 Task: Add Sprouts Grated Italian Blend Cheese to the cart.
Action: Mouse moved to (25, 72)
Screenshot: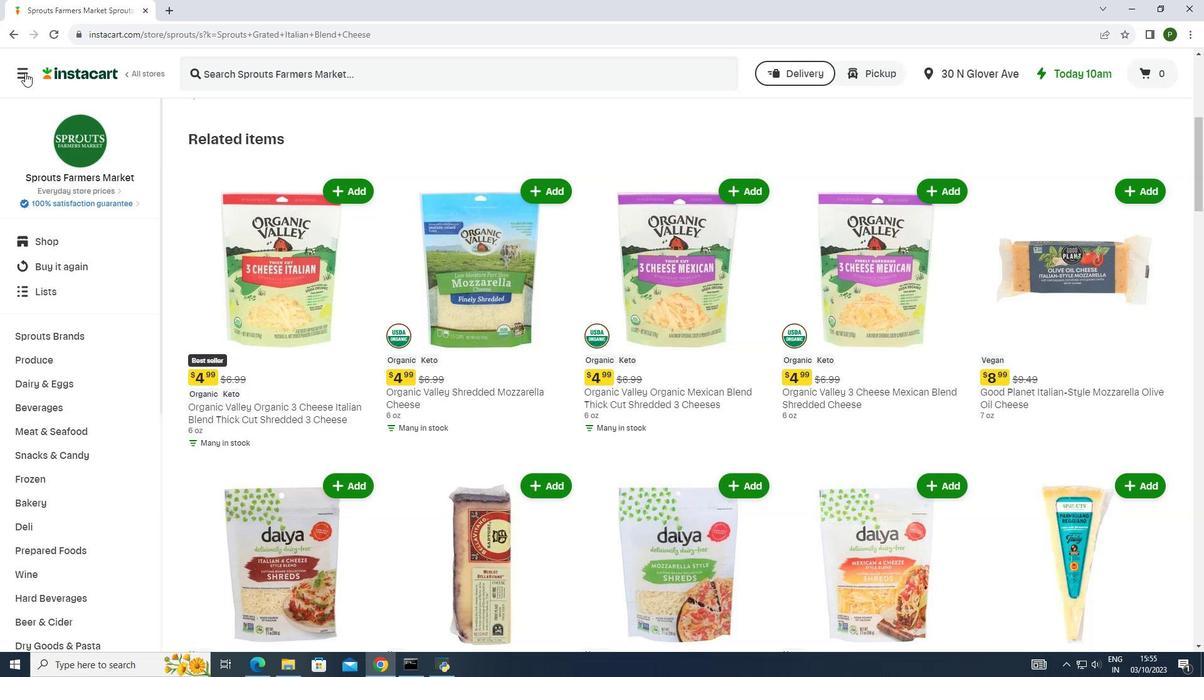 
Action: Mouse pressed left at (25, 72)
Screenshot: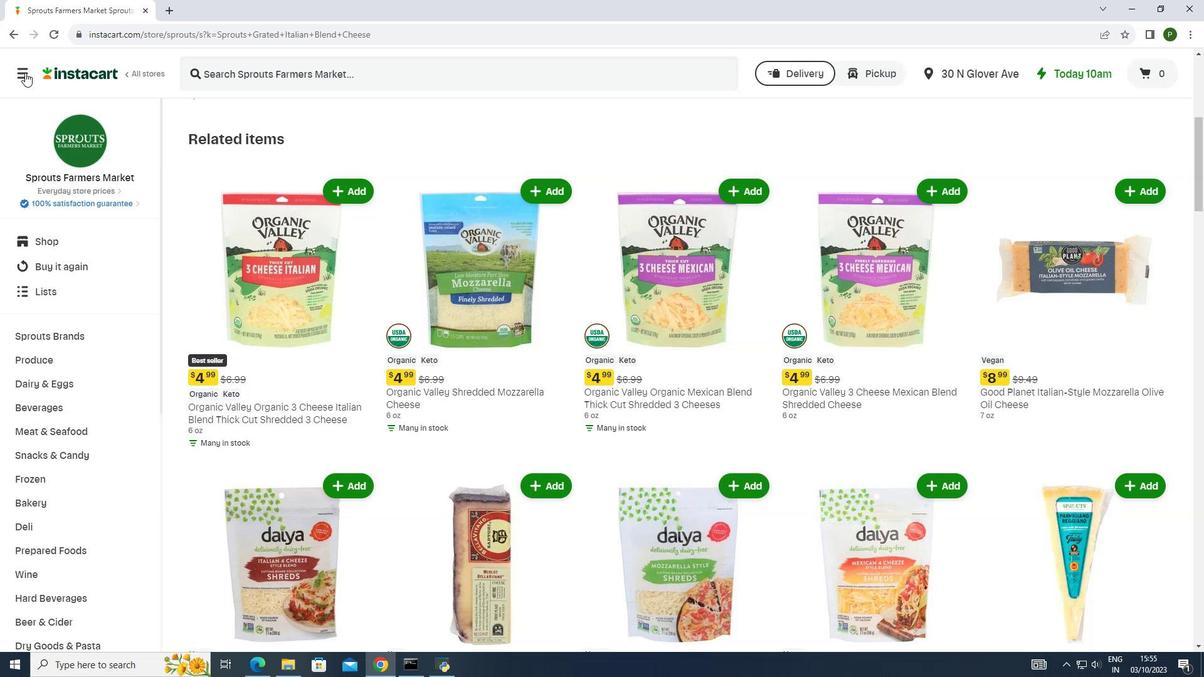 
Action: Mouse moved to (26, 326)
Screenshot: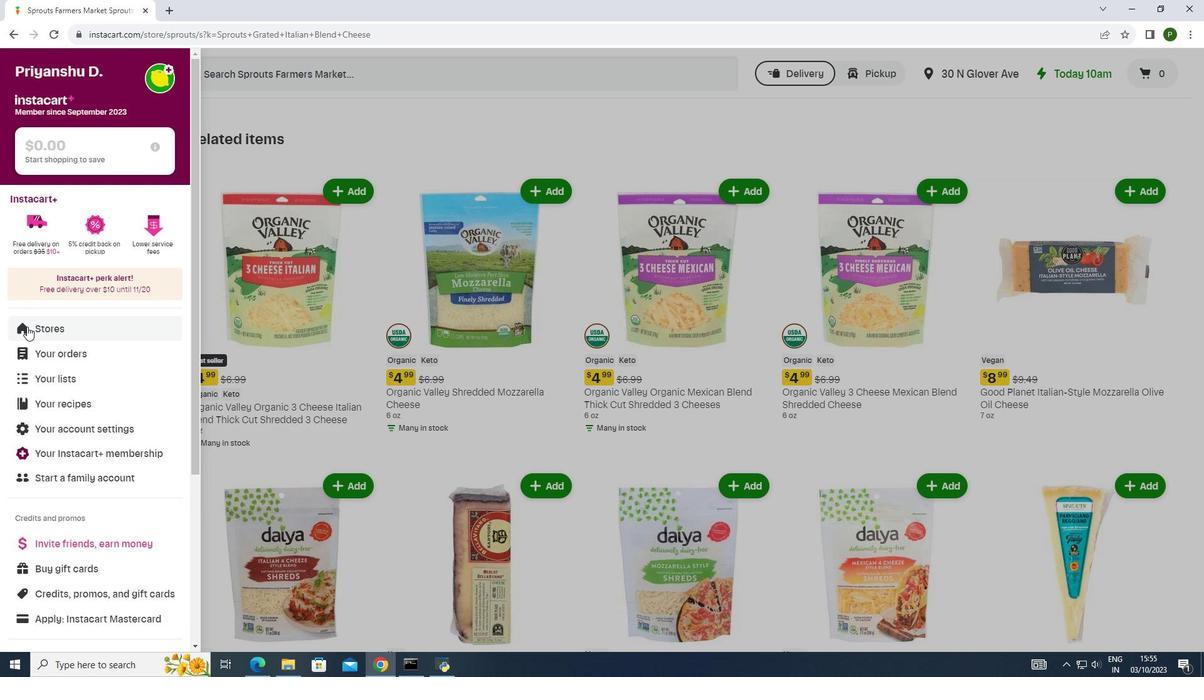 
Action: Mouse pressed left at (26, 326)
Screenshot: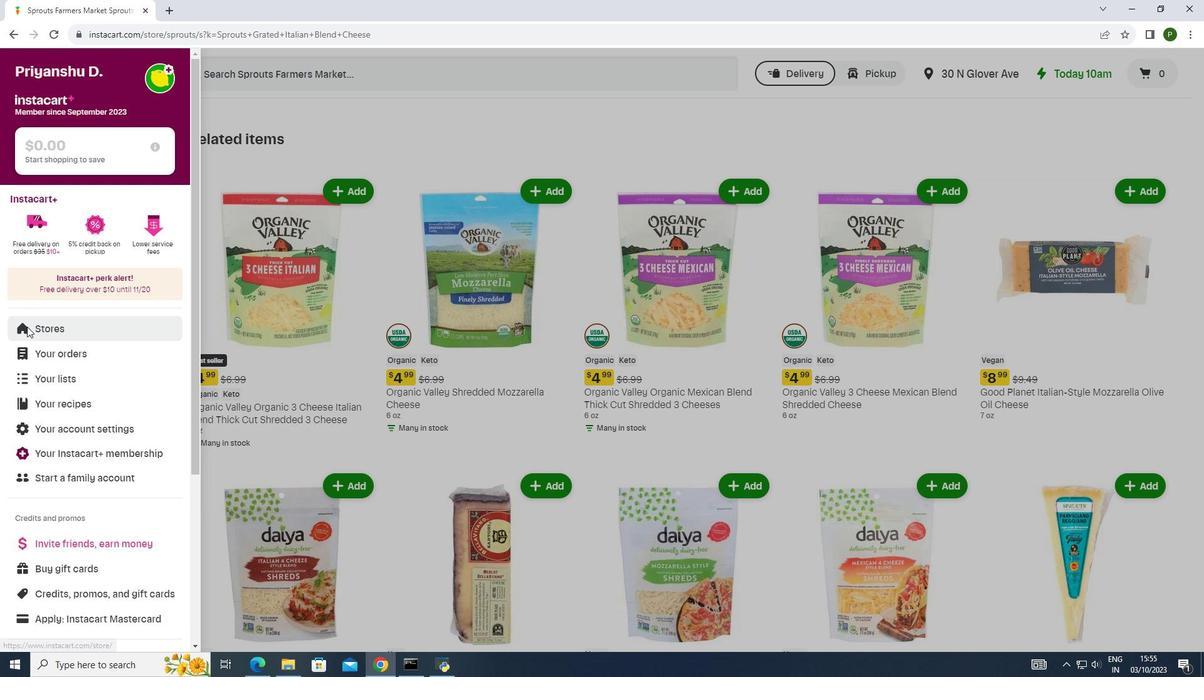 
Action: Mouse moved to (274, 129)
Screenshot: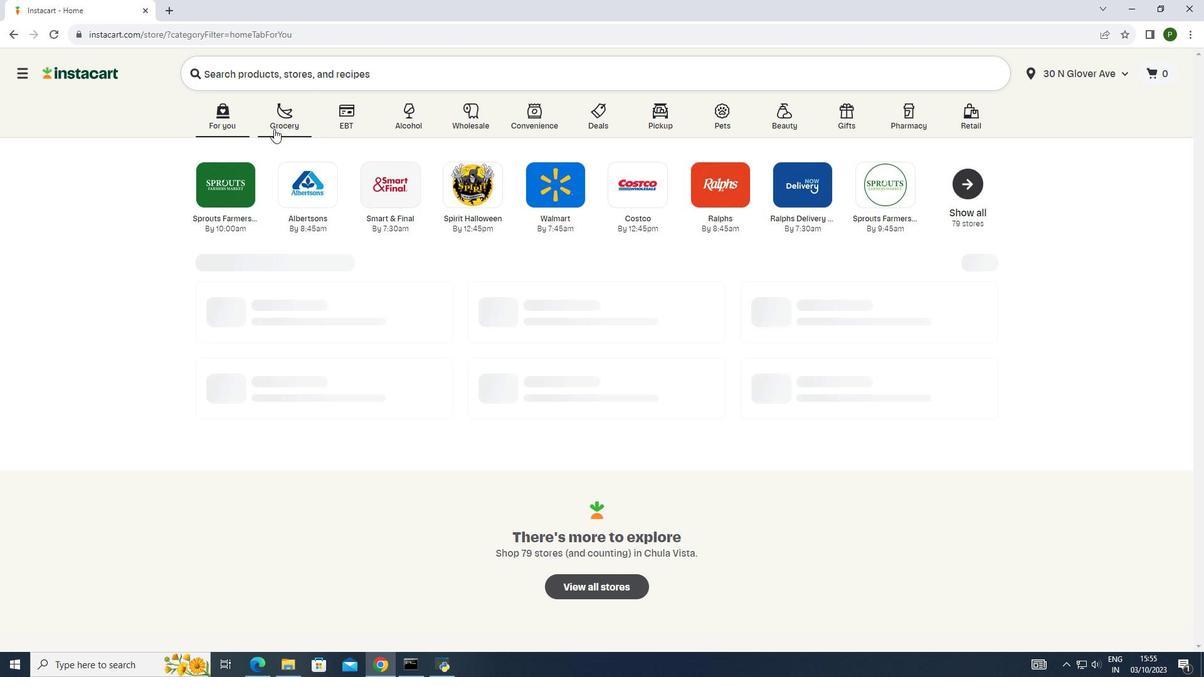 
Action: Mouse pressed left at (274, 129)
Screenshot: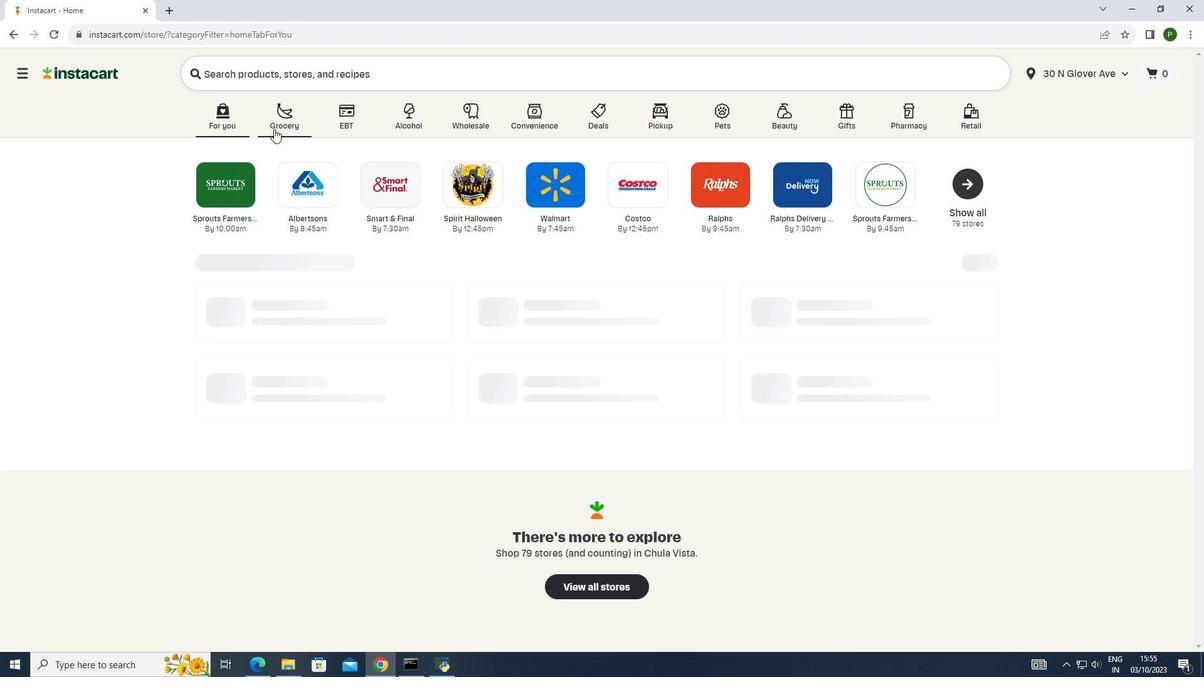 
Action: Mouse moved to (634, 187)
Screenshot: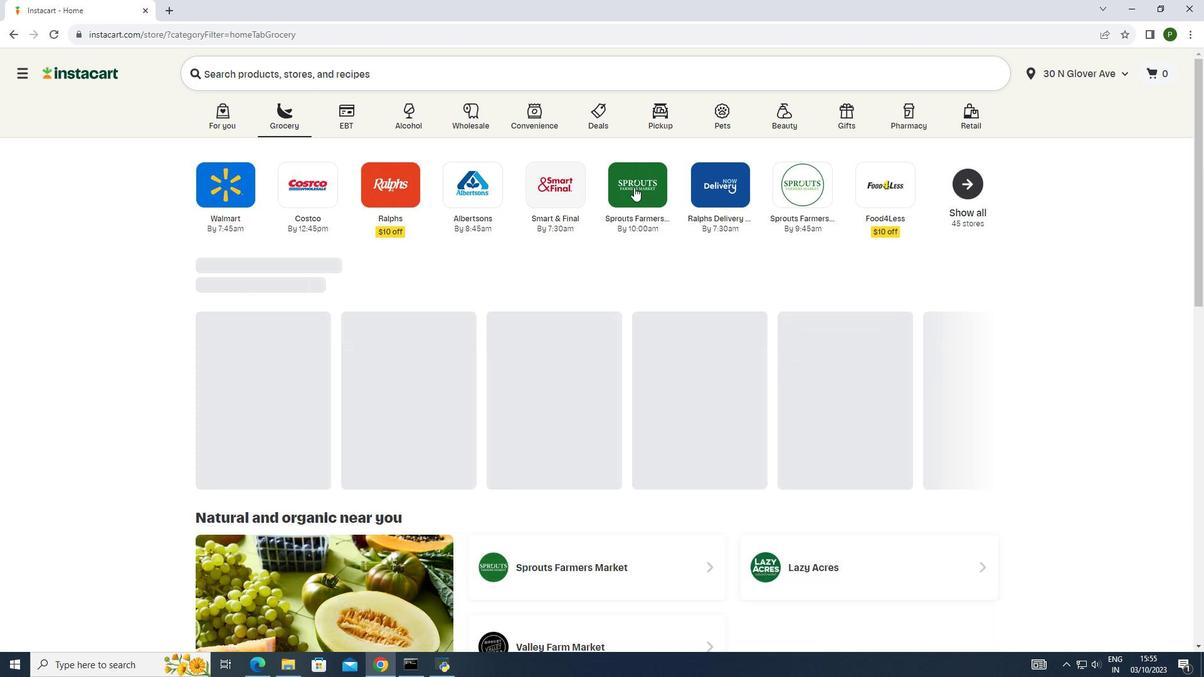 
Action: Mouse pressed left at (634, 187)
Screenshot: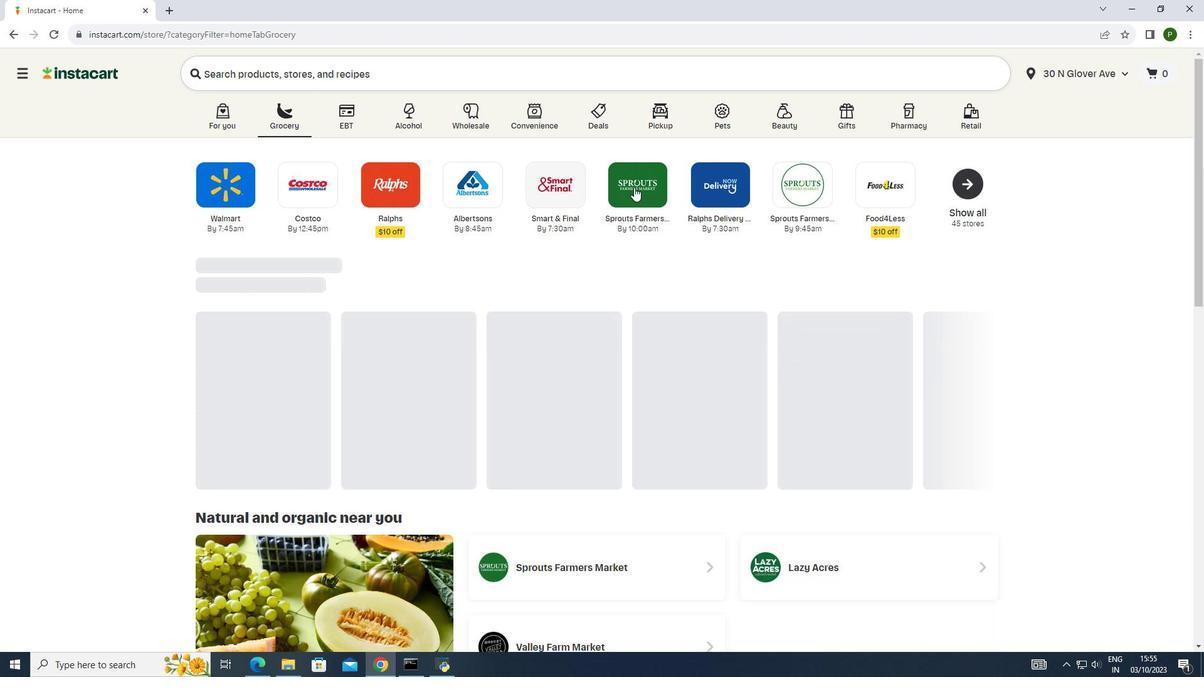 
Action: Mouse moved to (103, 333)
Screenshot: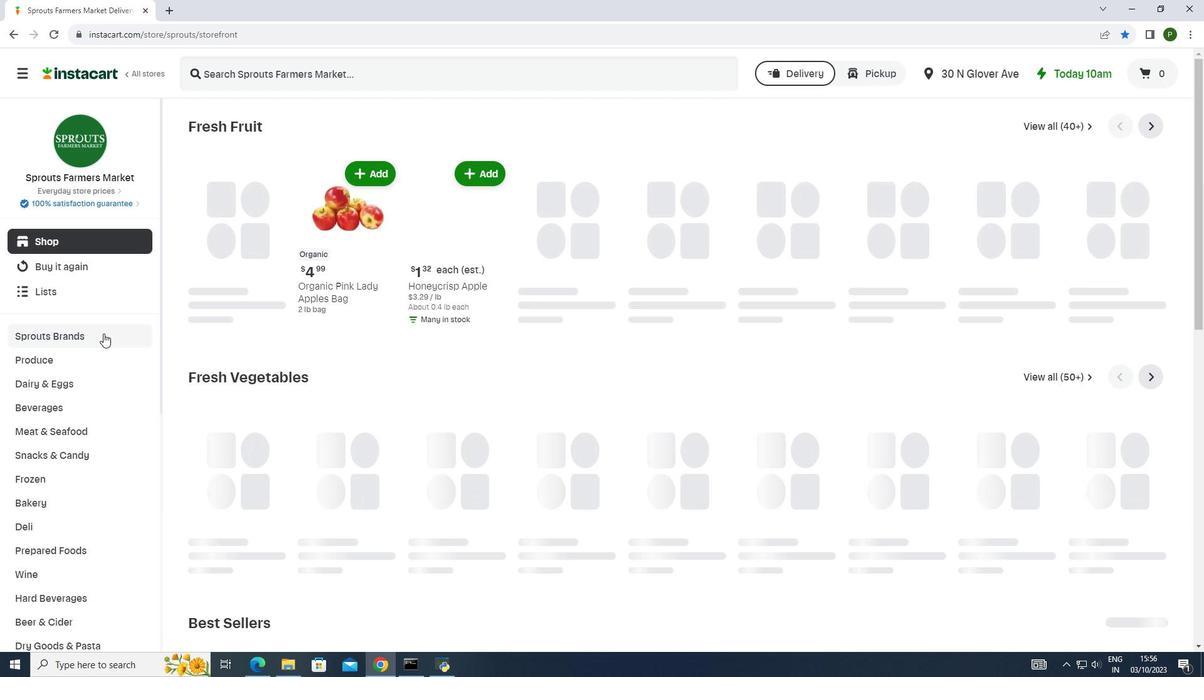 
Action: Mouse pressed left at (103, 333)
Screenshot: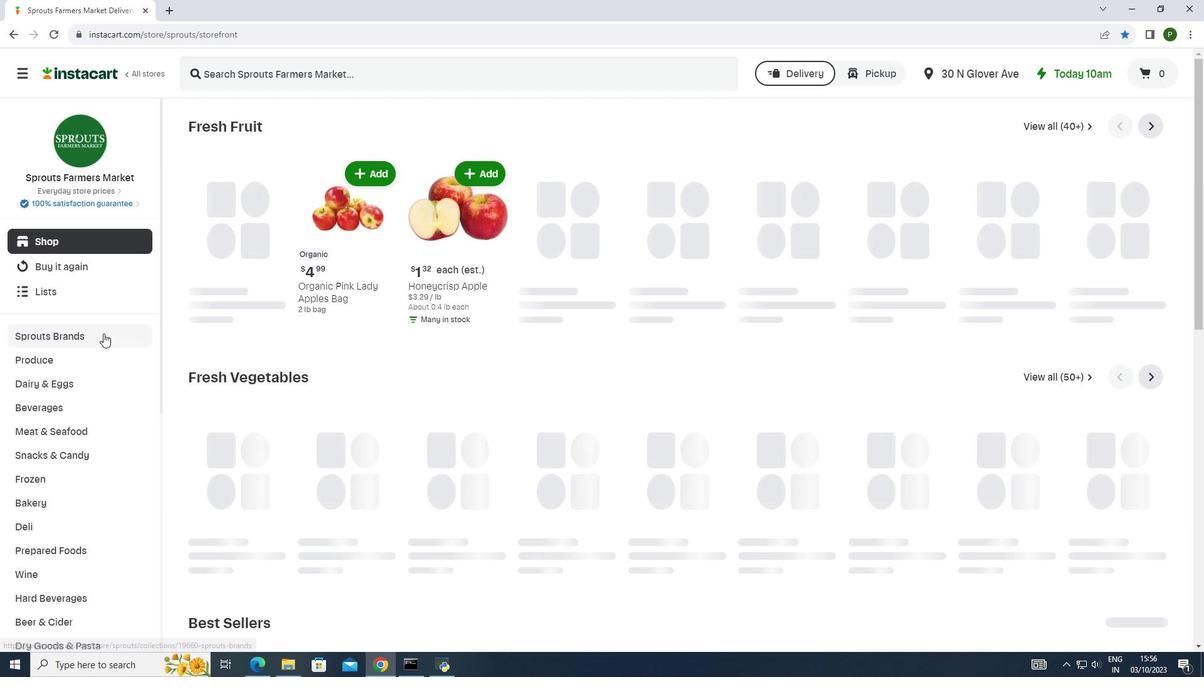 
Action: Mouse moved to (68, 430)
Screenshot: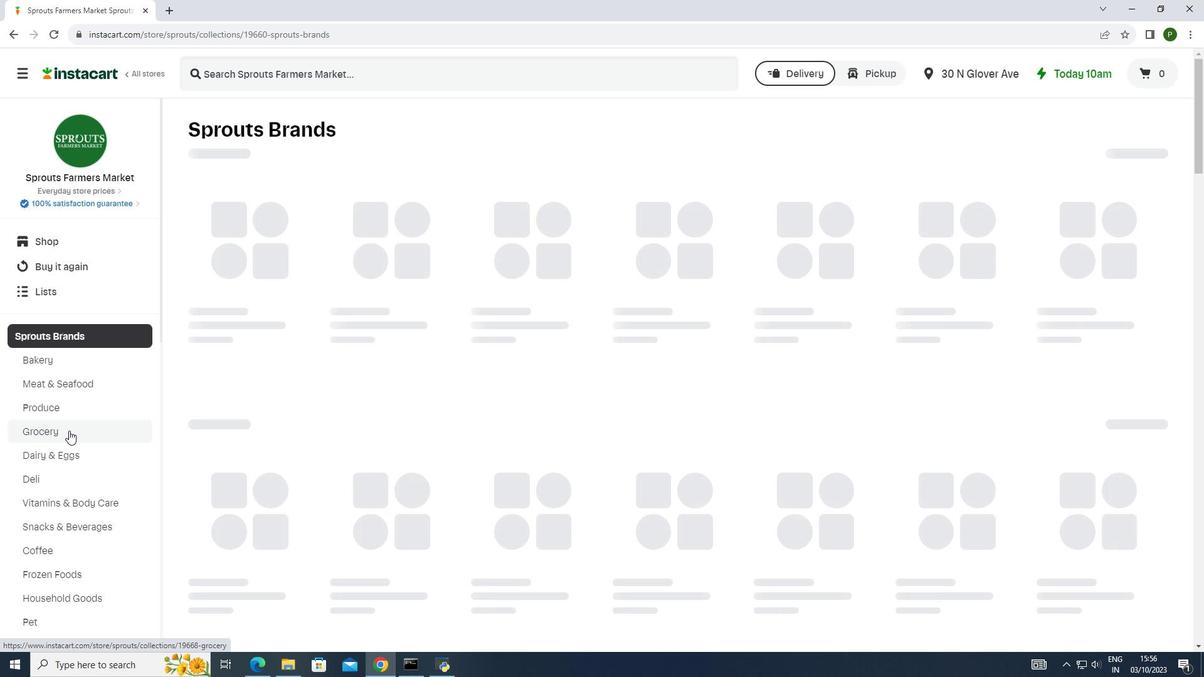 
Action: Mouse pressed left at (68, 430)
Screenshot: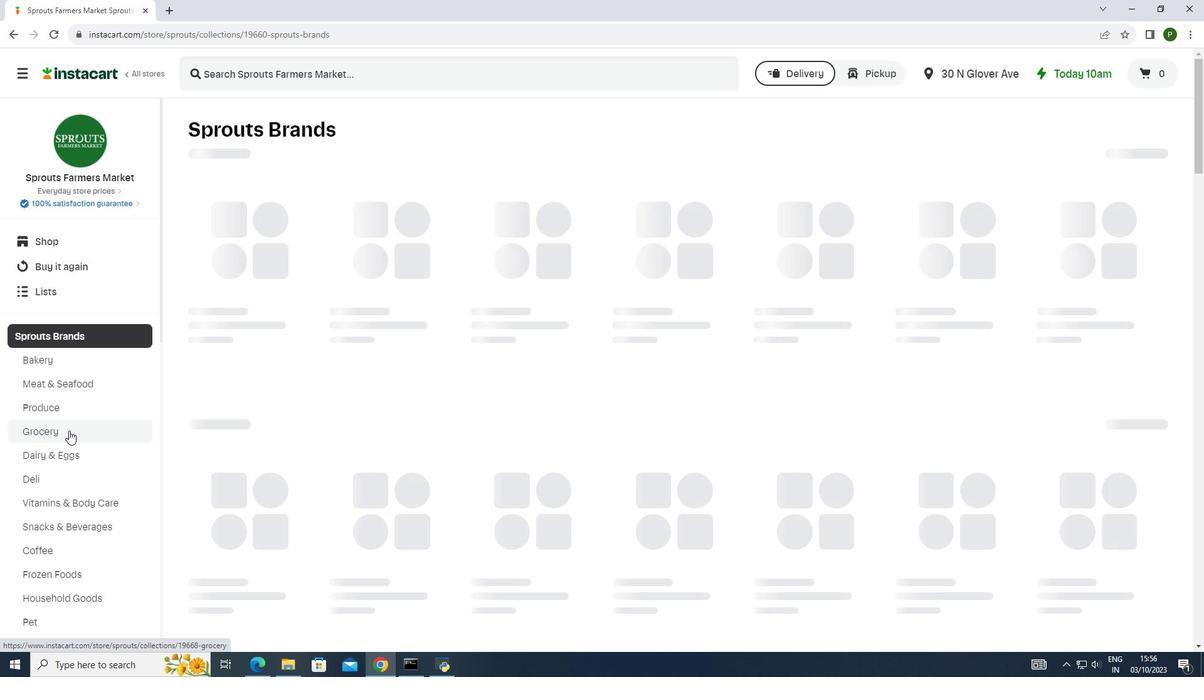 
Action: Mouse moved to (277, 277)
Screenshot: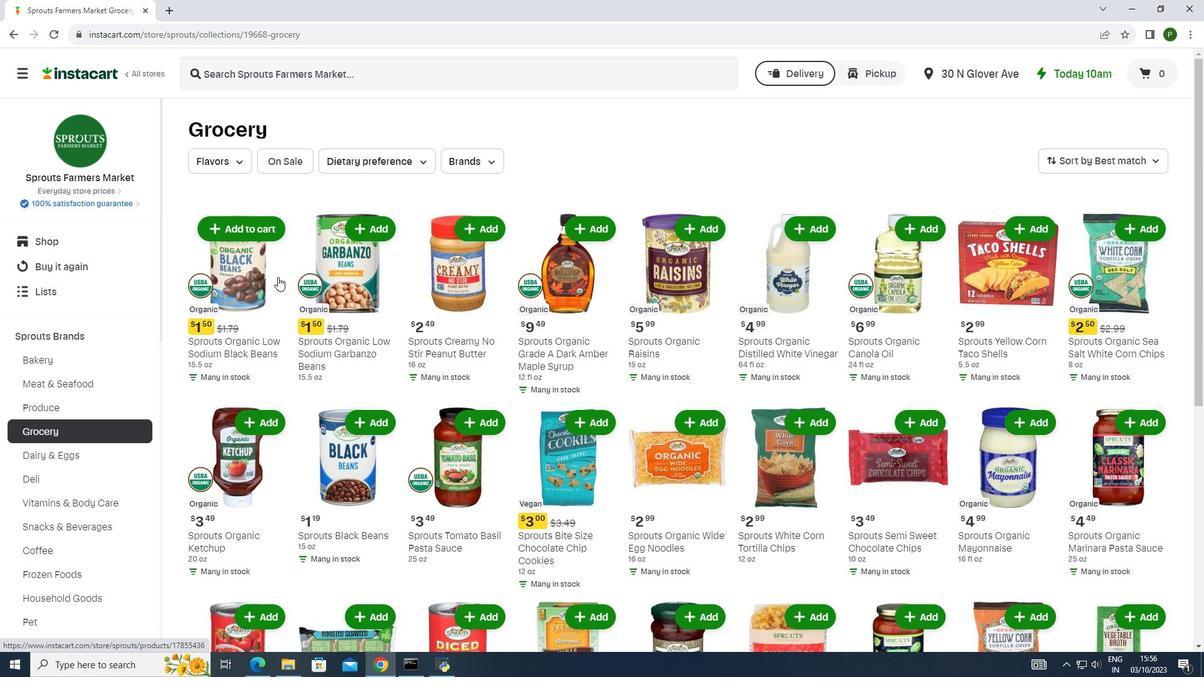 
Action: Mouse scrolled (277, 276) with delta (0, 0)
Screenshot: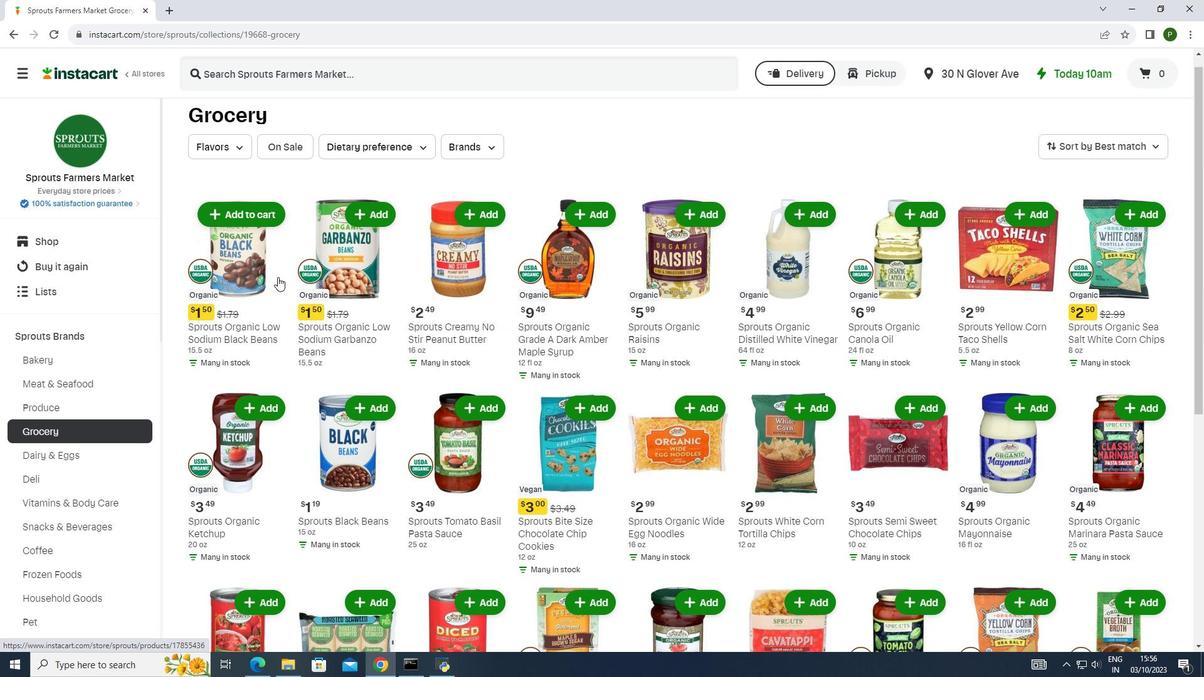 
Action: Mouse scrolled (277, 276) with delta (0, 0)
Screenshot: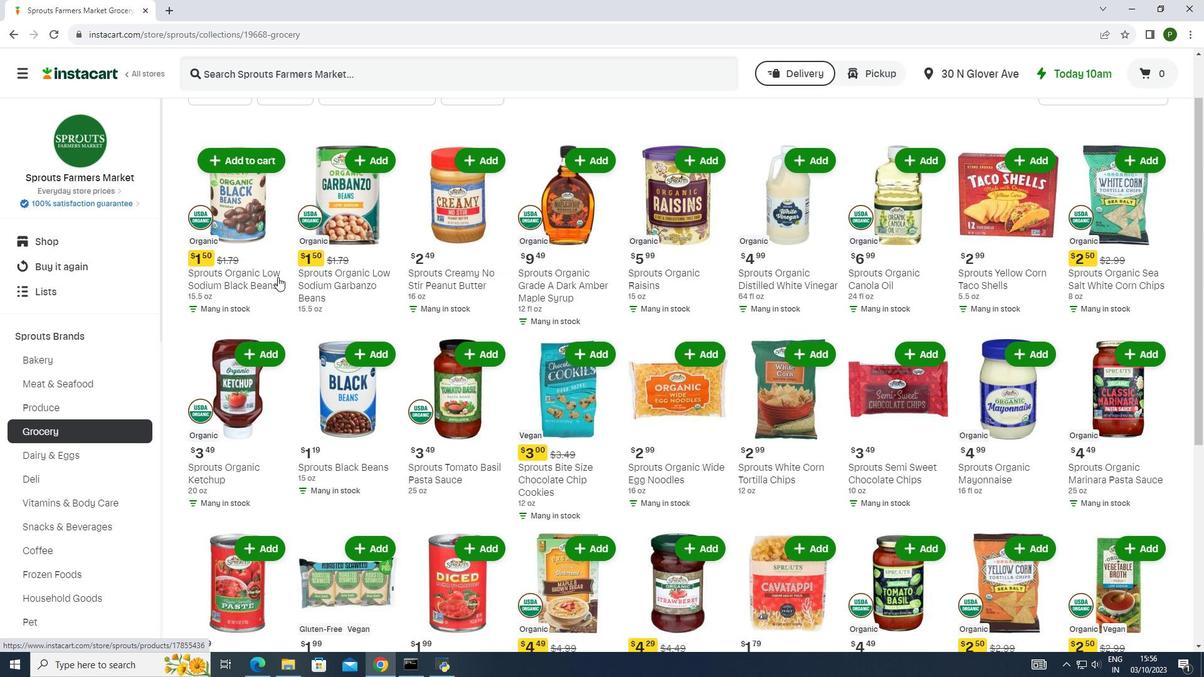 
Action: Mouse moved to (294, 290)
Screenshot: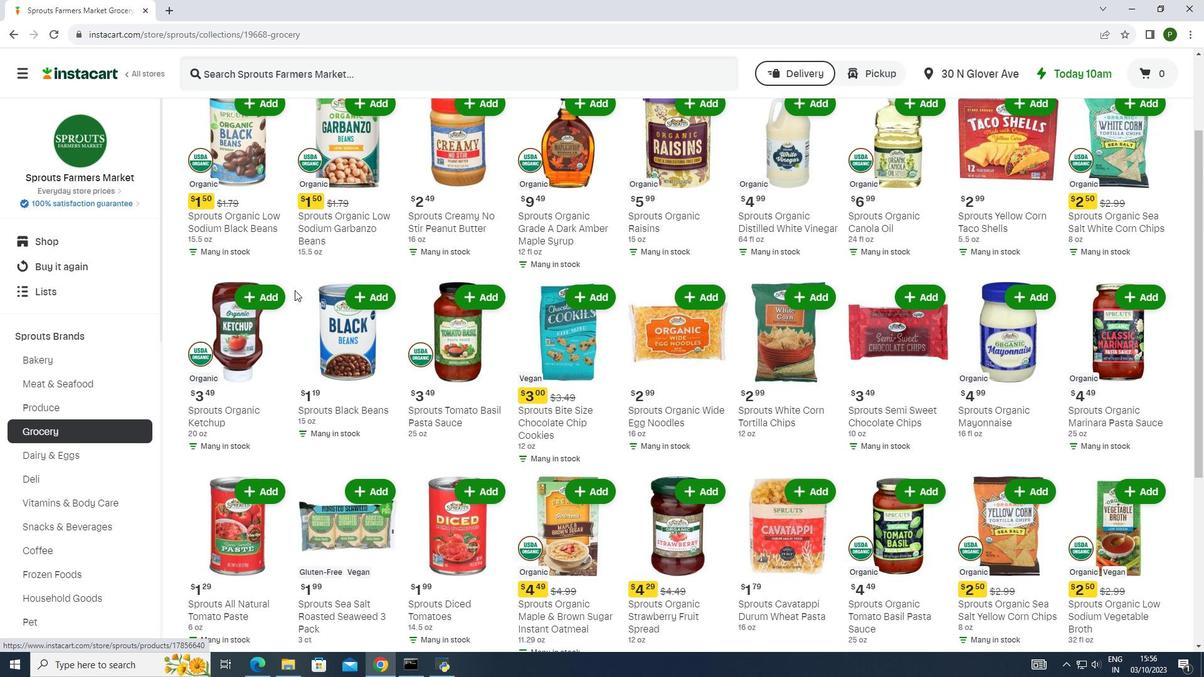 
Action: Mouse scrolled (294, 289) with delta (0, 0)
Screenshot: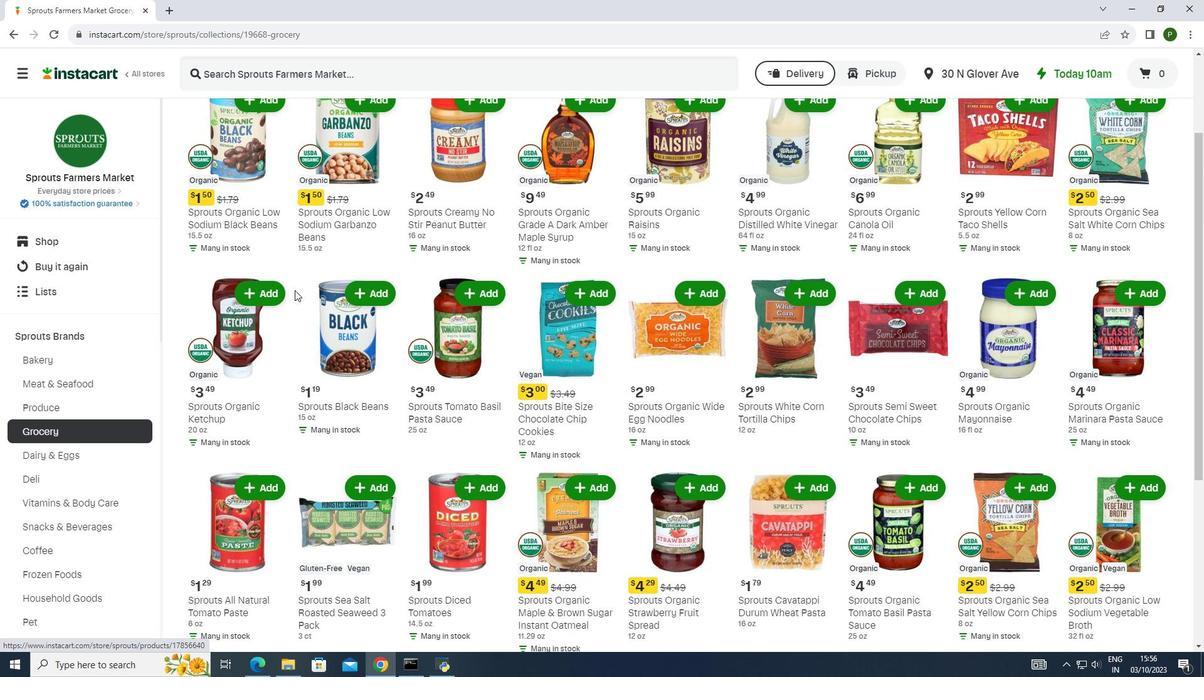 
Action: Mouse moved to (294, 292)
Screenshot: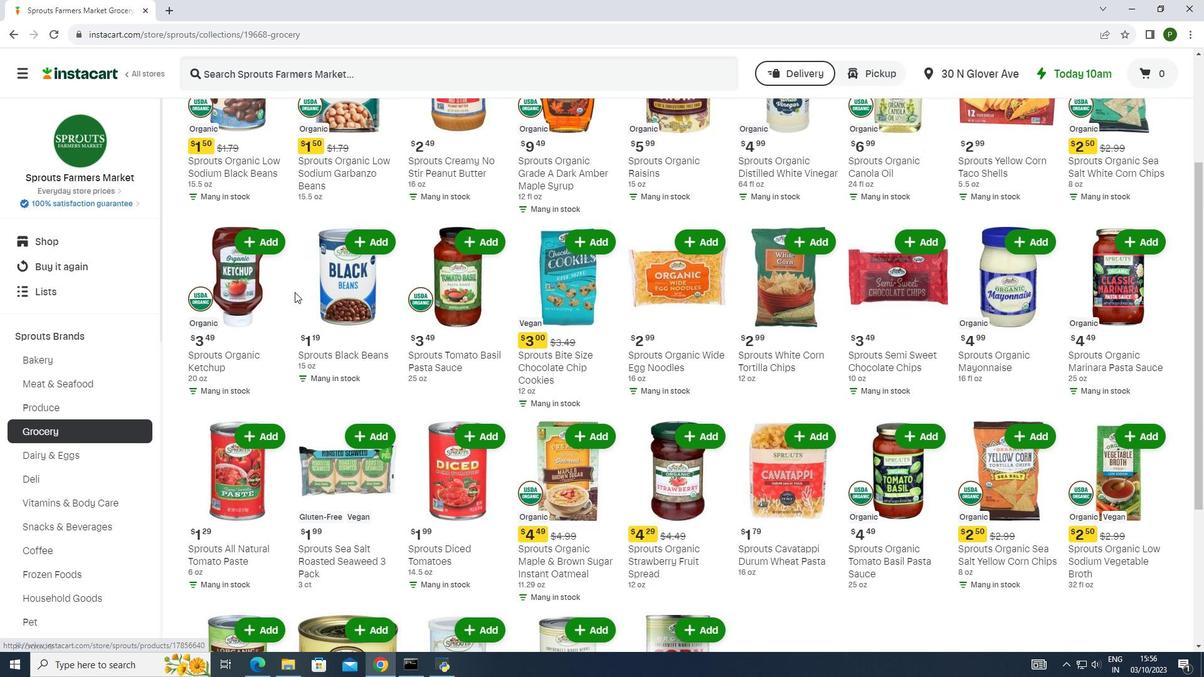 
Action: Mouse scrolled (294, 291) with delta (0, 0)
Screenshot: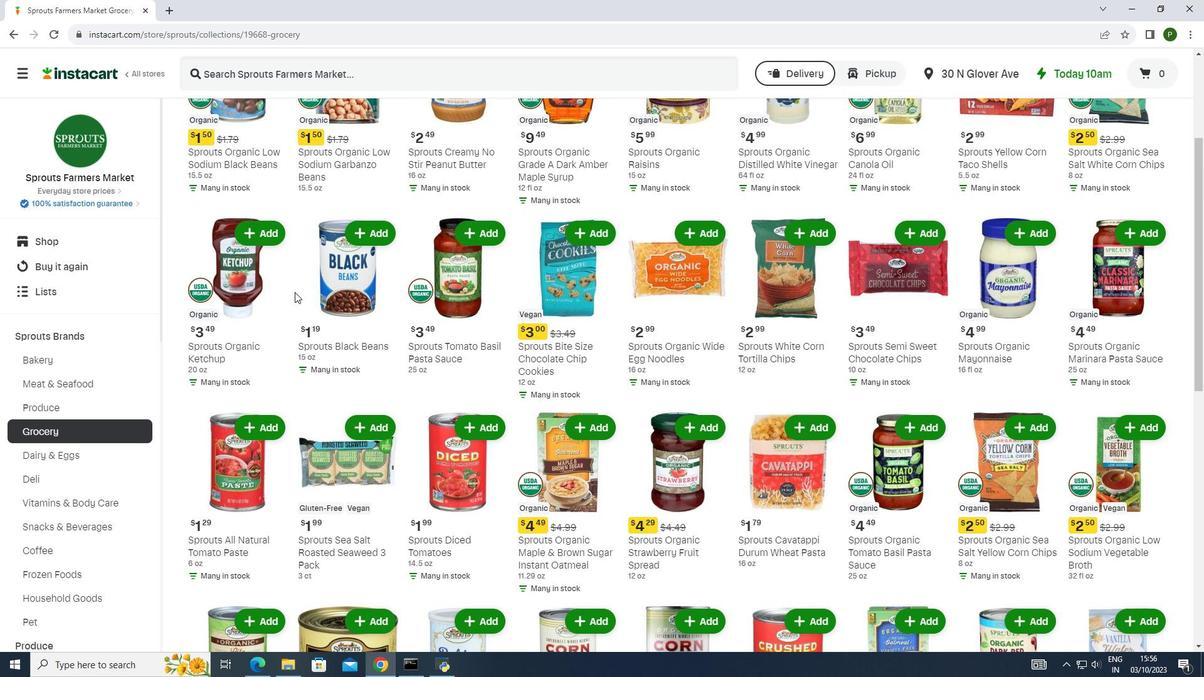 
Action: Mouse scrolled (294, 291) with delta (0, 0)
Screenshot: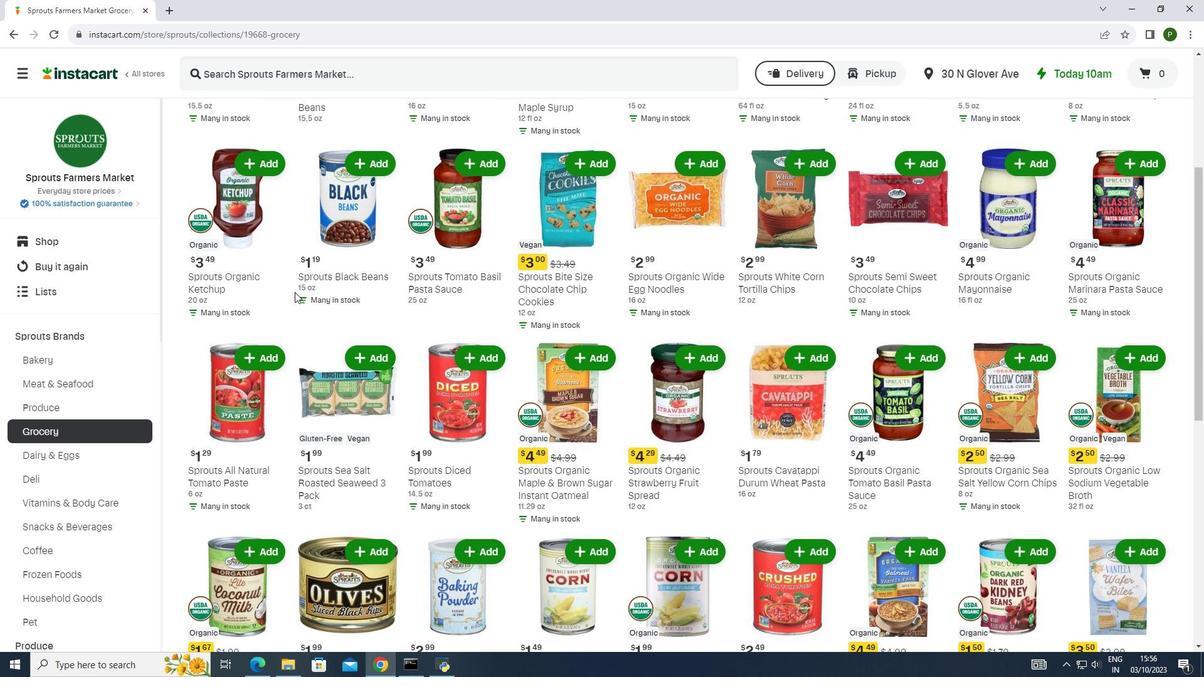 
Action: Mouse scrolled (294, 291) with delta (0, 0)
Screenshot: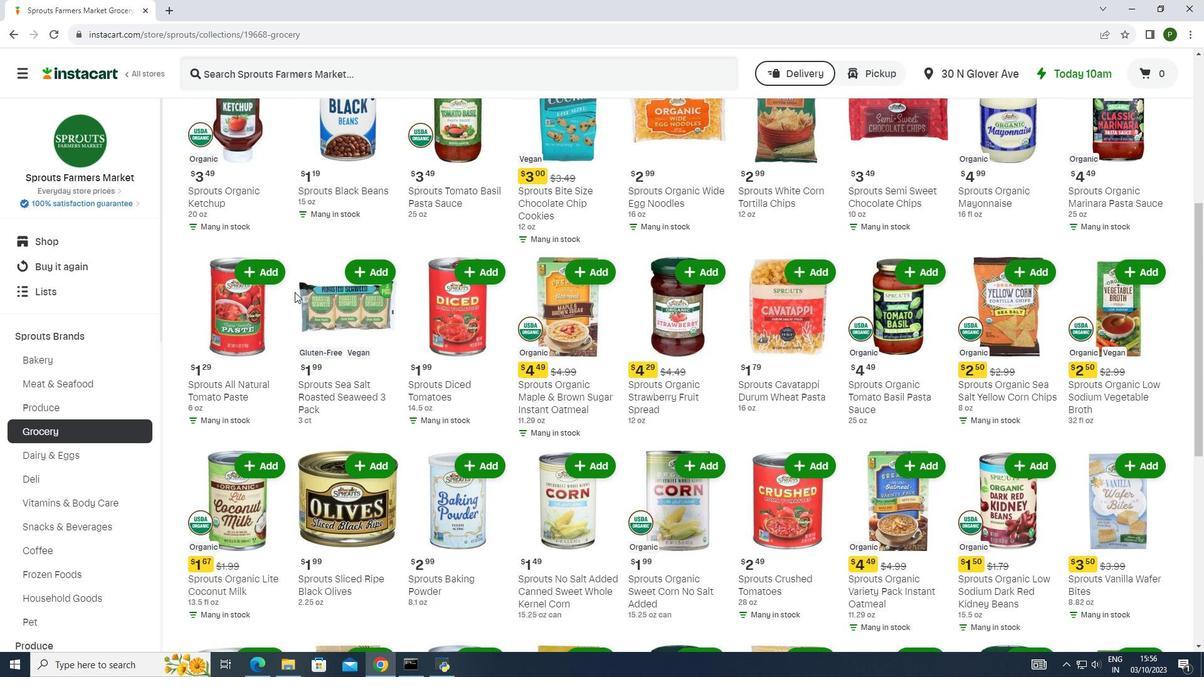 
Action: Mouse scrolled (294, 291) with delta (0, 0)
Screenshot: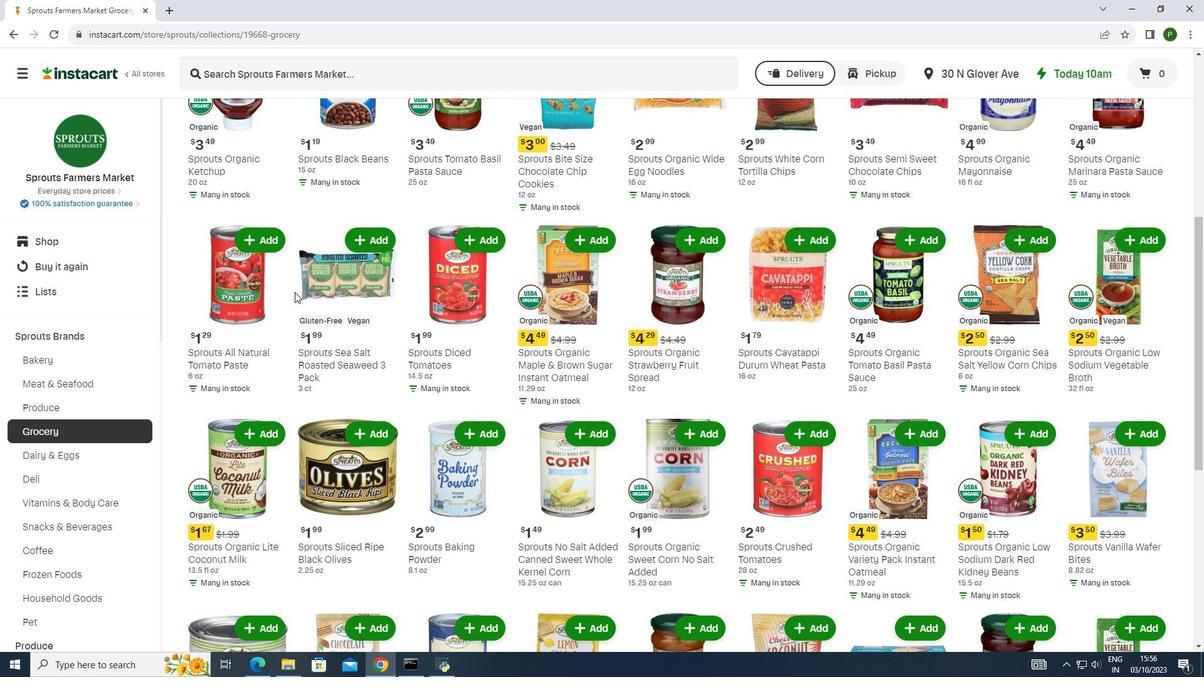 
Action: Mouse scrolled (294, 291) with delta (0, 0)
Screenshot: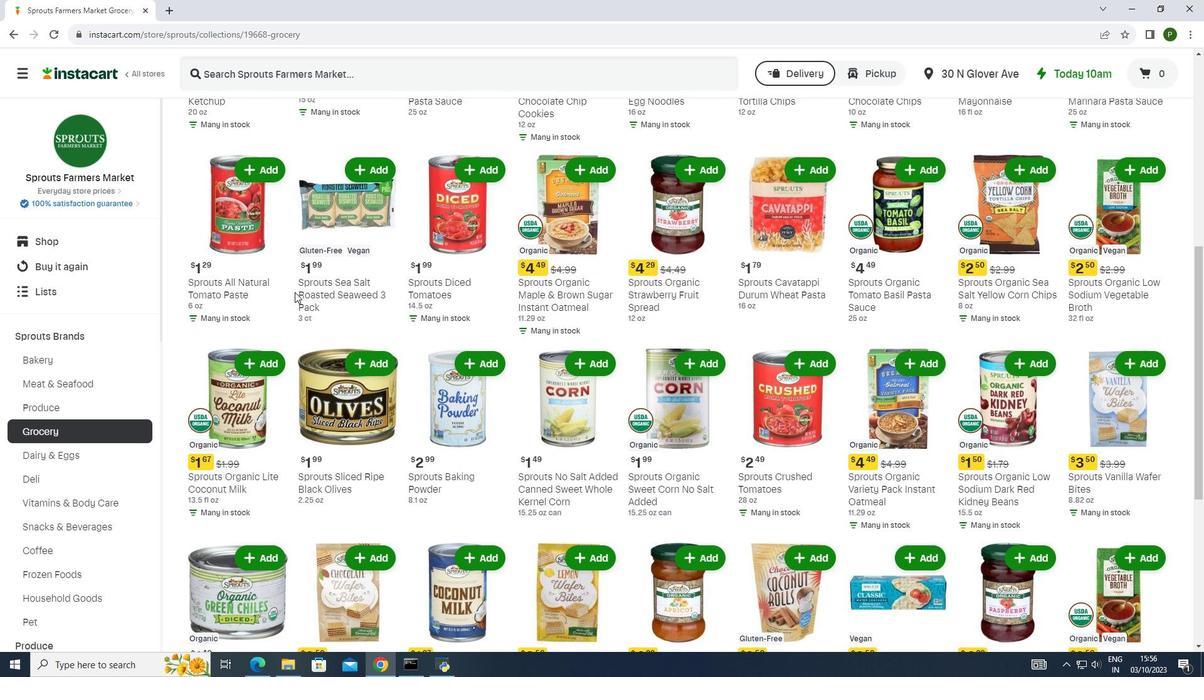 
Action: Mouse scrolled (294, 291) with delta (0, 0)
Screenshot: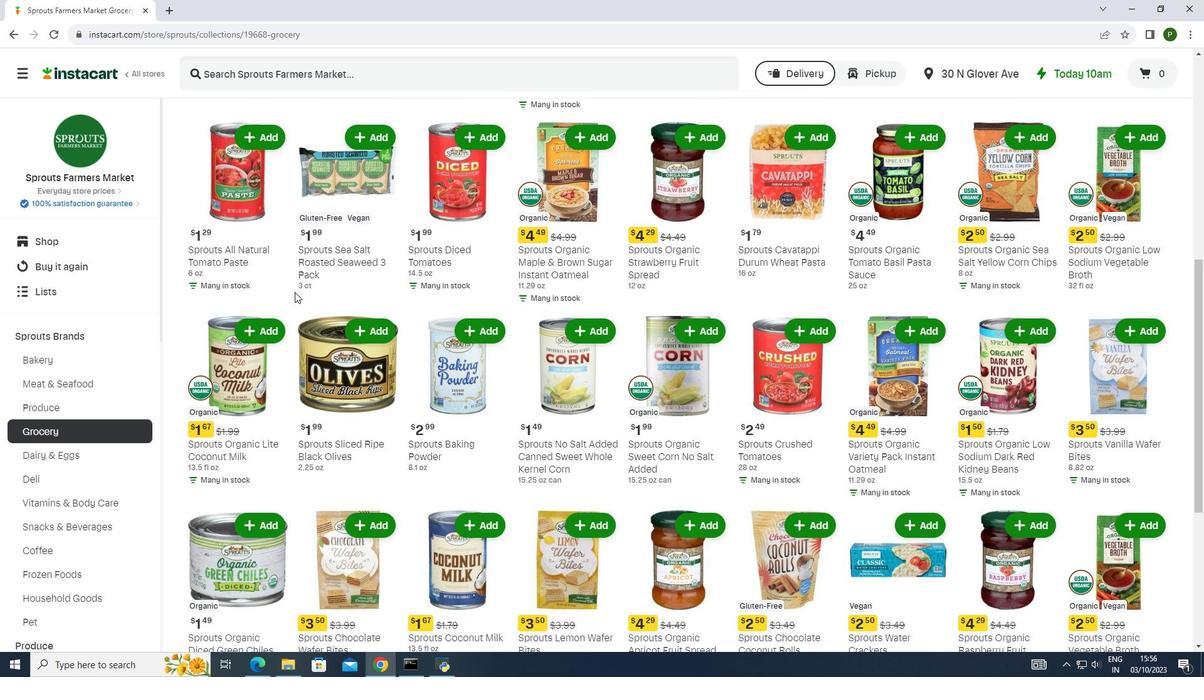 
Action: Mouse scrolled (294, 291) with delta (0, 0)
Screenshot: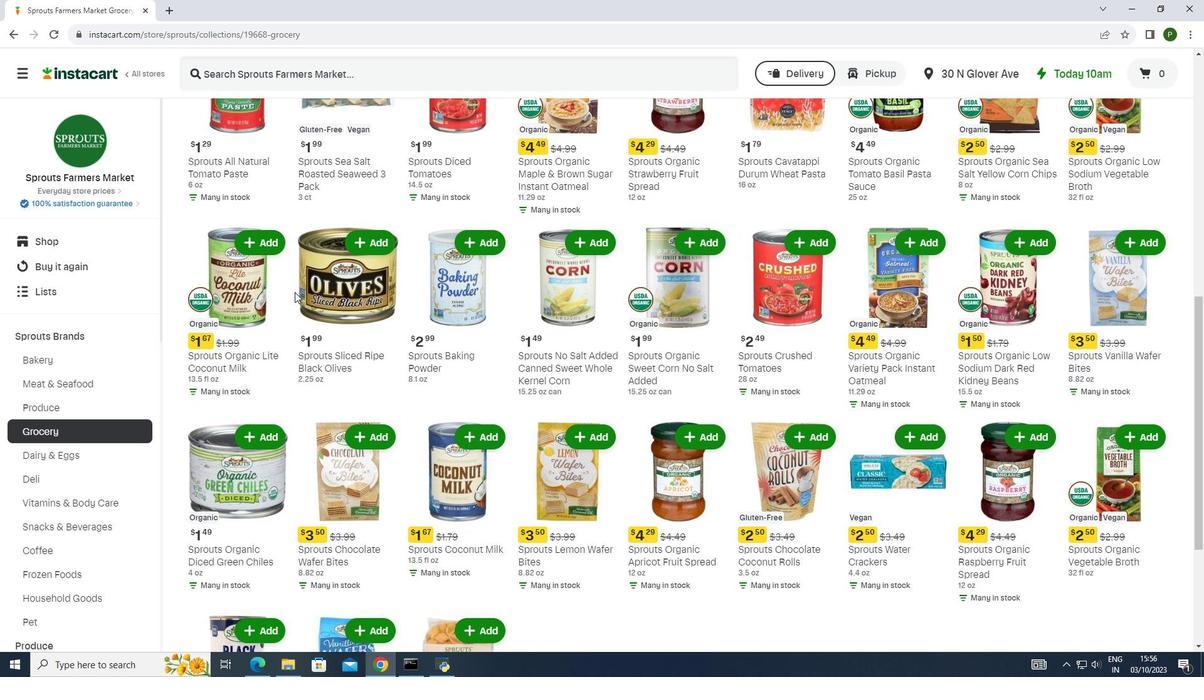 
Action: Mouse scrolled (294, 291) with delta (0, 0)
Screenshot: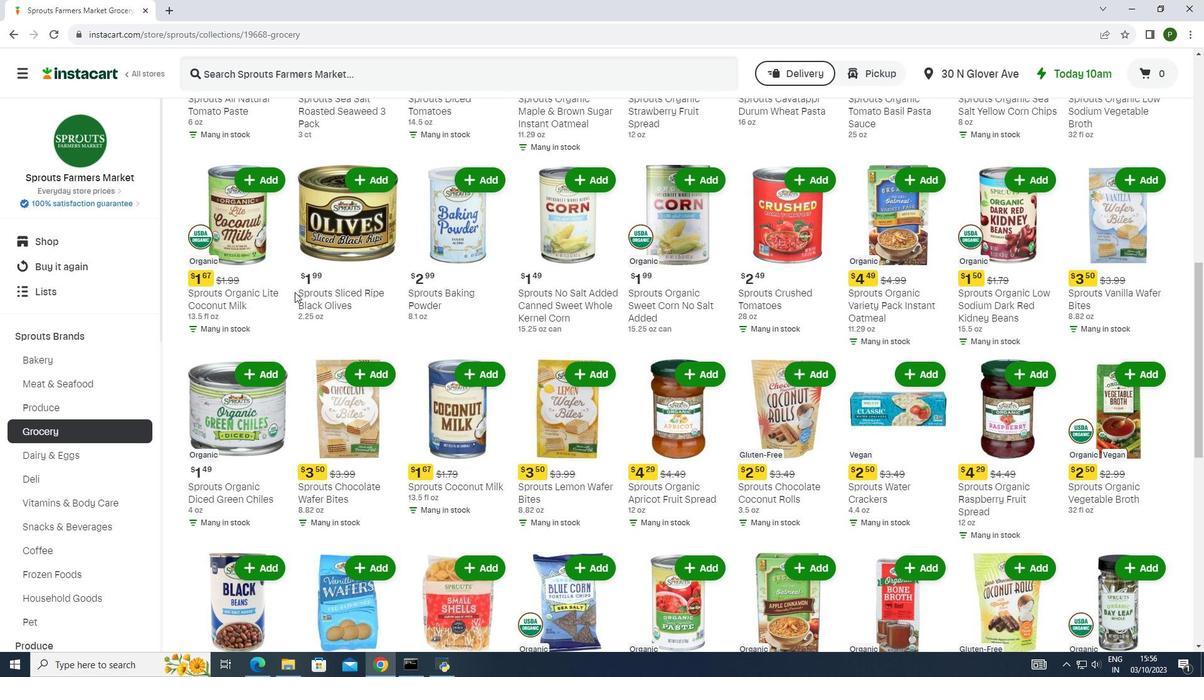 
Action: Mouse scrolled (294, 291) with delta (0, 0)
Screenshot: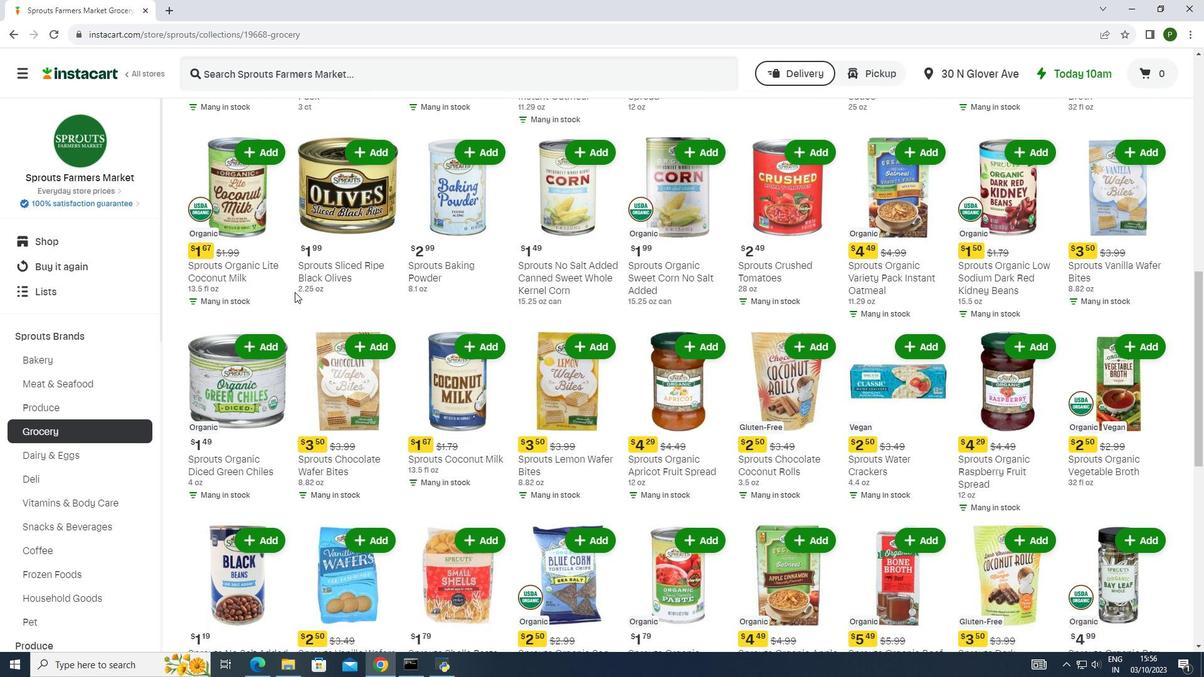 
Action: Mouse scrolled (294, 291) with delta (0, 0)
Screenshot: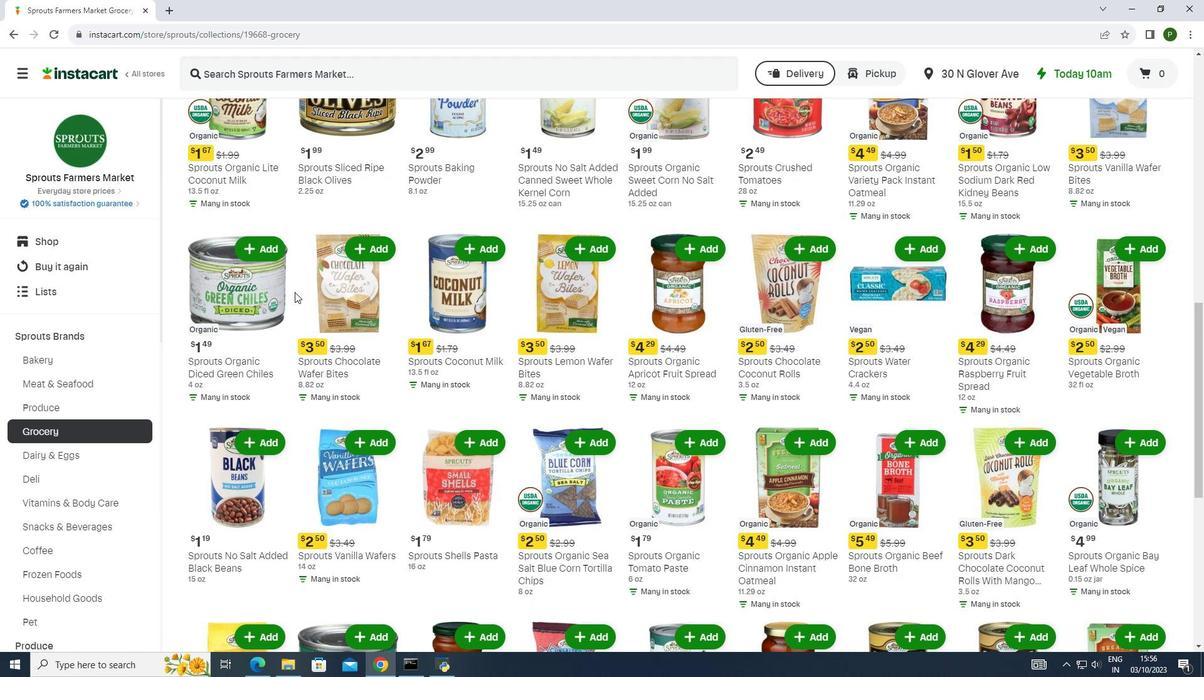 
Action: Mouse scrolled (294, 291) with delta (0, 0)
Screenshot: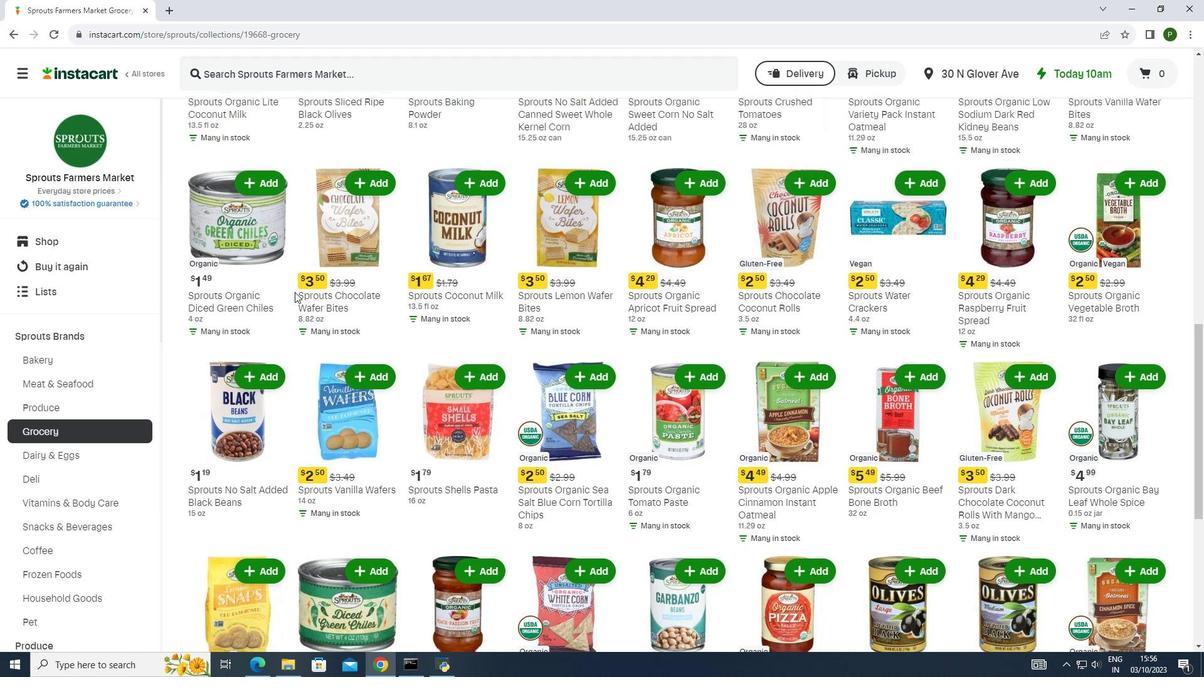 
Action: Mouse scrolled (294, 291) with delta (0, 0)
Screenshot: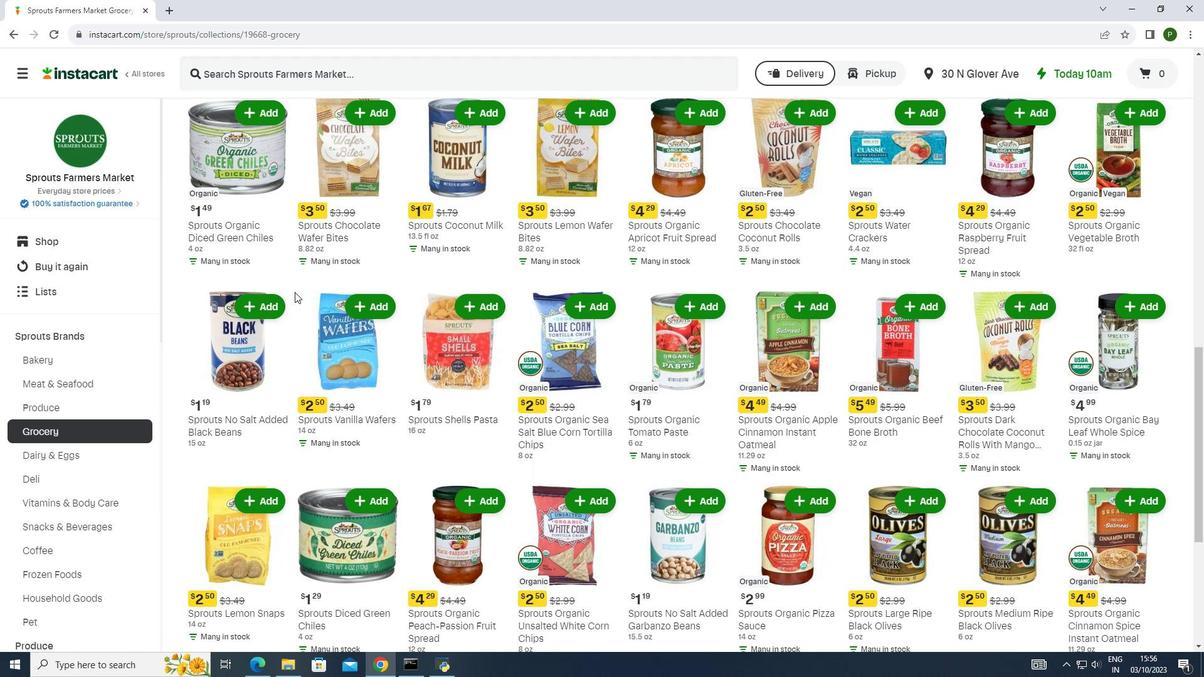 
Action: Mouse scrolled (294, 291) with delta (0, 0)
Screenshot: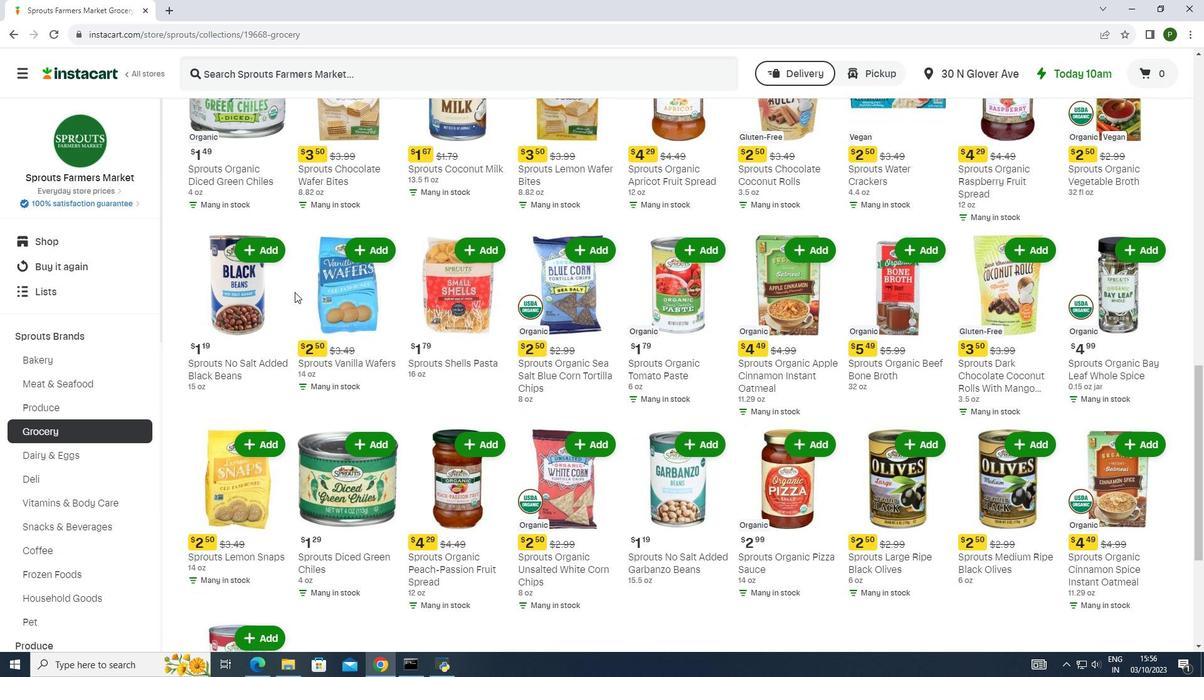 
Action: Mouse scrolled (294, 291) with delta (0, 0)
Screenshot: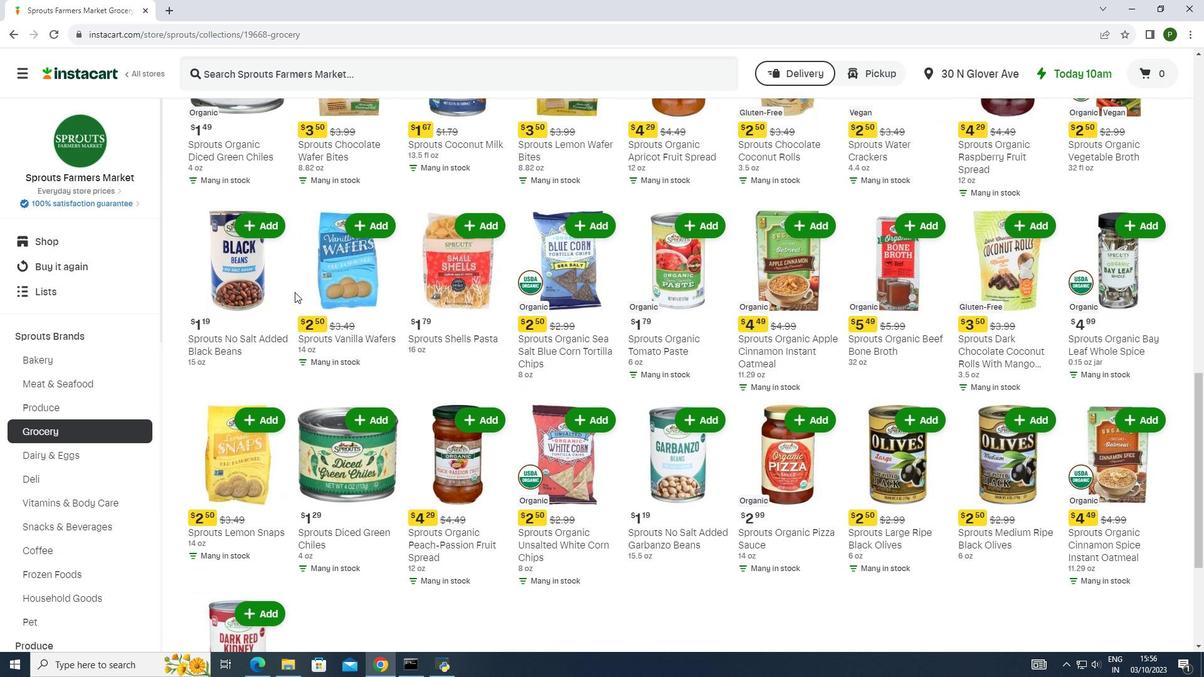 
Action: Mouse scrolled (294, 291) with delta (0, 0)
Screenshot: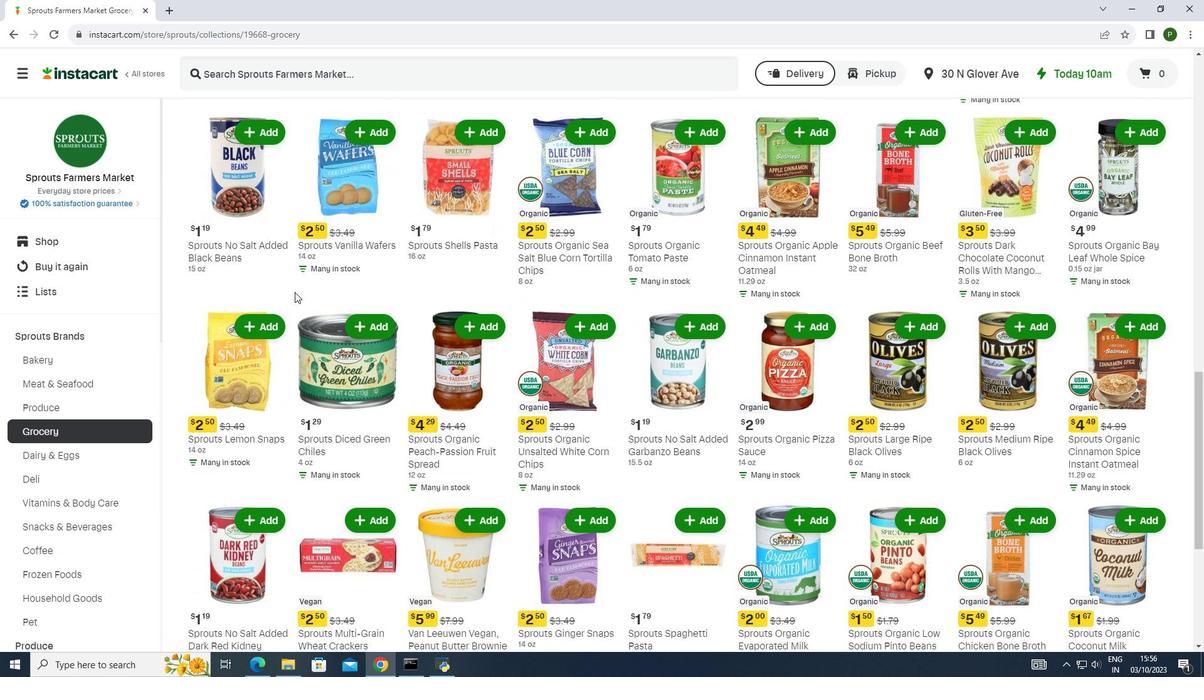
Action: Mouse scrolled (294, 291) with delta (0, 0)
Screenshot: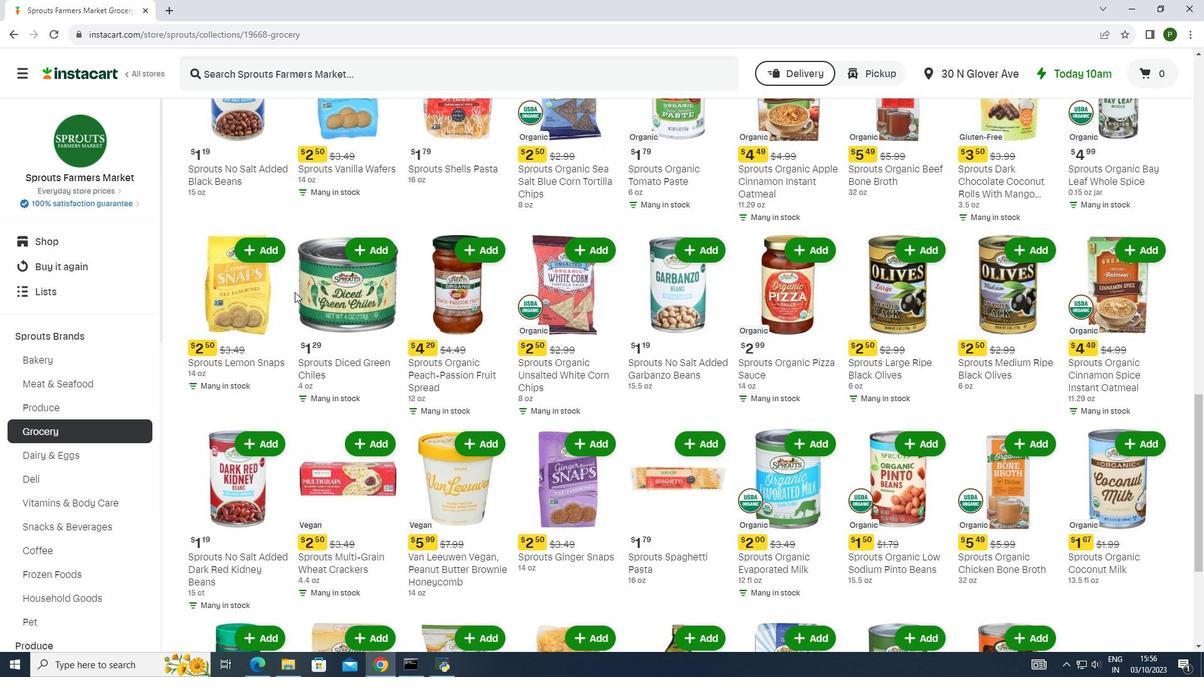 
Action: Mouse moved to (296, 292)
Screenshot: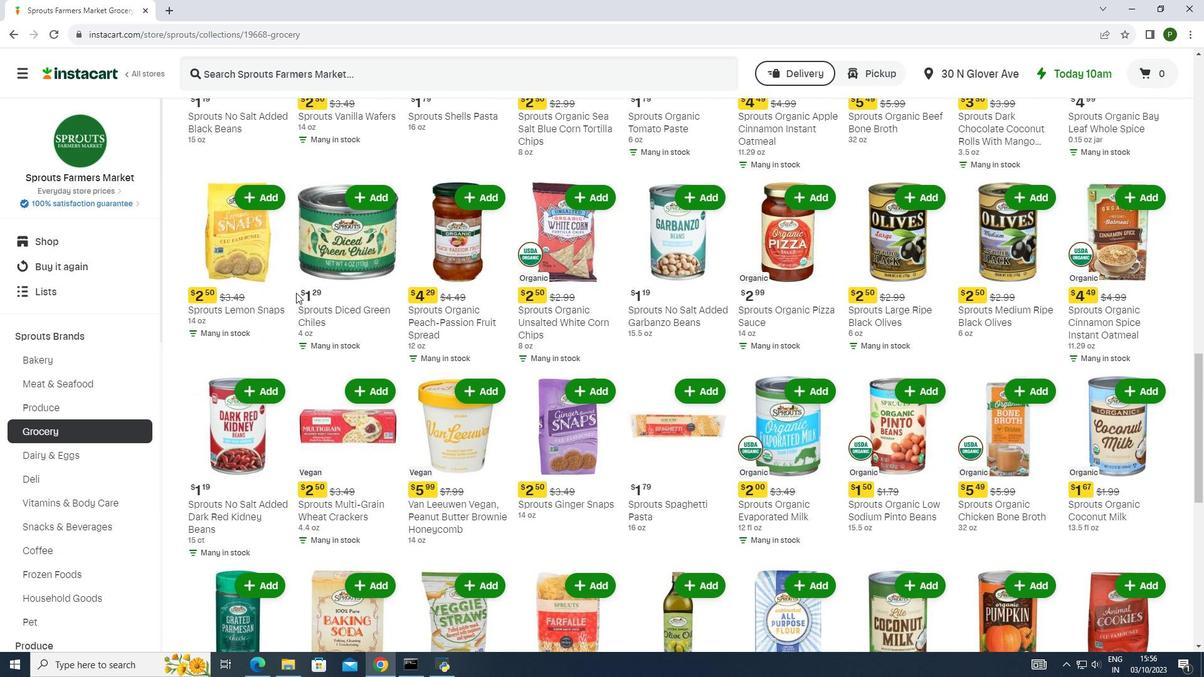 
Action: Mouse scrolled (296, 292) with delta (0, 0)
Screenshot: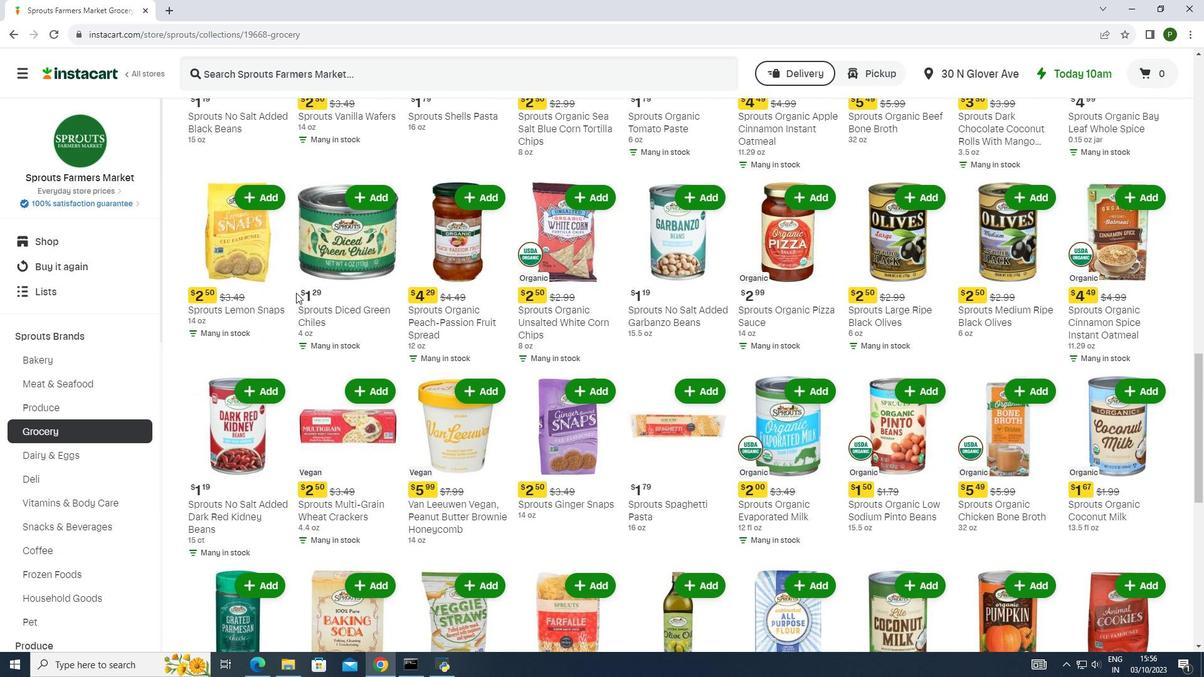 
Action: Mouse scrolled (296, 292) with delta (0, 0)
Screenshot: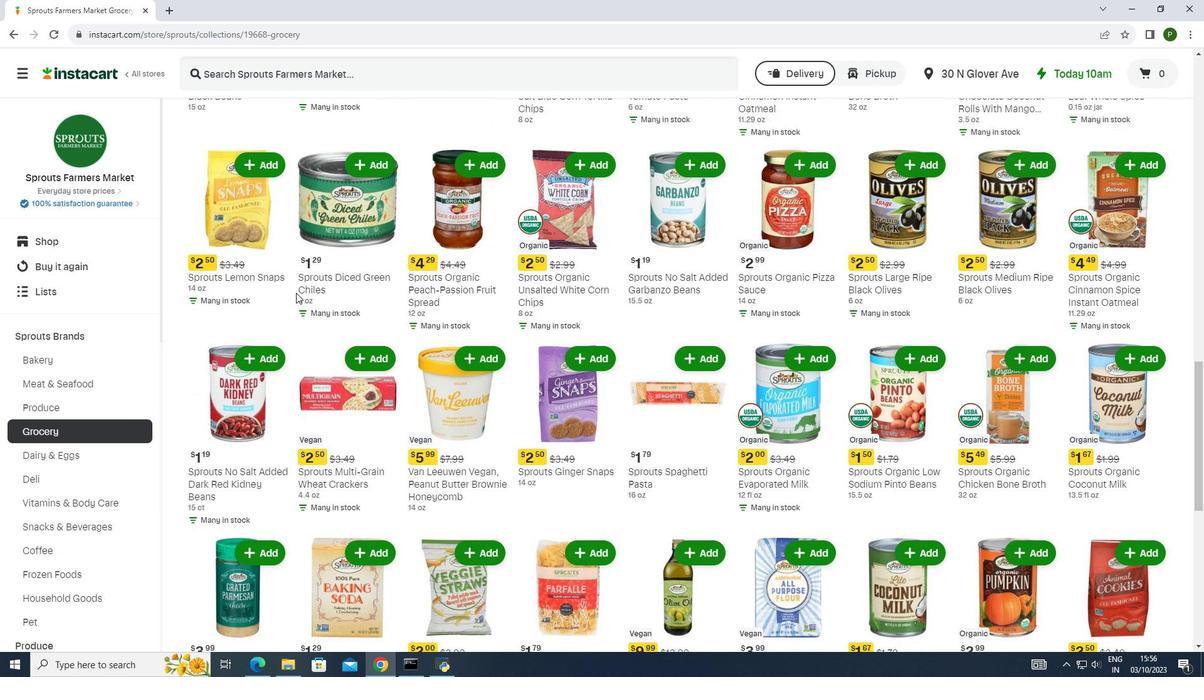 
Action: Mouse moved to (296, 294)
Screenshot: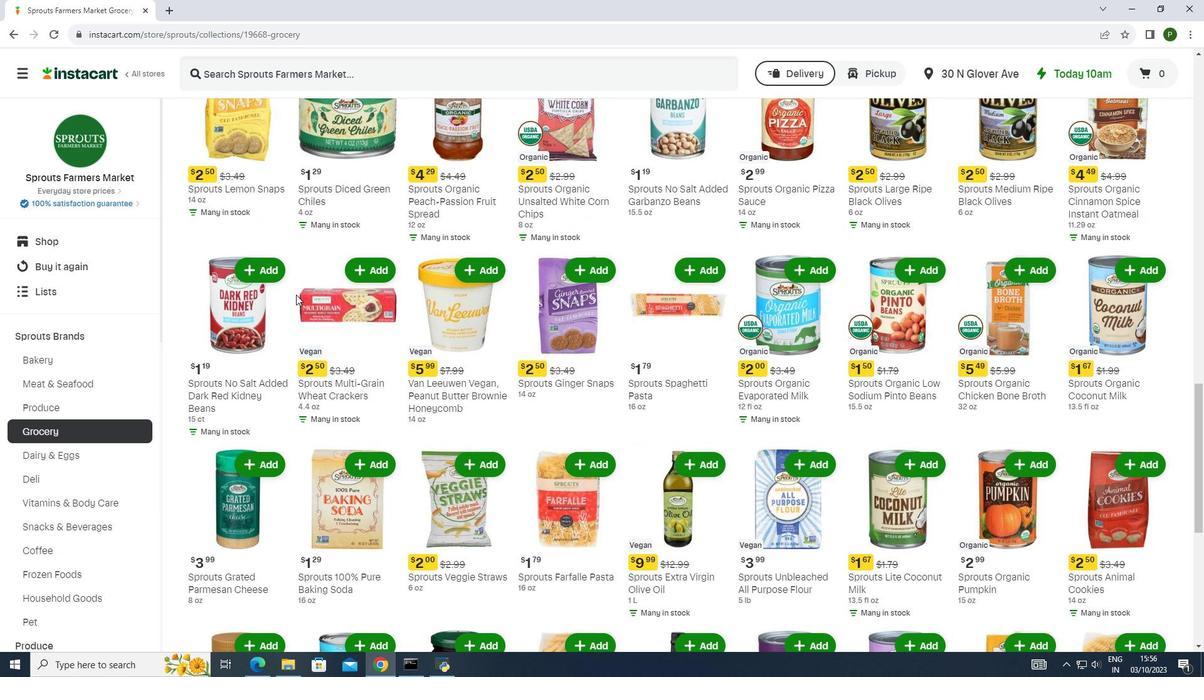 
Action: Mouse scrolled (296, 294) with delta (0, 0)
Screenshot: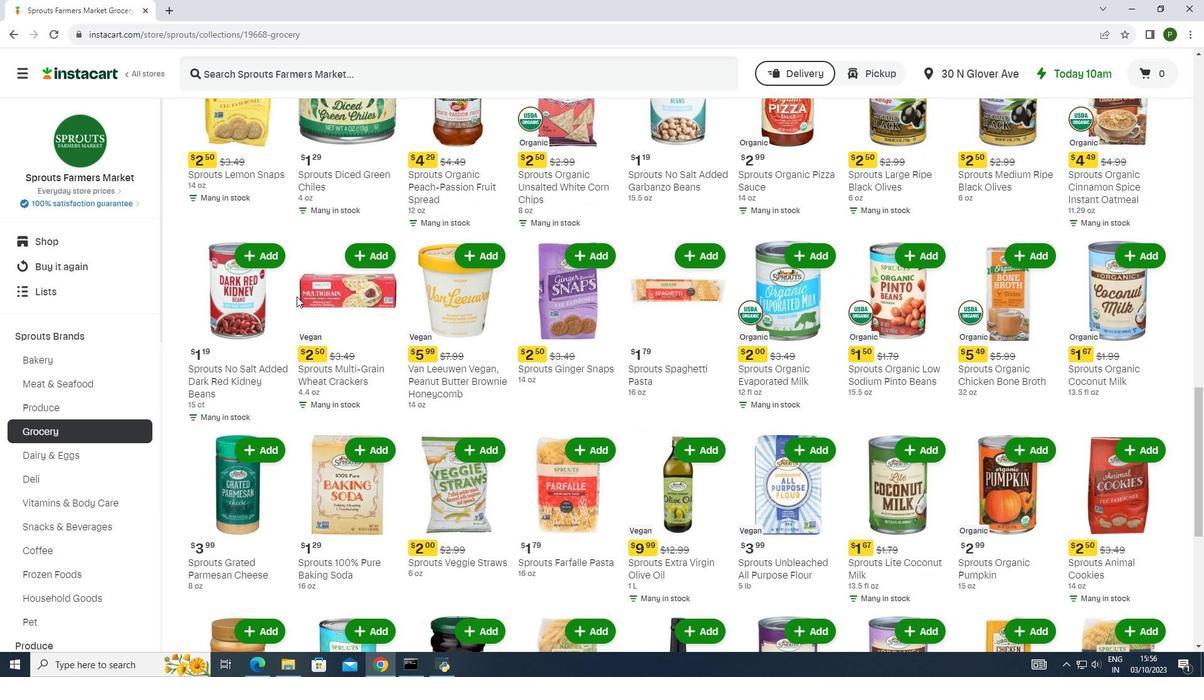 
Action: Mouse moved to (296, 296)
Screenshot: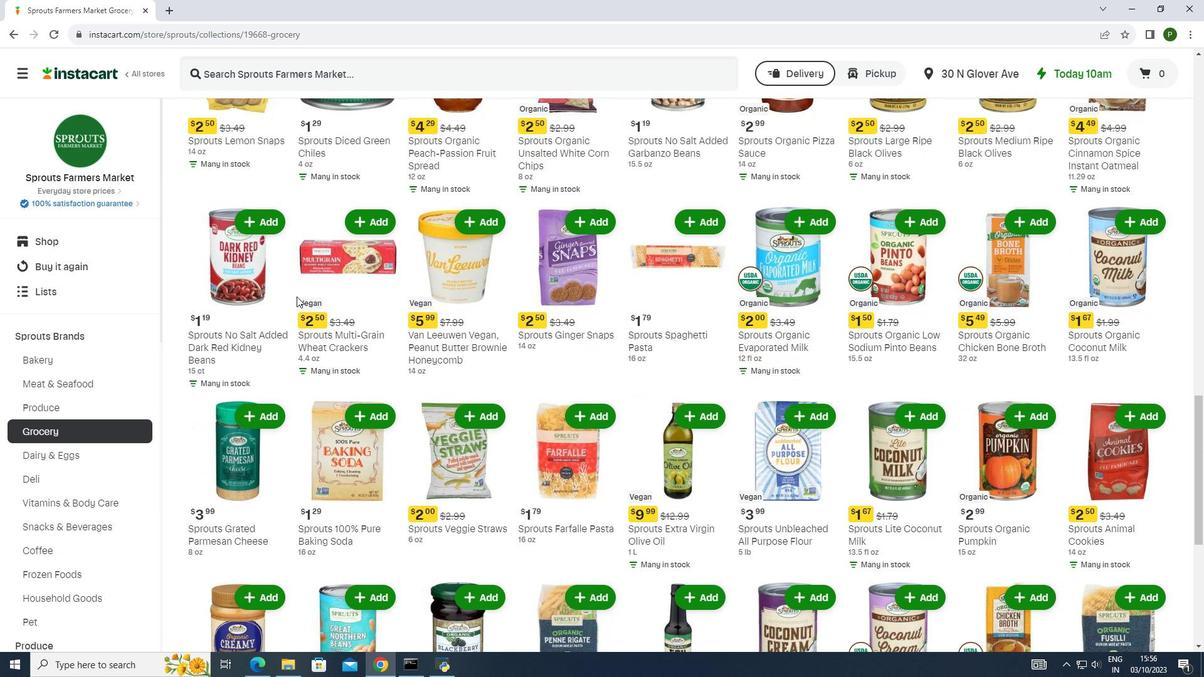 
Action: Mouse scrolled (296, 296) with delta (0, 0)
Screenshot: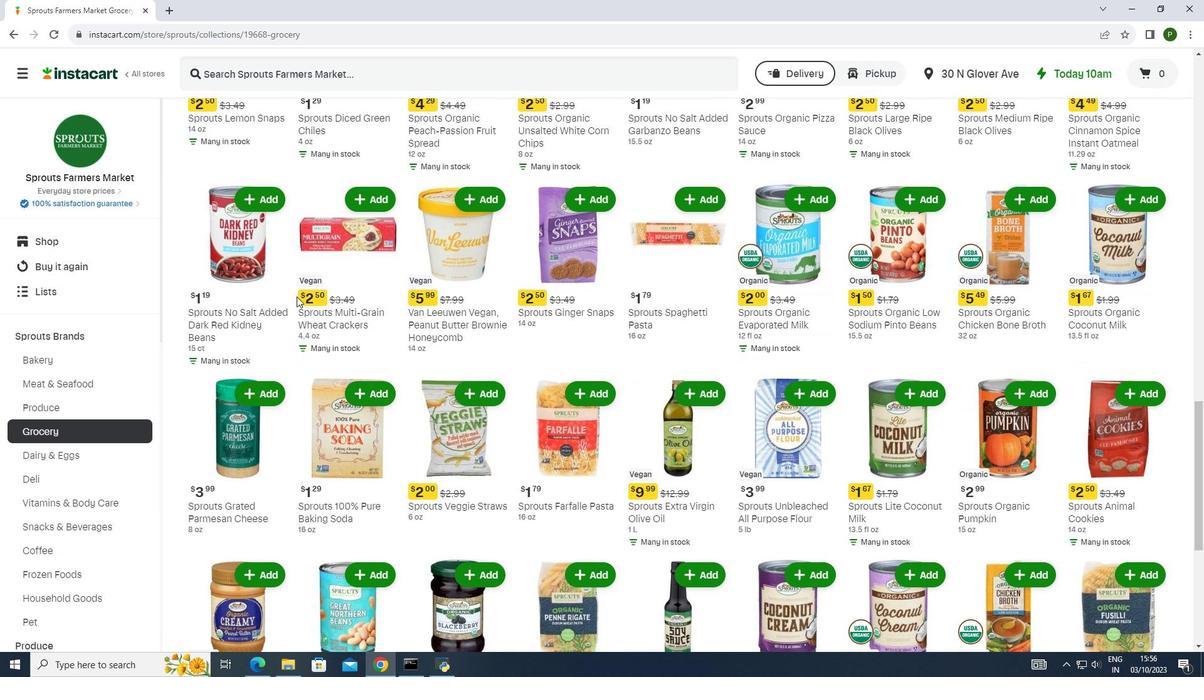 
Action: Mouse scrolled (296, 296) with delta (0, 0)
Screenshot: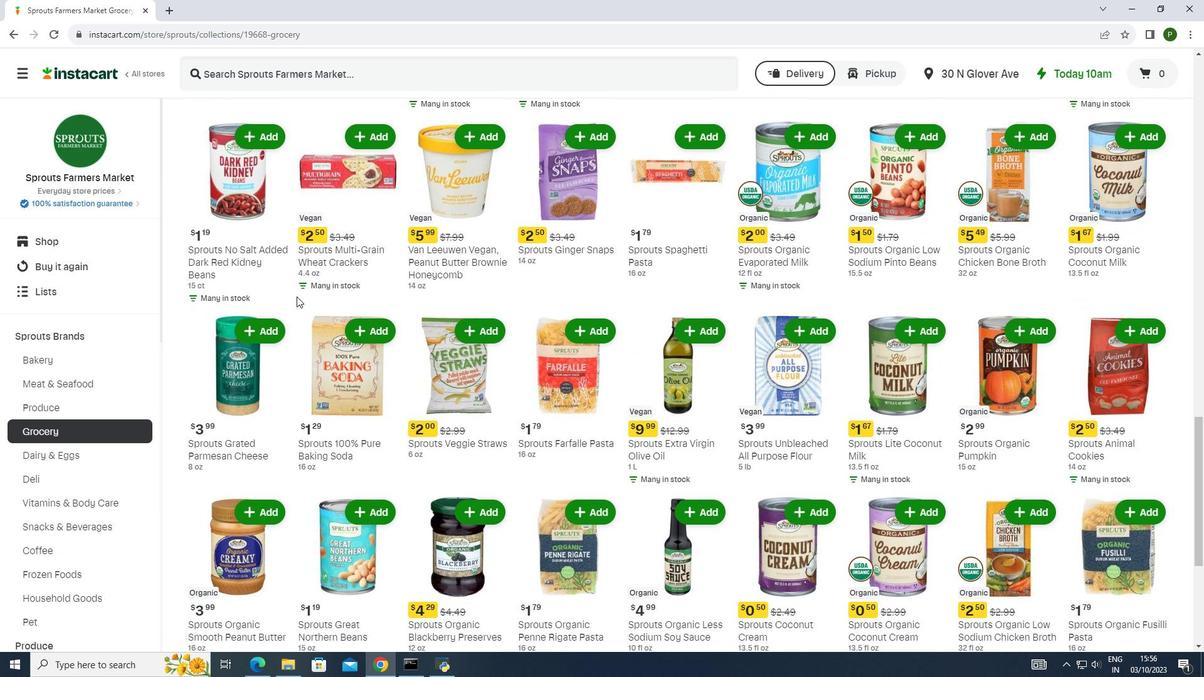 
Action: Mouse scrolled (296, 296) with delta (0, 0)
Screenshot: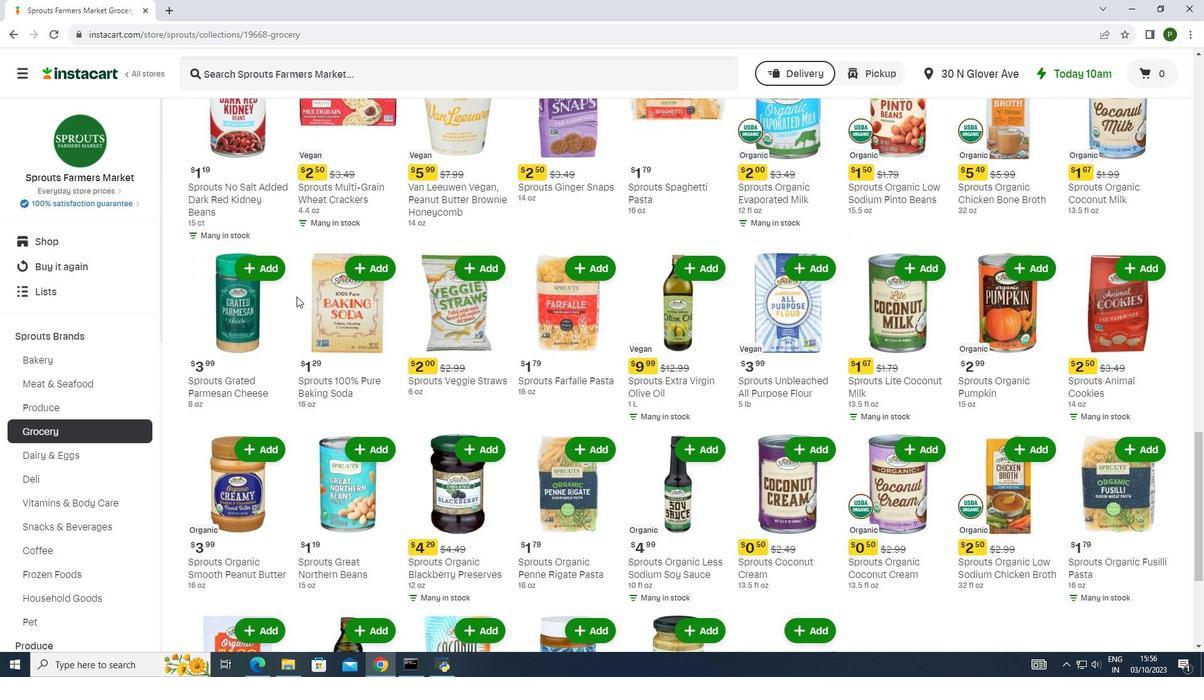 
Action: Mouse scrolled (296, 296) with delta (0, 0)
Screenshot: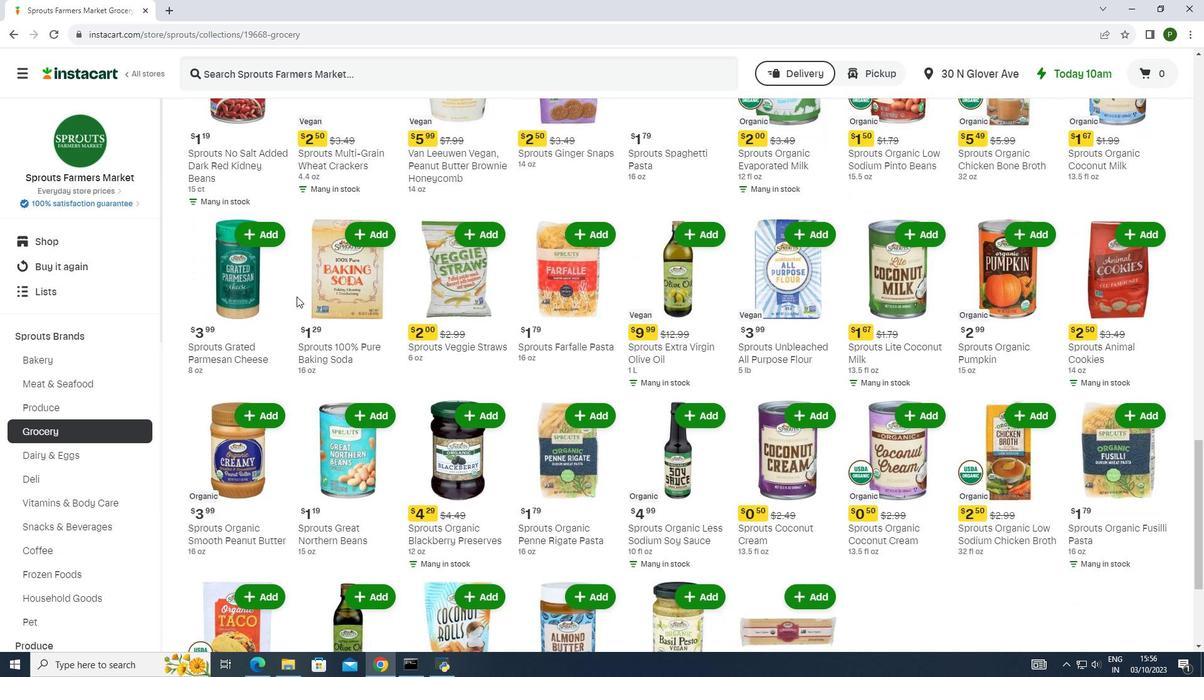 
Action: Mouse moved to (296, 296)
Screenshot: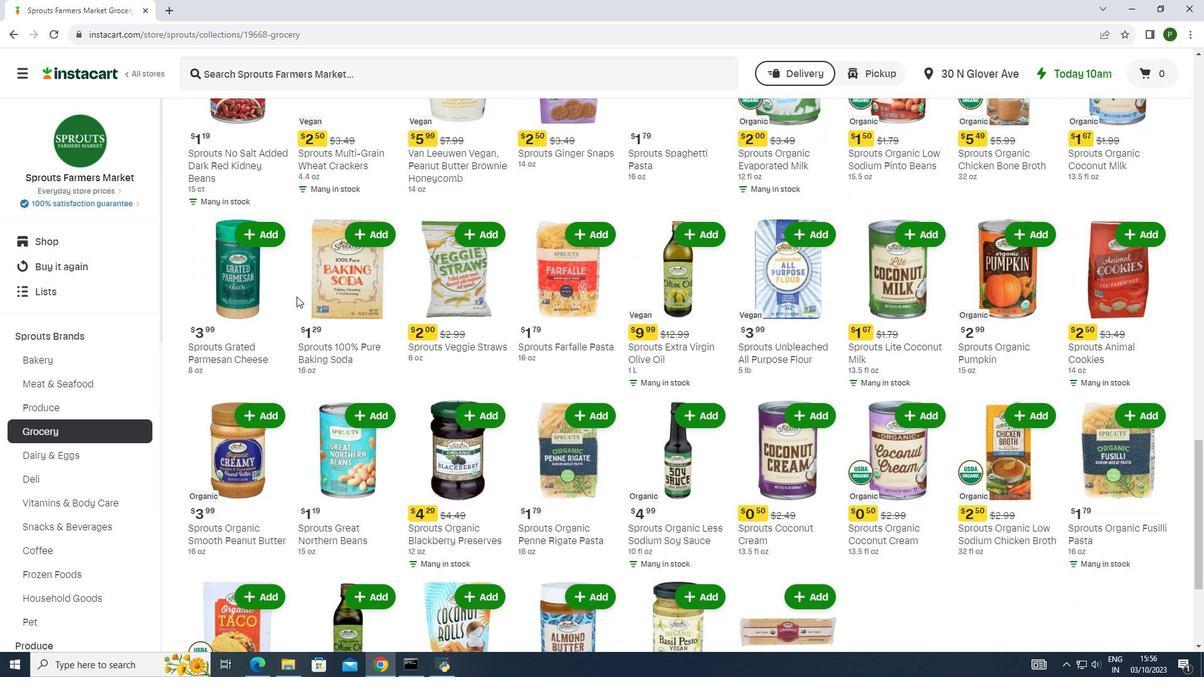 
Action: Mouse scrolled (296, 296) with delta (0, 0)
Screenshot: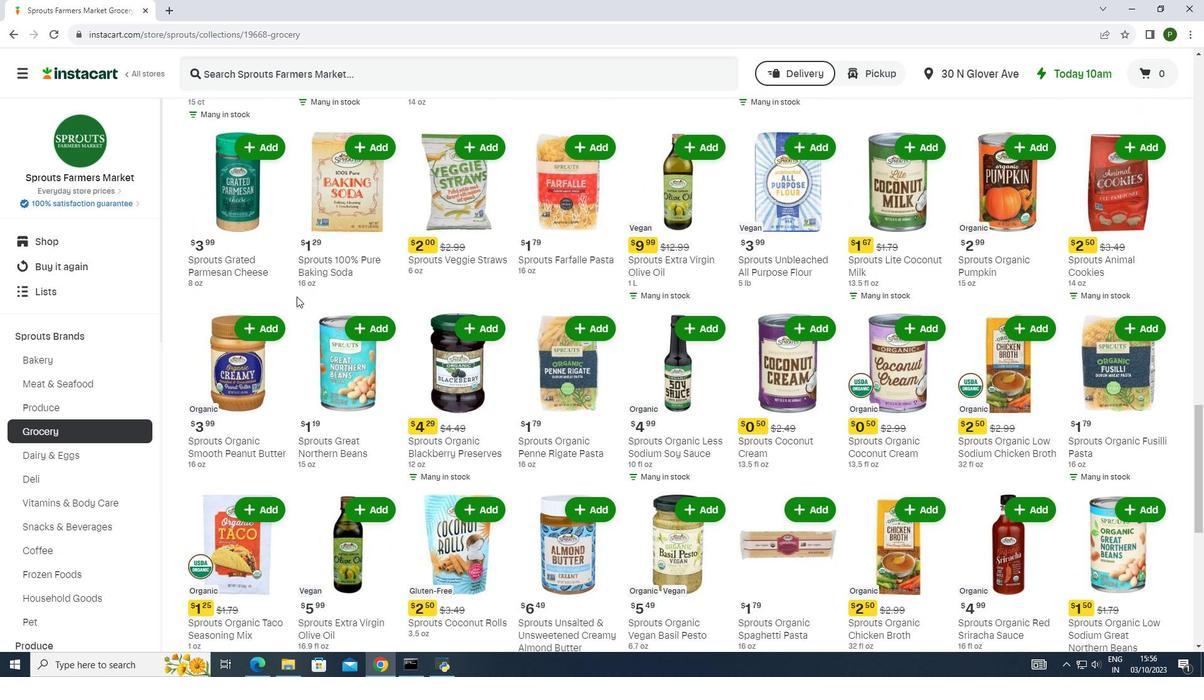 
Action: Mouse scrolled (296, 296) with delta (0, 0)
Screenshot: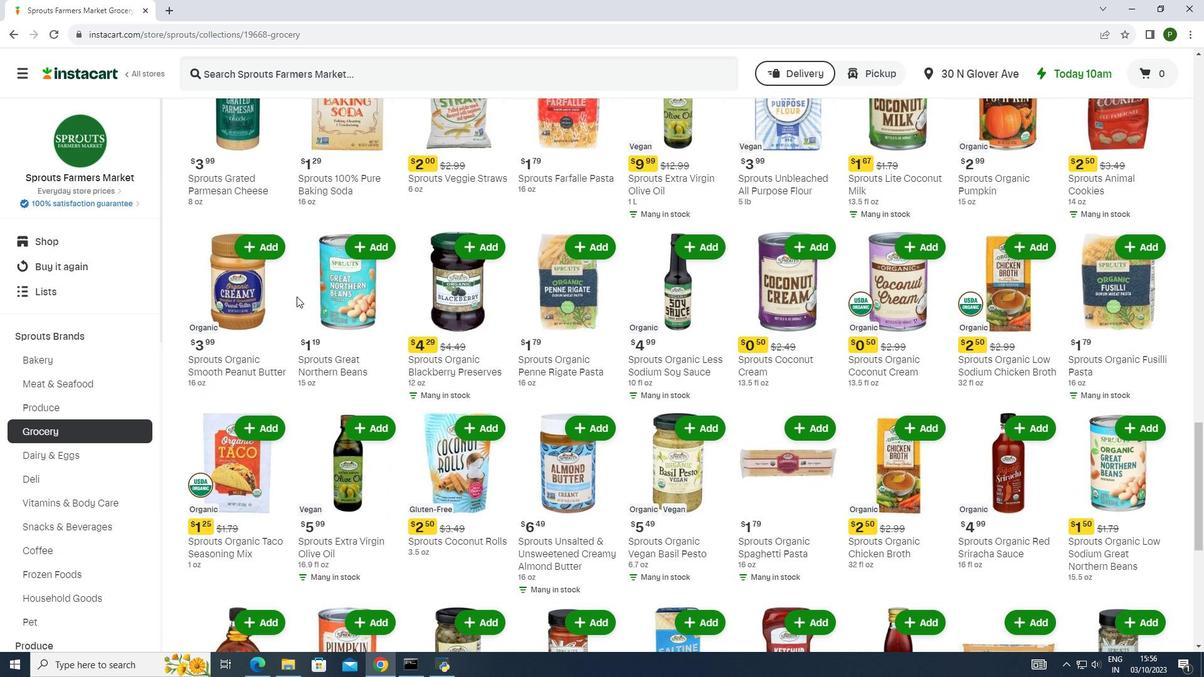 
Action: Mouse scrolled (296, 296) with delta (0, 0)
Screenshot: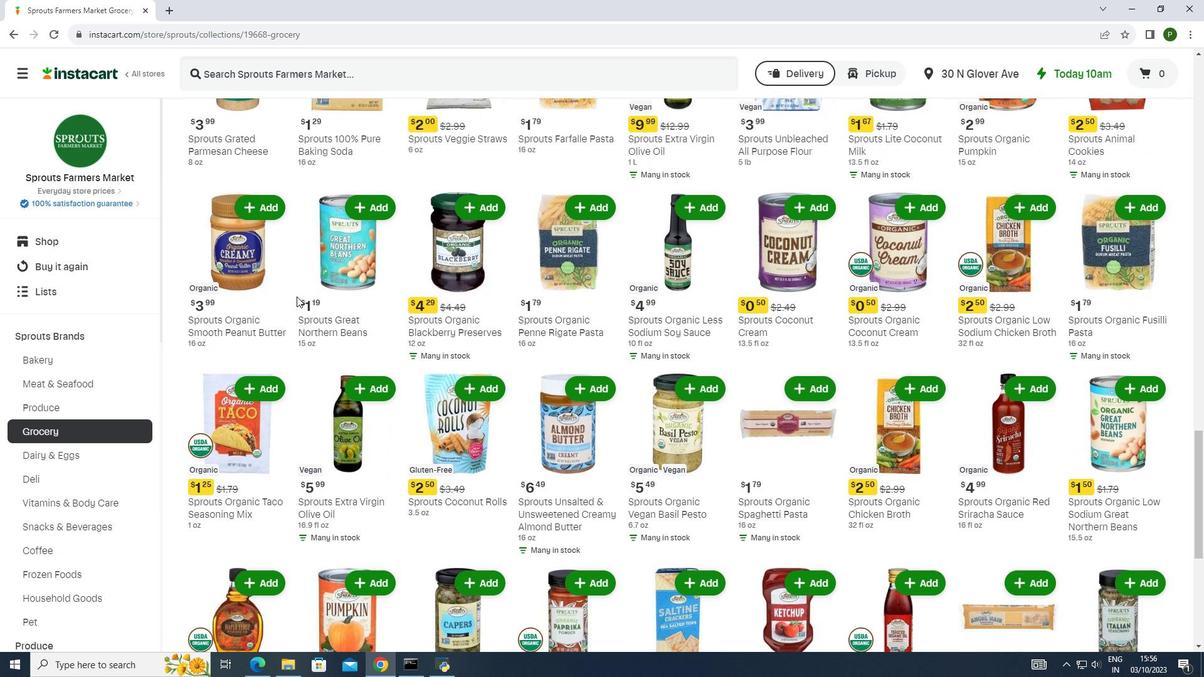 
Action: Mouse scrolled (296, 296) with delta (0, 0)
Screenshot: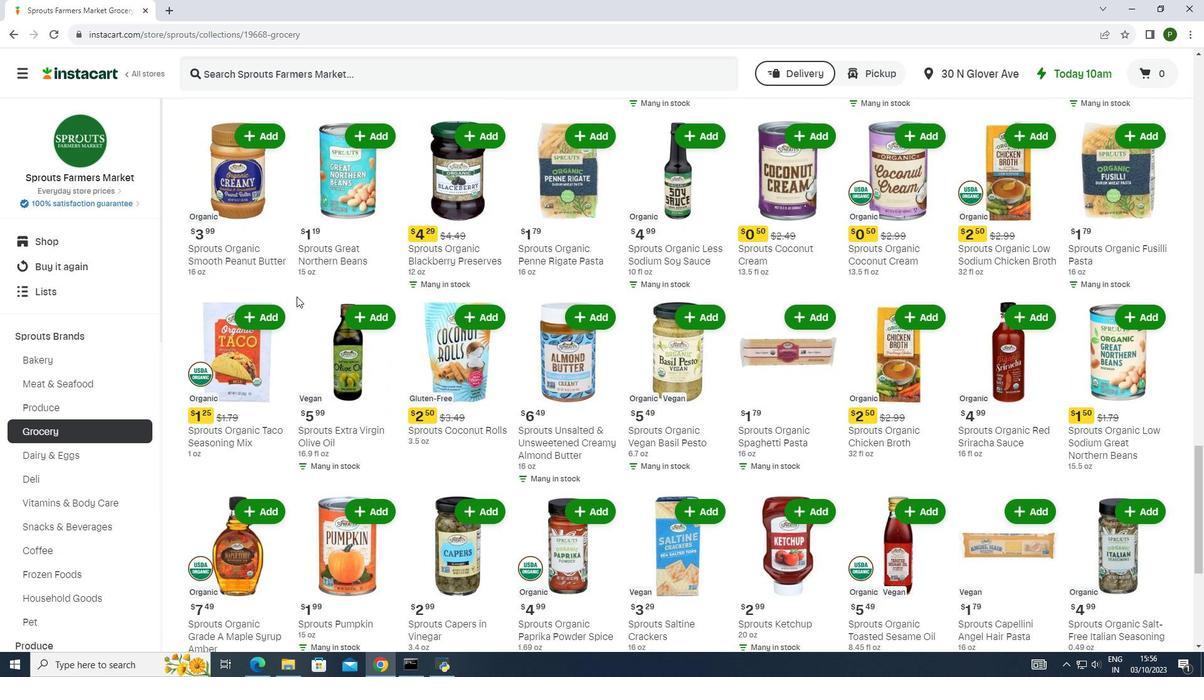 
Action: Mouse scrolled (296, 296) with delta (0, 0)
Screenshot: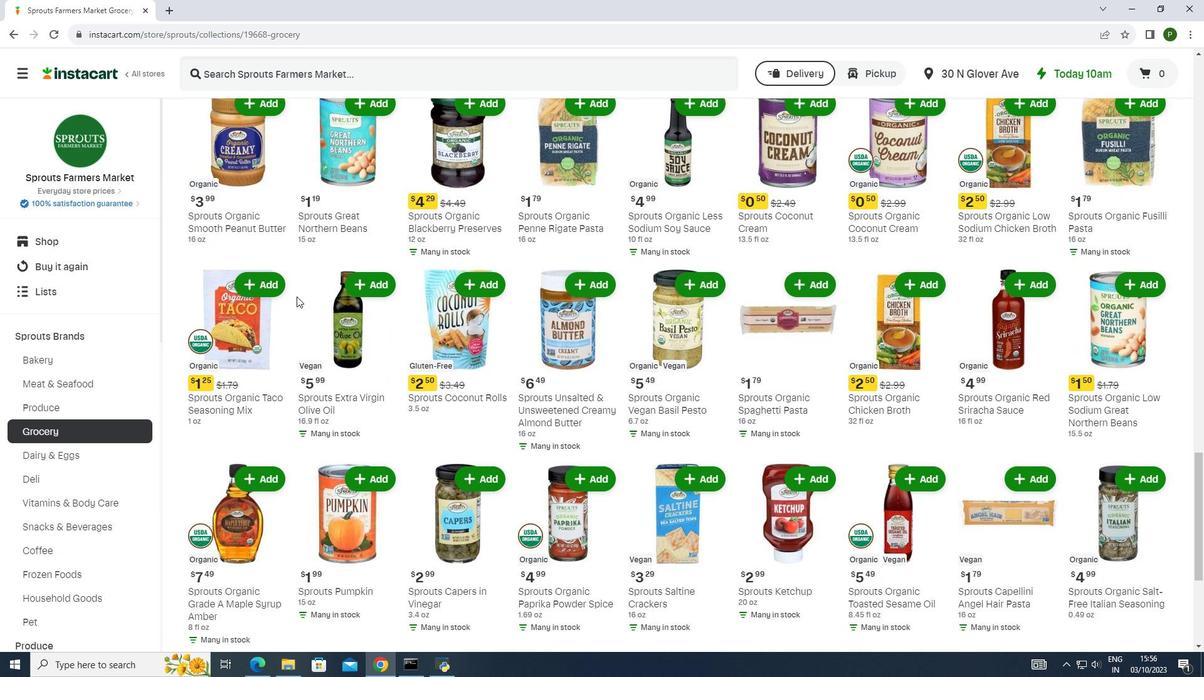 
Action: Mouse scrolled (296, 296) with delta (0, 0)
Screenshot: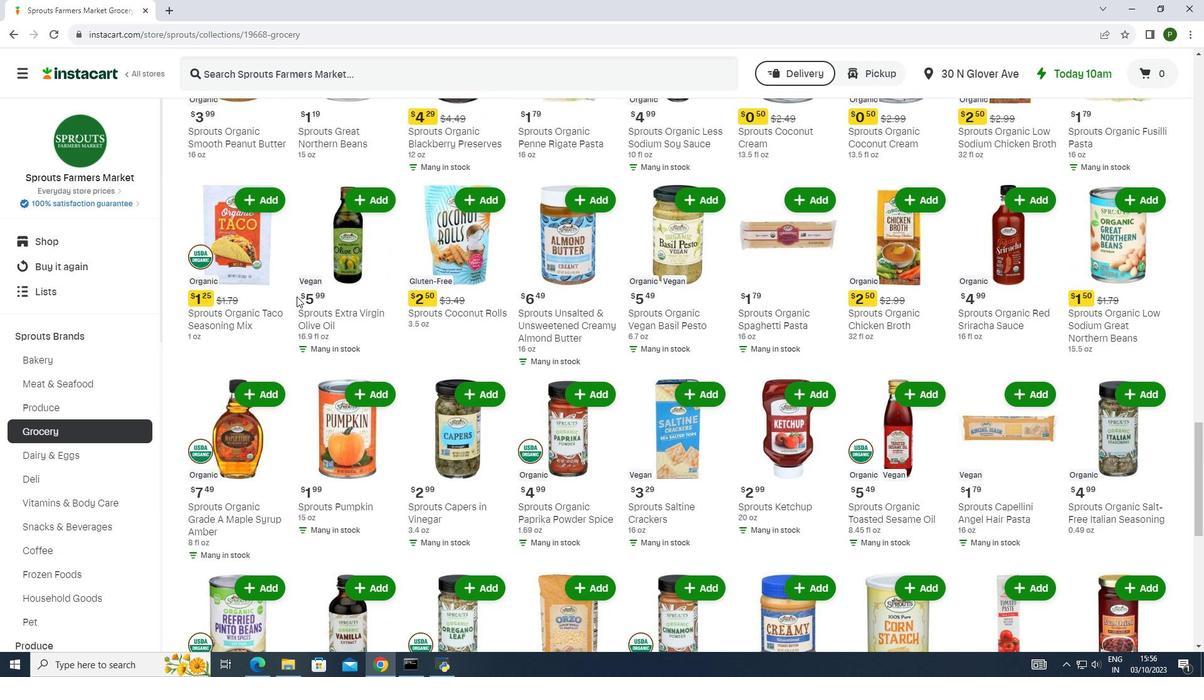 
Action: Mouse scrolled (296, 296) with delta (0, 0)
Screenshot: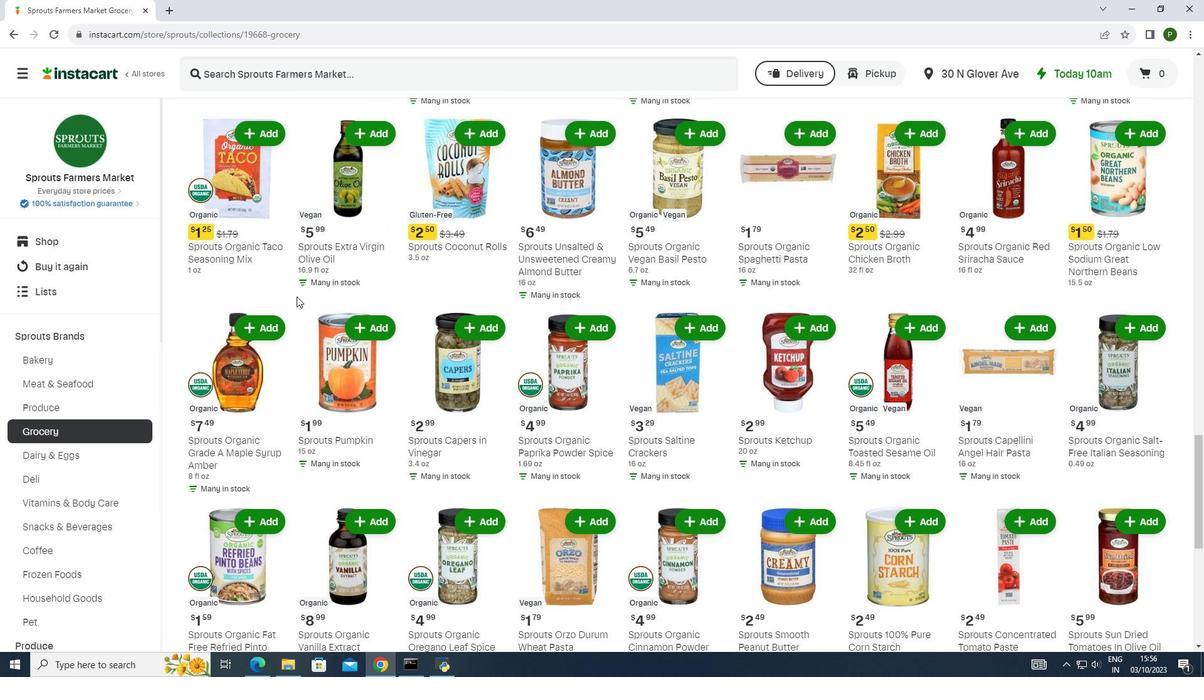 
Action: Mouse scrolled (296, 296) with delta (0, 0)
Screenshot: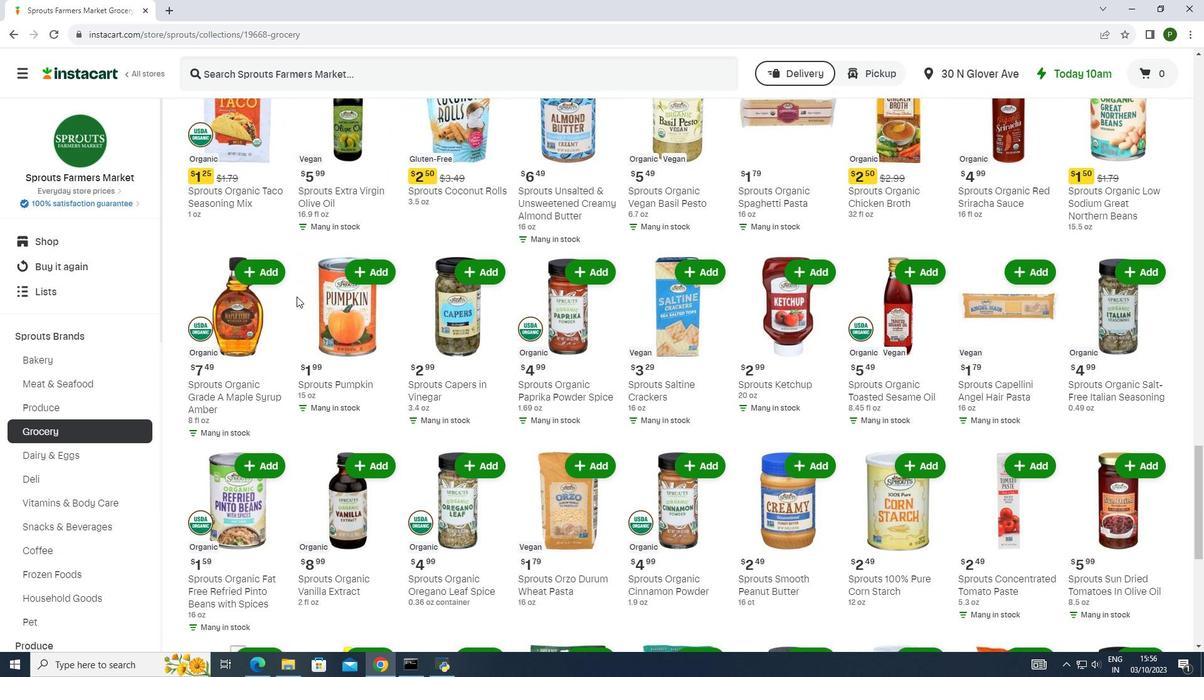 
Action: Mouse scrolled (296, 296) with delta (0, 0)
Screenshot: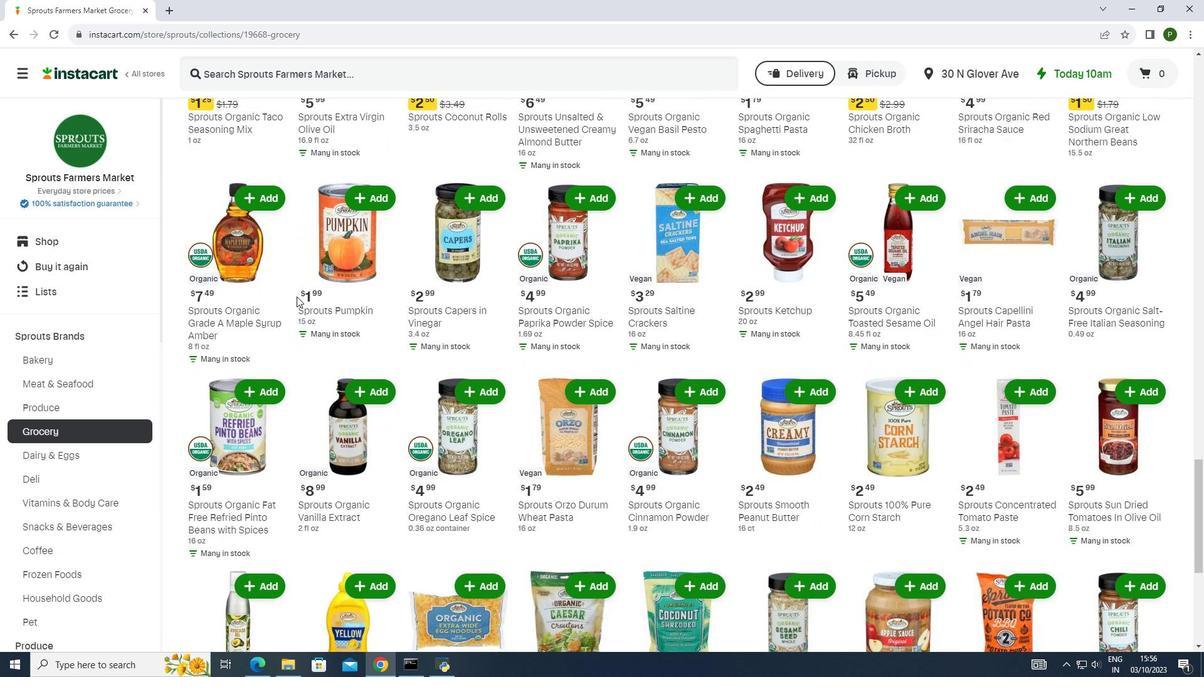 
Action: Mouse scrolled (296, 296) with delta (0, 0)
Screenshot: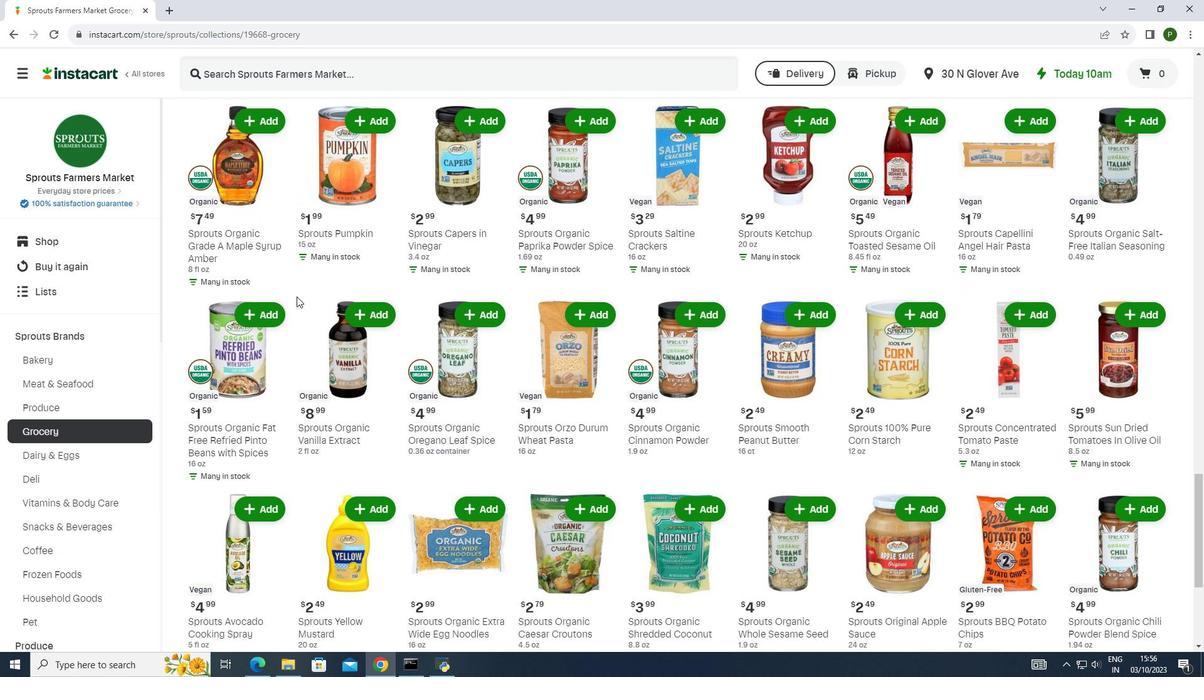 
Action: Mouse scrolled (296, 296) with delta (0, 0)
Screenshot: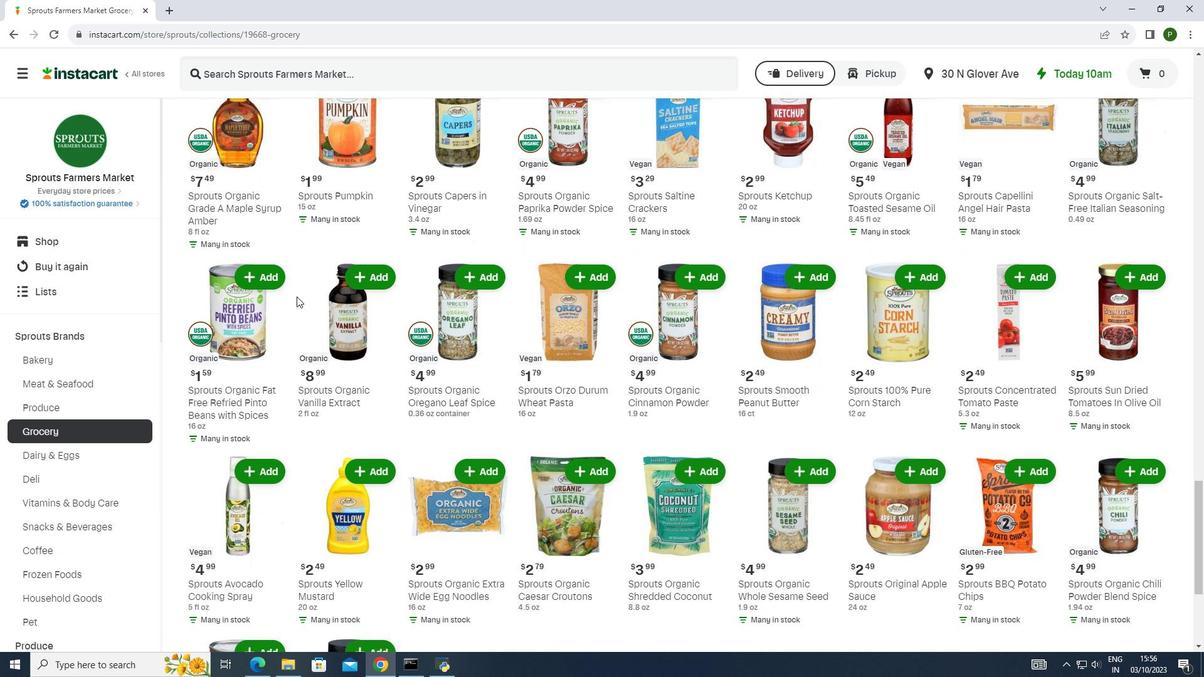 
Action: Mouse scrolled (296, 296) with delta (0, 0)
Screenshot: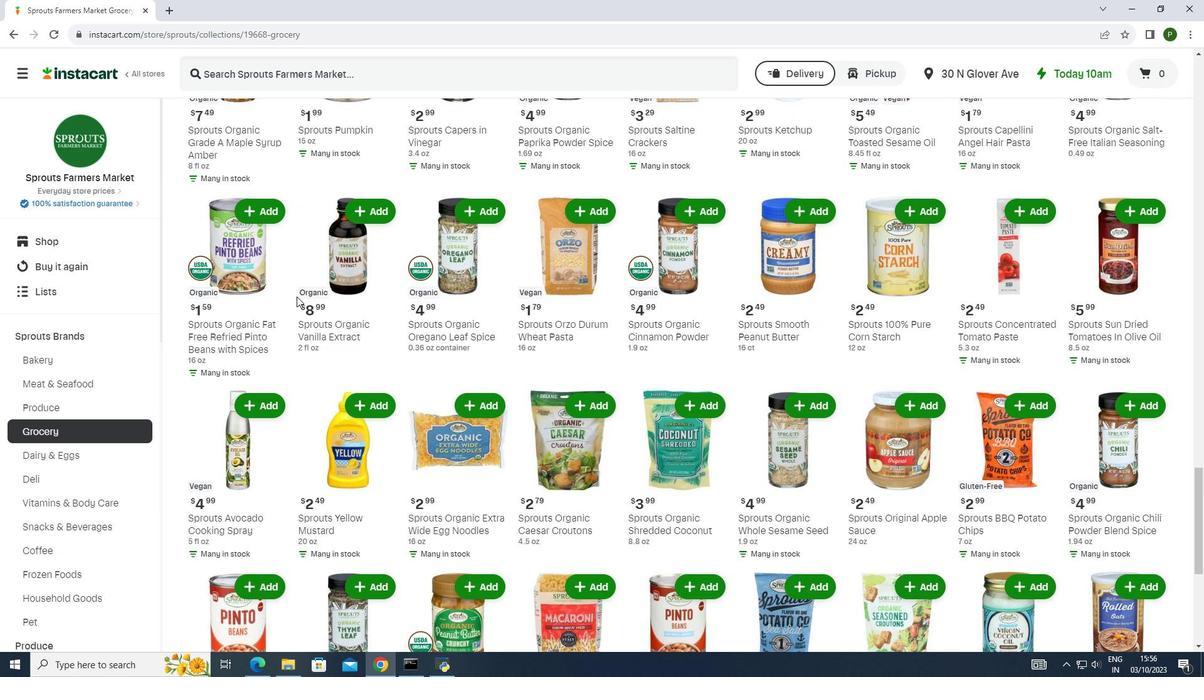 
Action: Mouse scrolled (296, 296) with delta (0, 0)
Screenshot: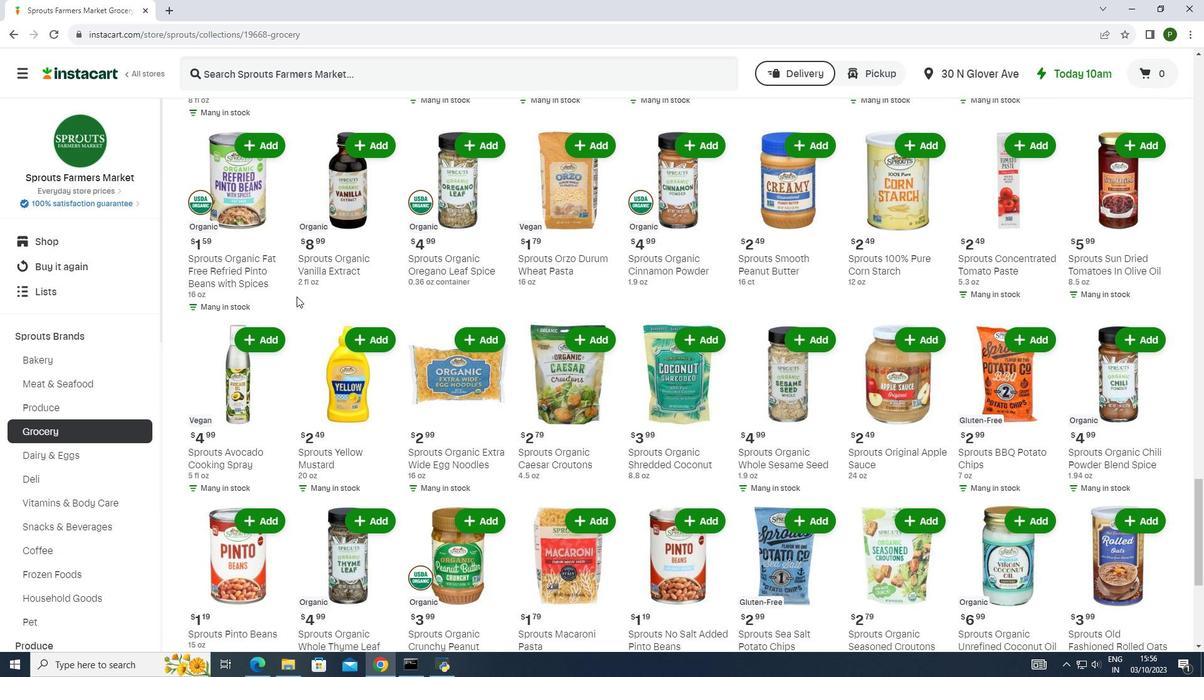 
Action: Mouse scrolled (296, 296) with delta (0, 0)
Screenshot: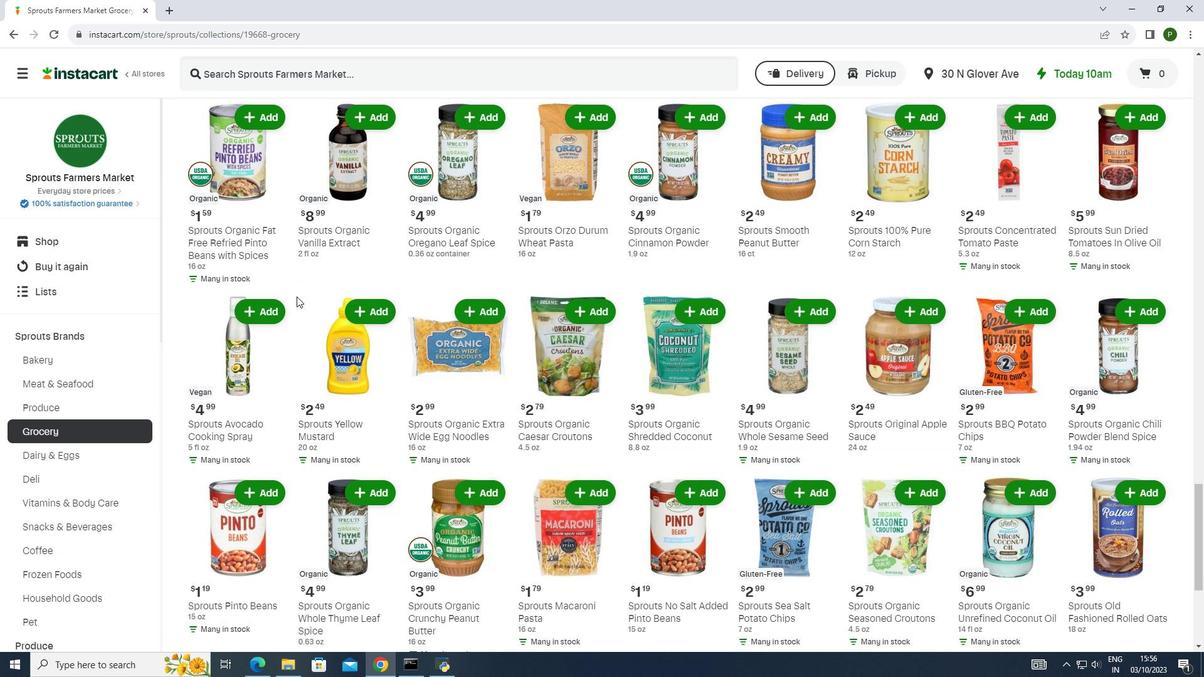 
Action: Mouse scrolled (296, 296) with delta (0, 0)
Screenshot: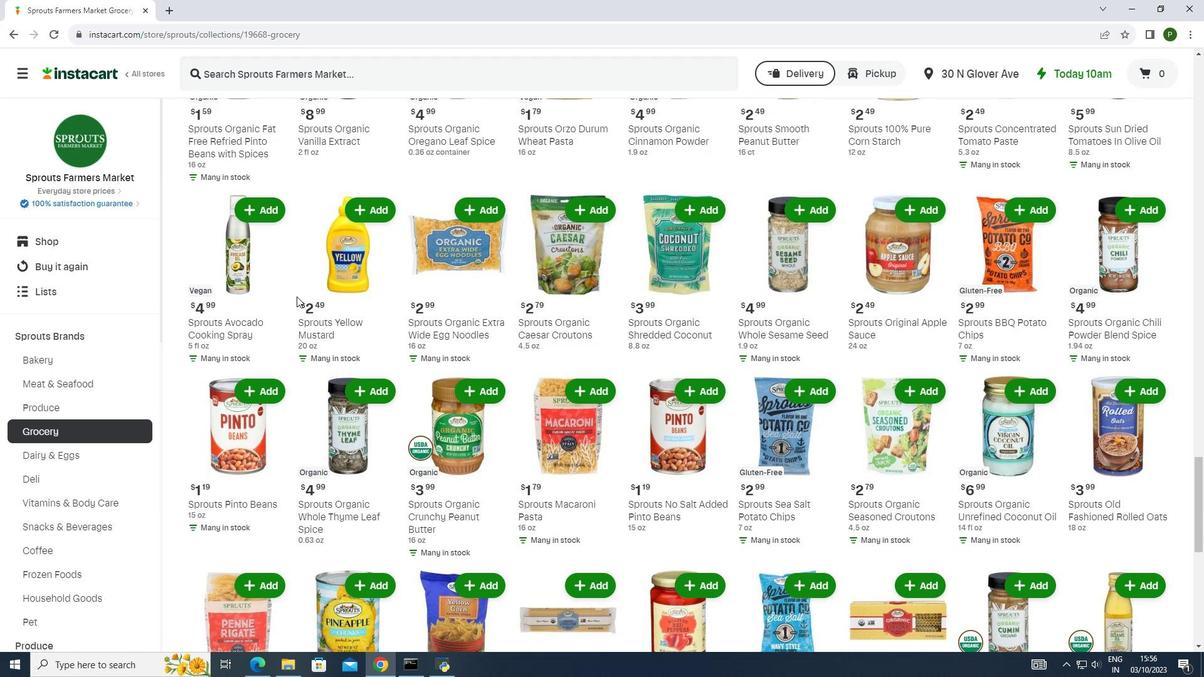 
Action: Mouse scrolled (296, 296) with delta (0, 0)
Screenshot: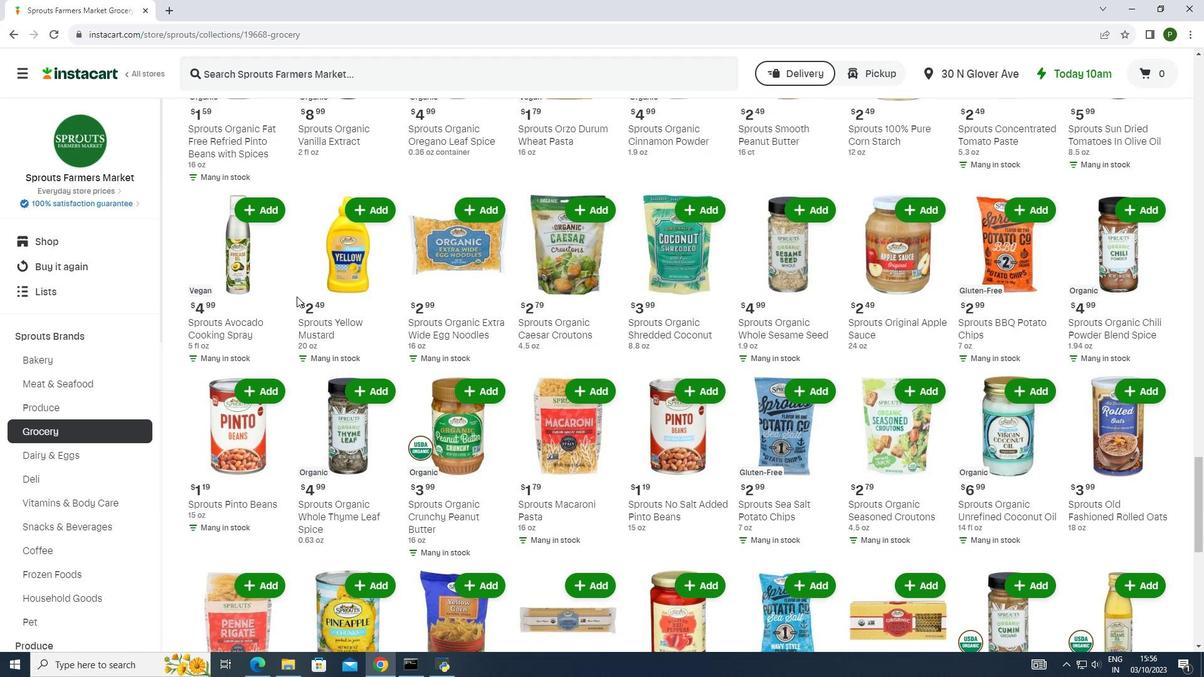 
Action: Mouse scrolled (296, 296) with delta (0, 0)
Screenshot: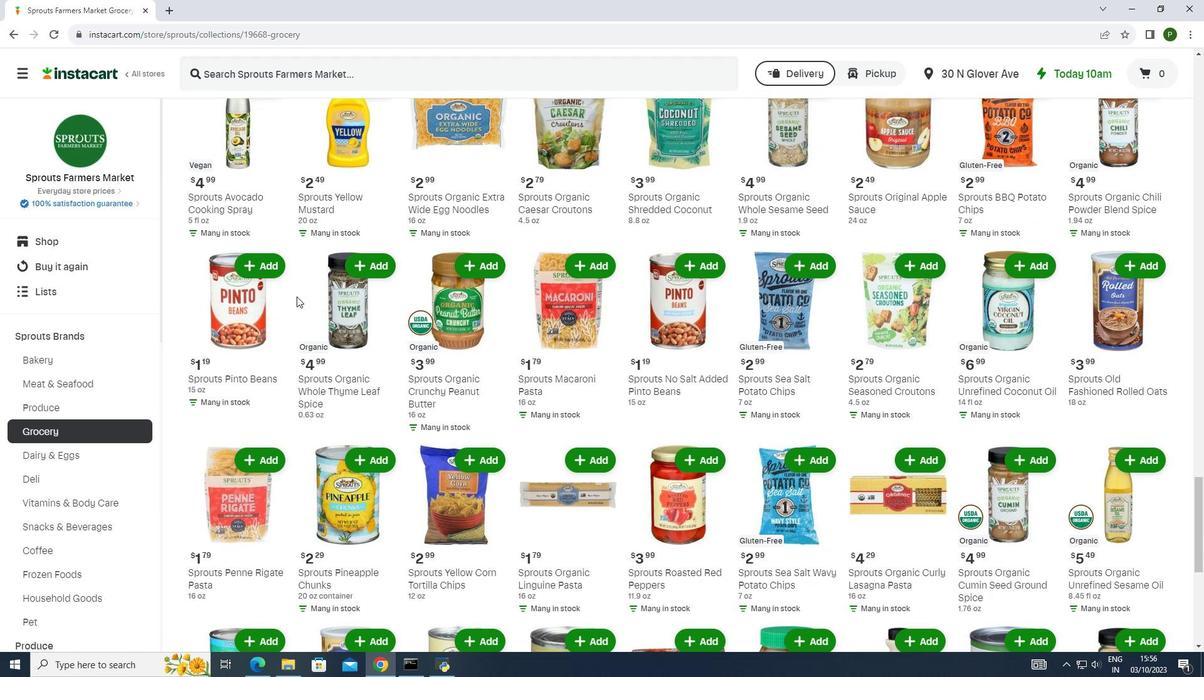 
Action: Mouse scrolled (296, 296) with delta (0, 0)
Screenshot: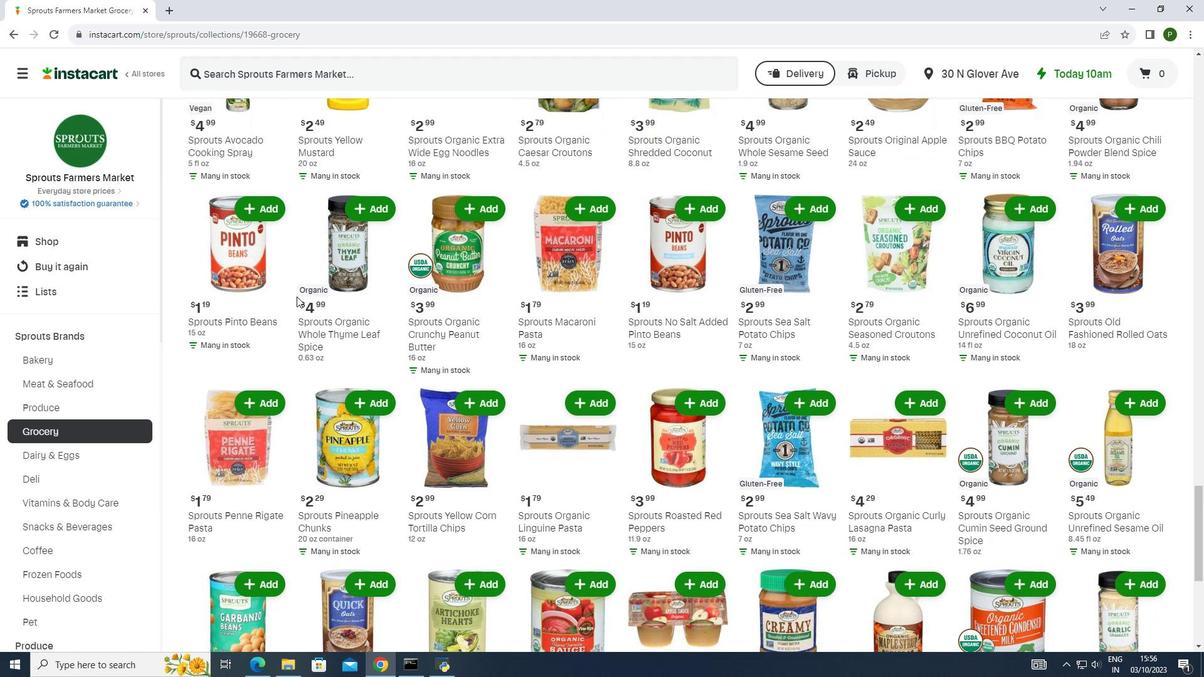 
Action: Mouse scrolled (296, 296) with delta (0, 0)
Screenshot: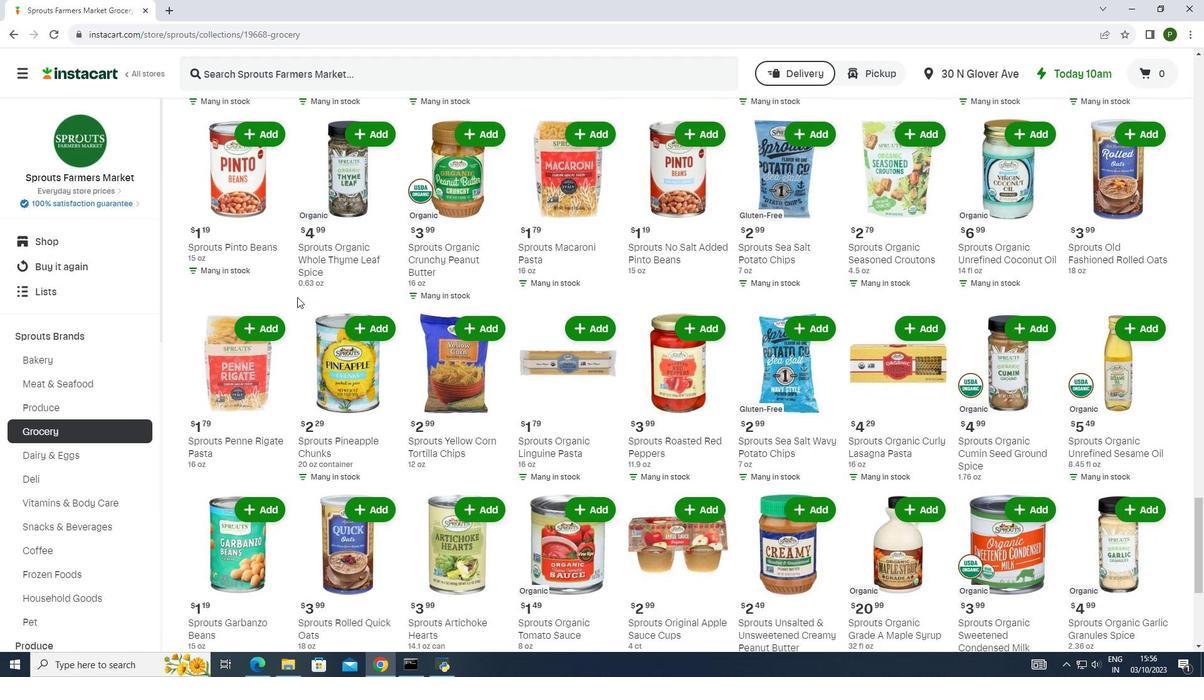 
Action: Mouse moved to (297, 297)
Screenshot: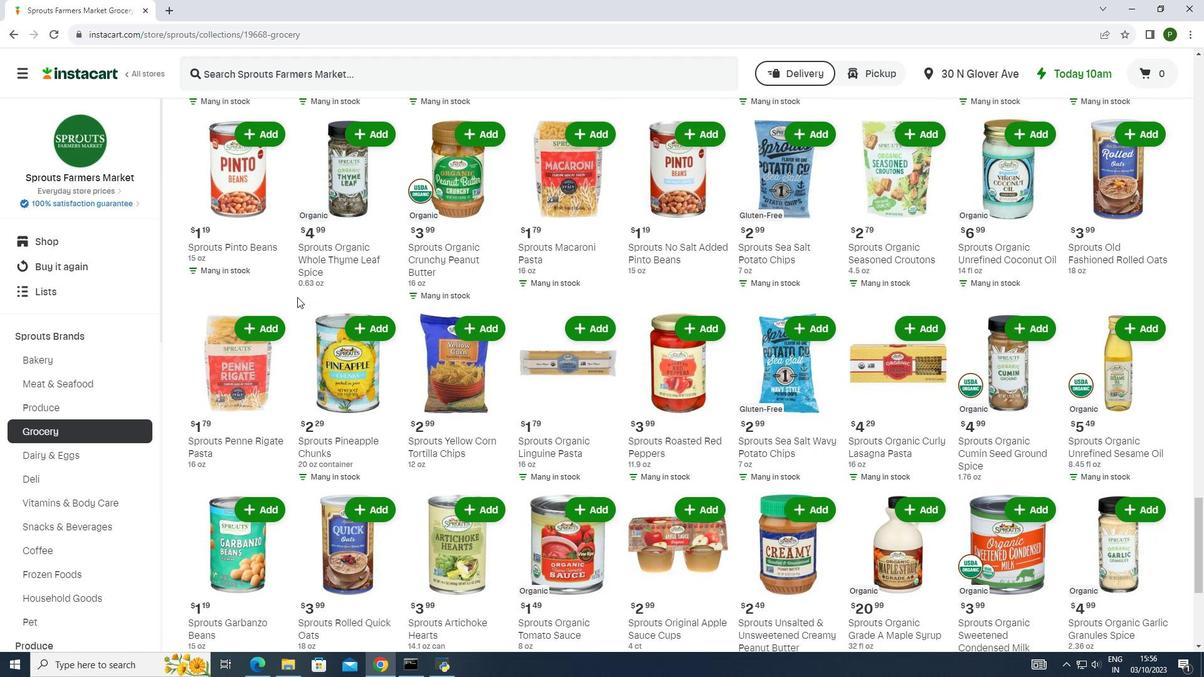 
Action: Mouse scrolled (297, 296) with delta (0, 0)
Screenshot: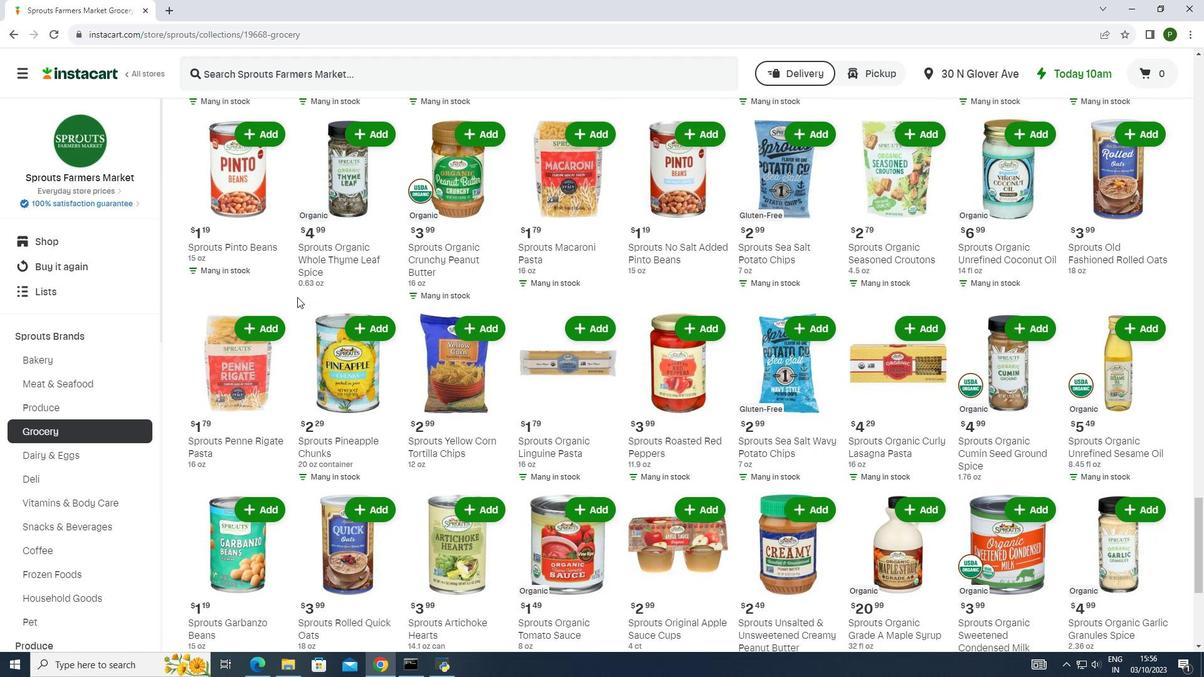 
Action: Mouse moved to (297, 298)
Screenshot: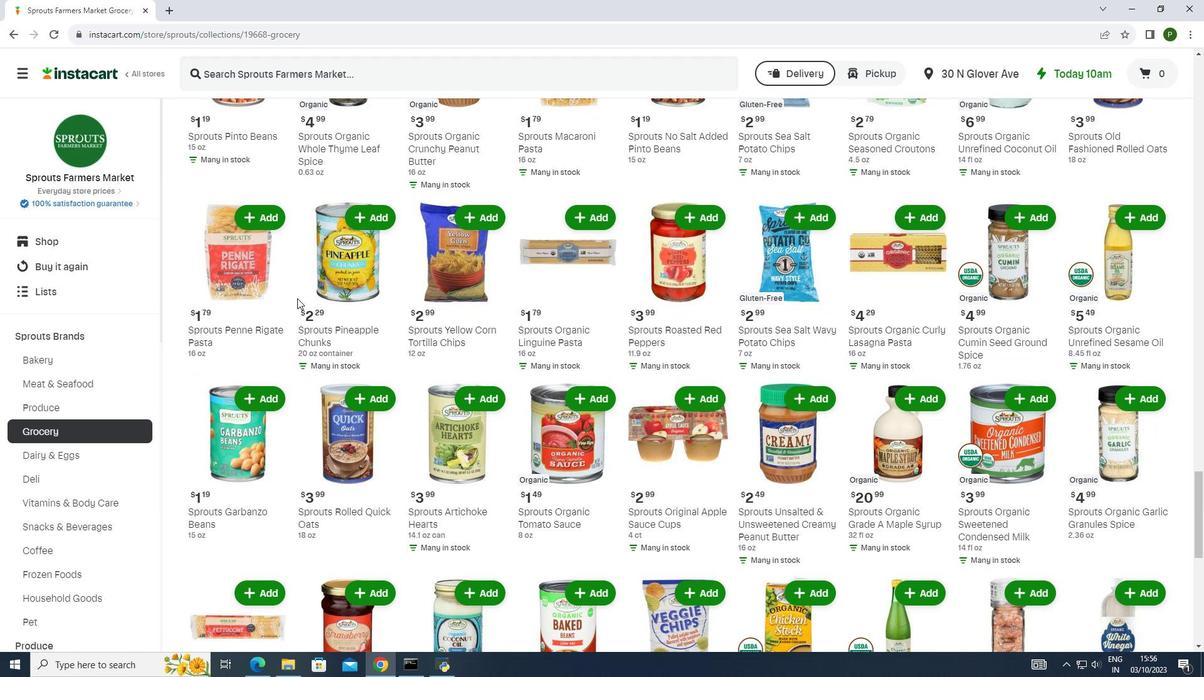 
Action: Mouse scrolled (297, 297) with delta (0, 0)
Screenshot: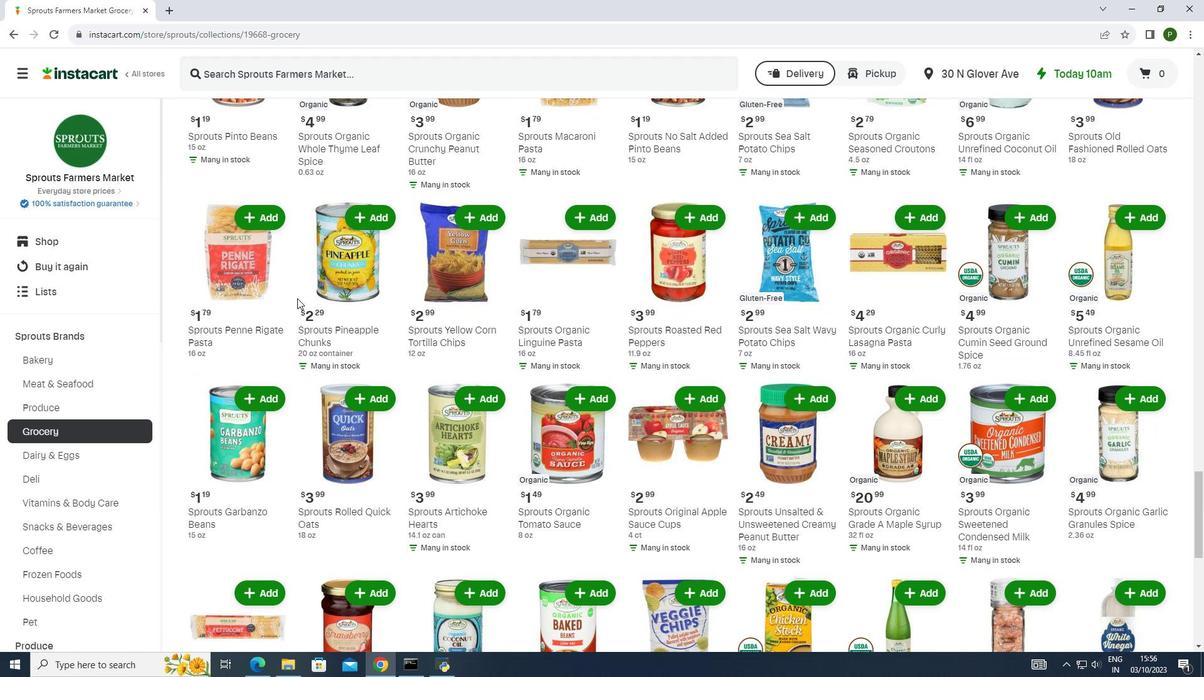 
Action: Mouse moved to (297, 299)
Screenshot: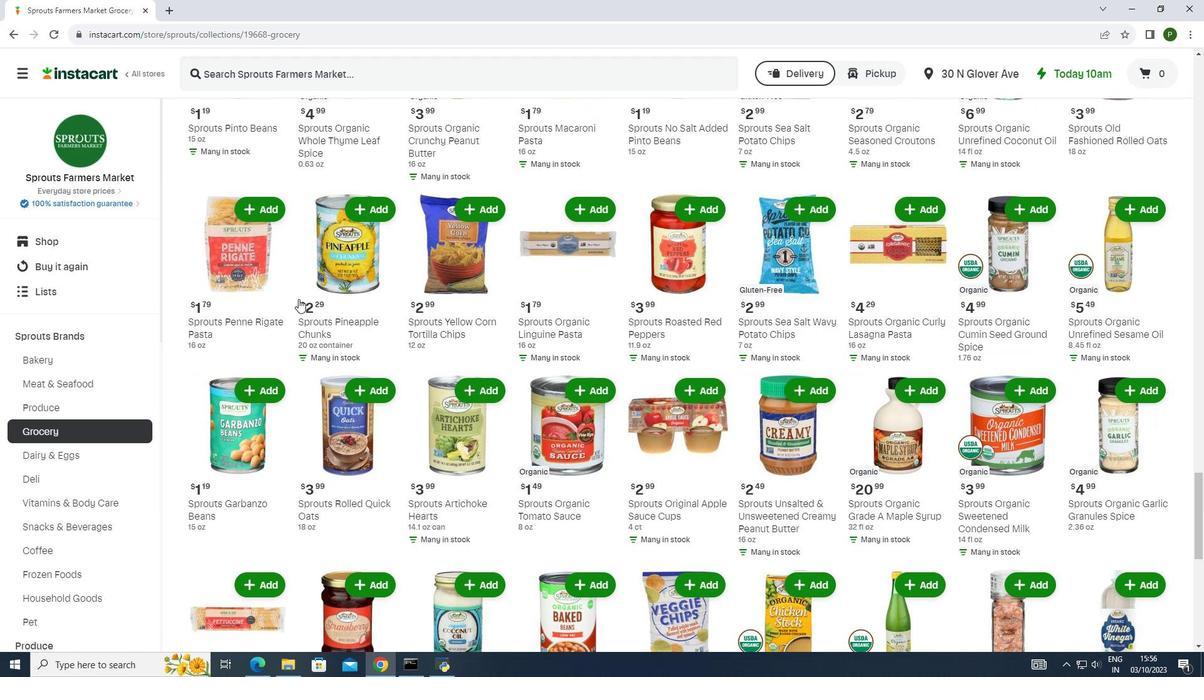 
Action: Mouse scrolled (297, 298) with delta (0, 0)
Screenshot: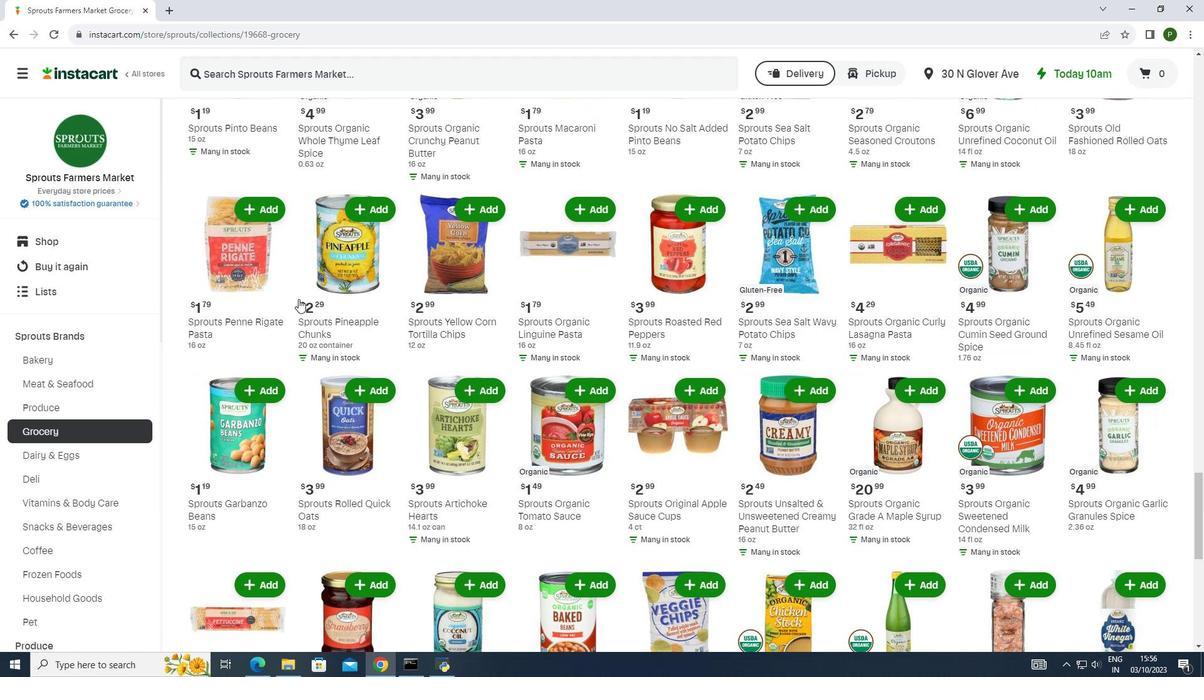 
Action: Mouse moved to (298, 299)
Screenshot: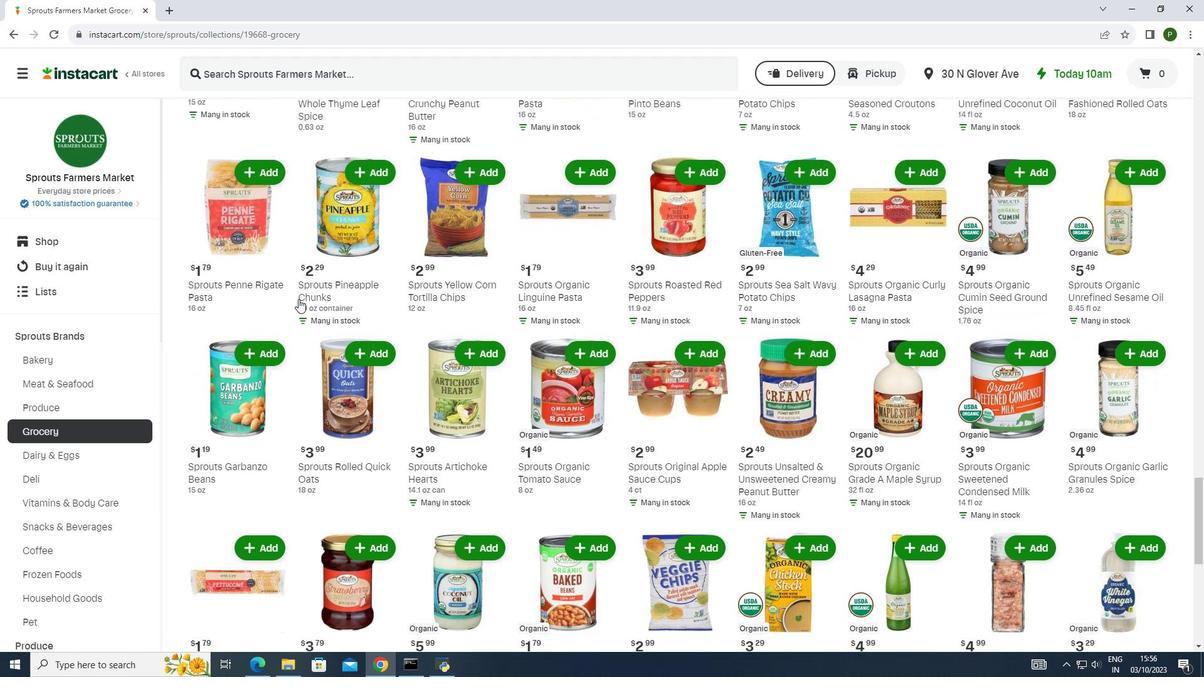 
Action: Mouse scrolled (298, 298) with delta (0, 0)
Screenshot: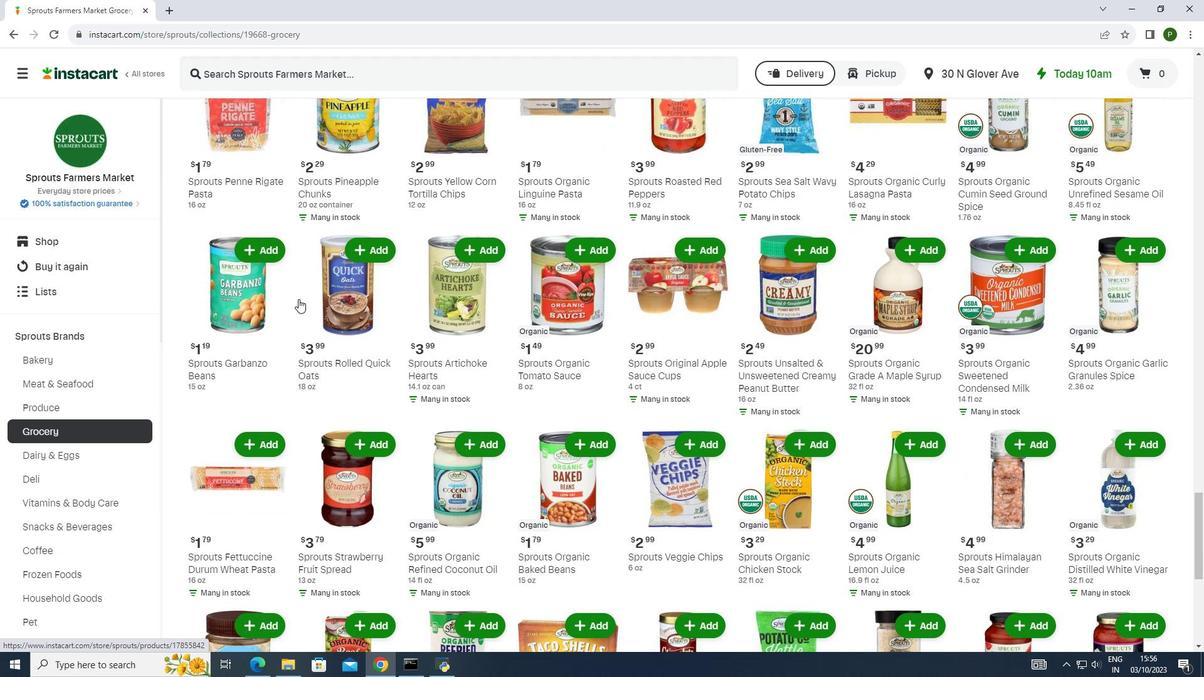 
Action: Mouse scrolled (298, 298) with delta (0, 0)
Screenshot: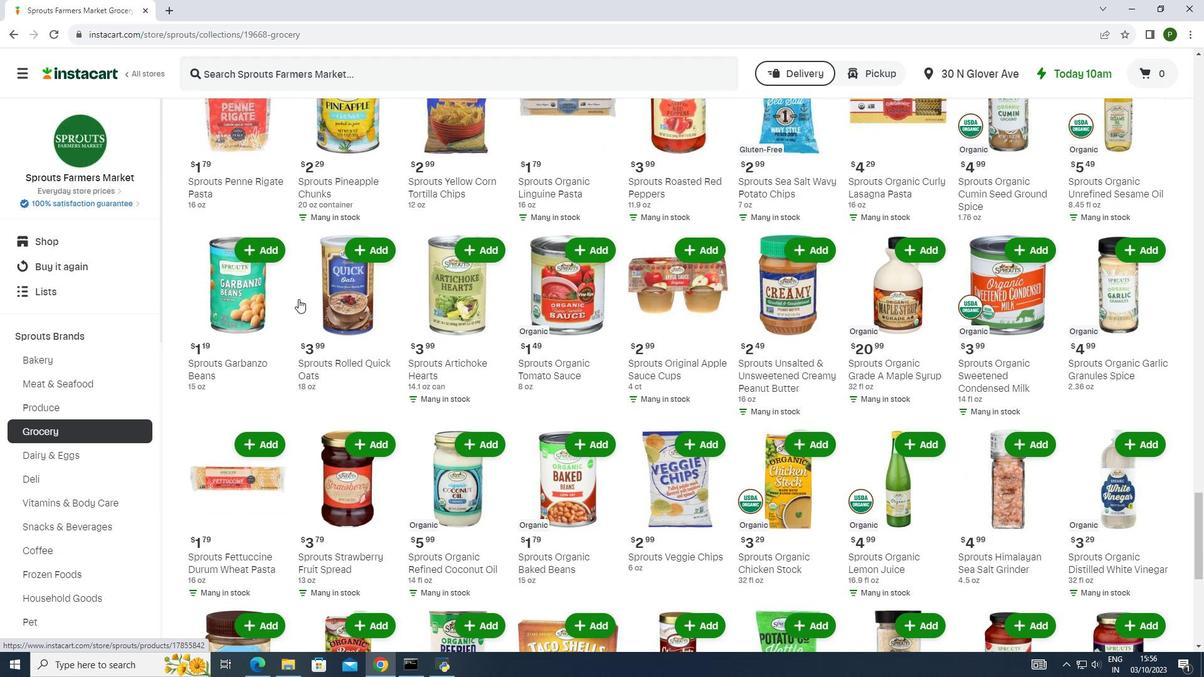 
Action: Mouse scrolled (298, 298) with delta (0, 0)
Screenshot: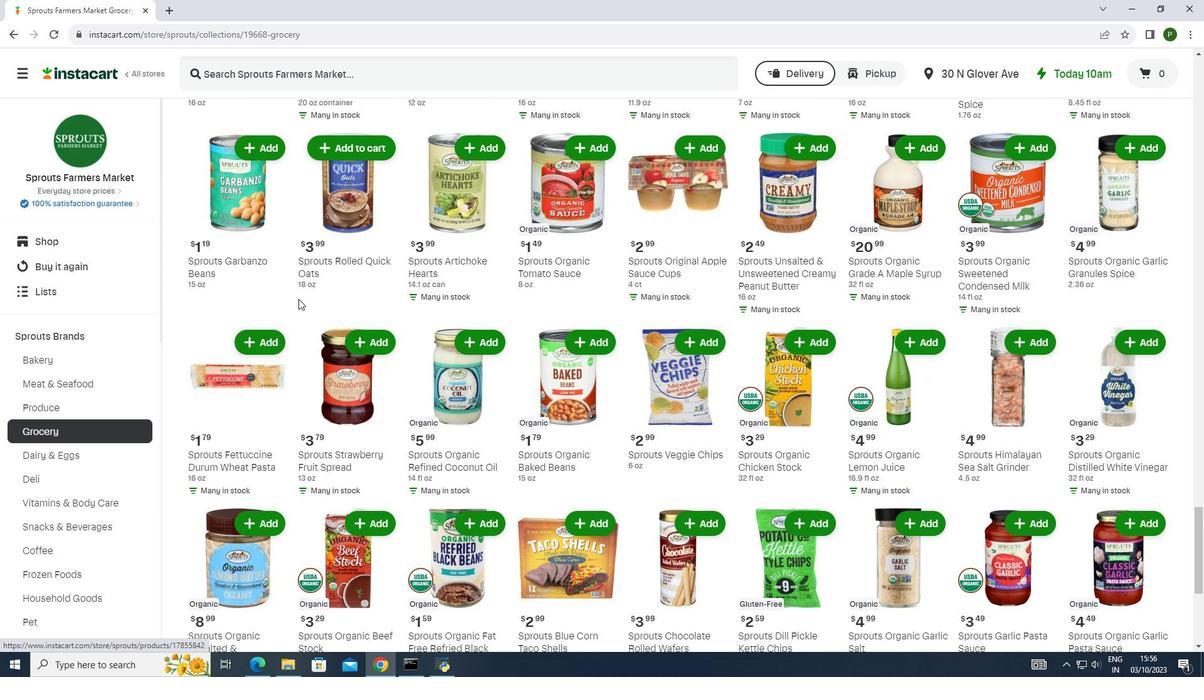 
Action: Mouse scrolled (298, 298) with delta (0, 0)
Screenshot: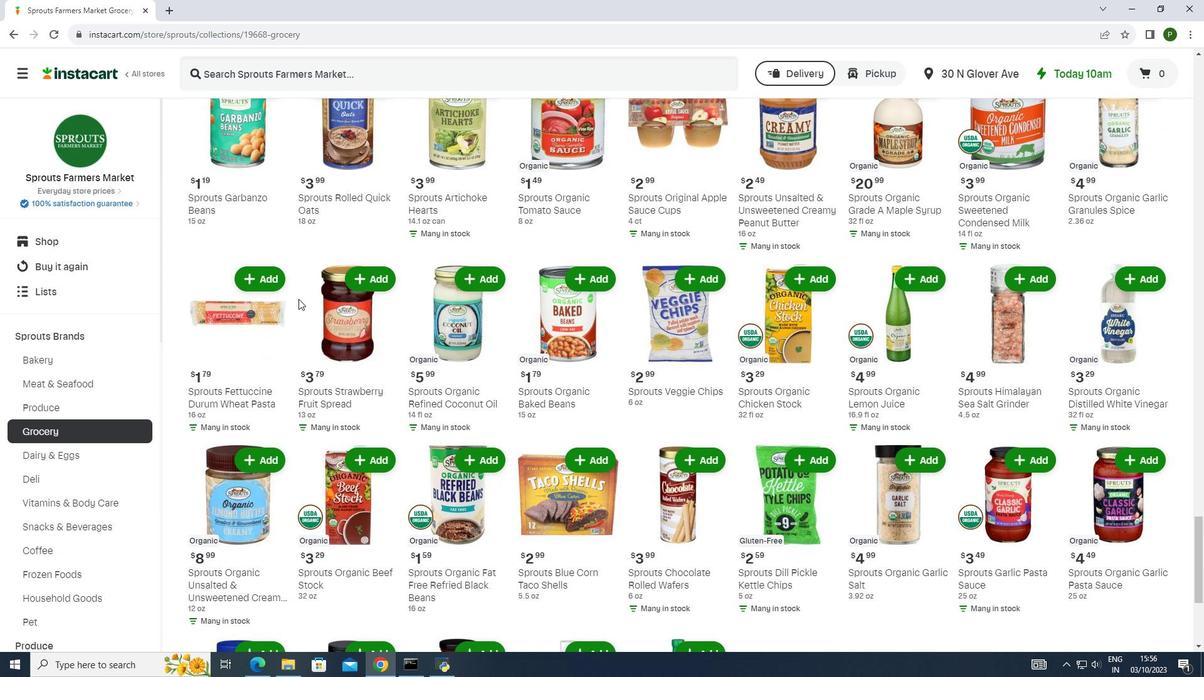 
Action: Mouse scrolled (298, 298) with delta (0, 0)
Screenshot: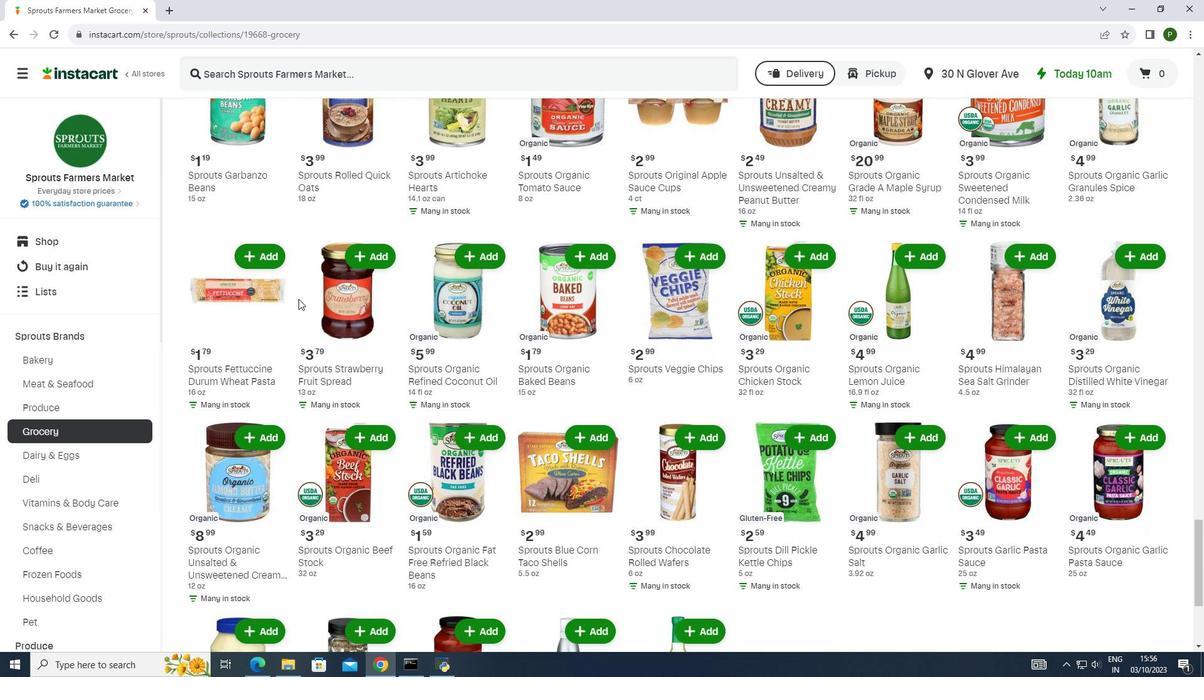 
Action: Mouse scrolled (298, 298) with delta (0, 0)
Screenshot: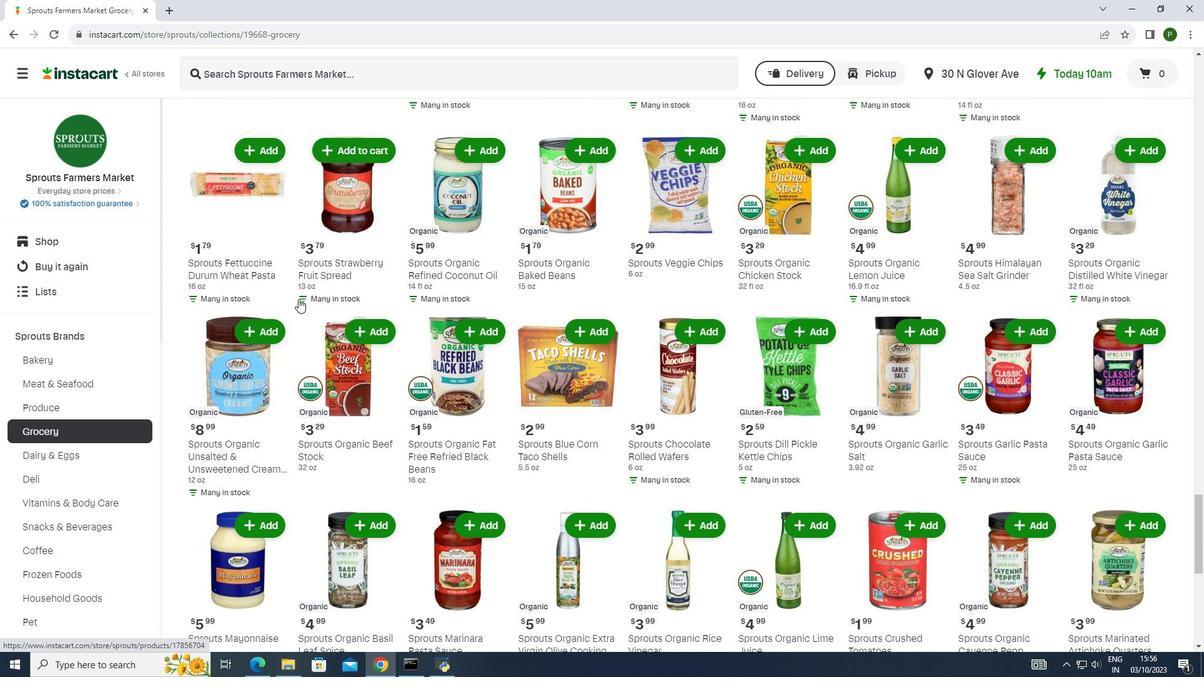 
Action: Mouse scrolled (298, 298) with delta (0, 0)
Screenshot: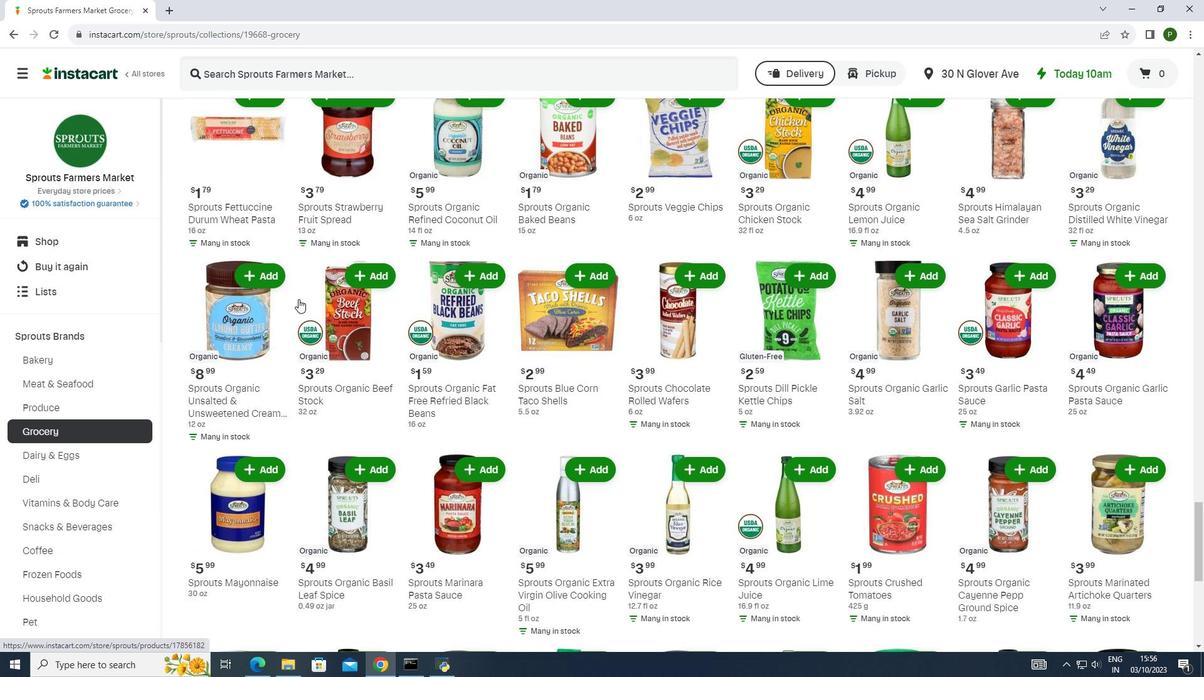 
Action: Mouse scrolled (298, 298) with delta (0, 0)
Screenshot: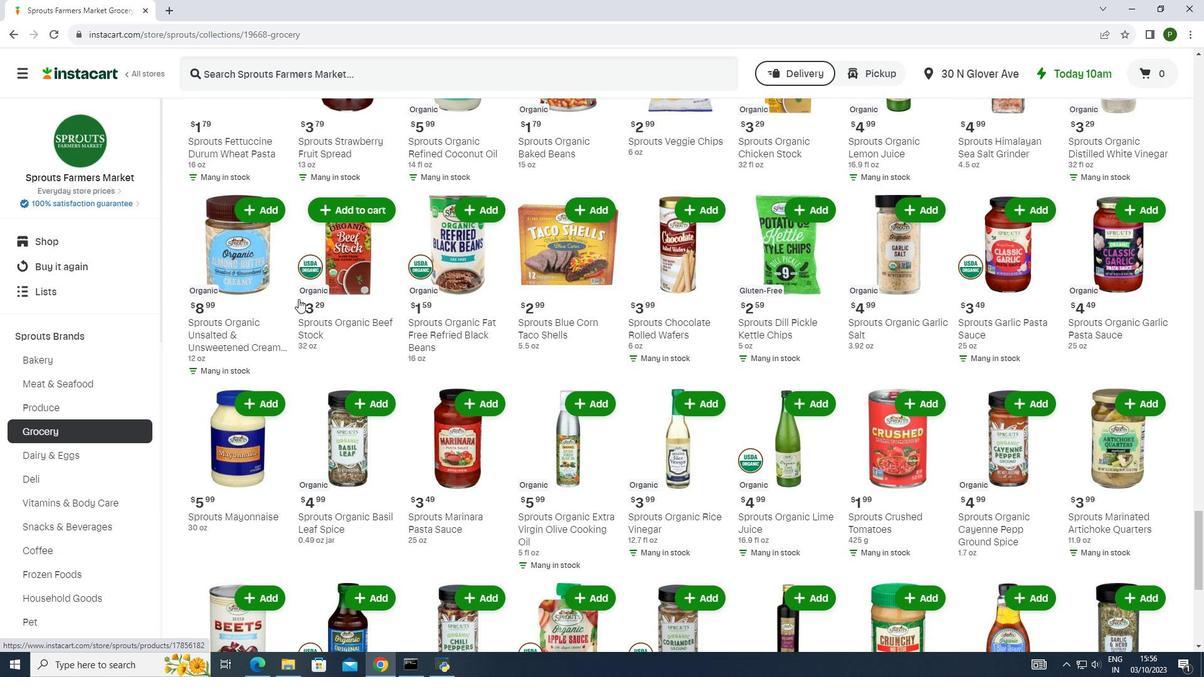 
Action: Mouse scrolled (298, 298) with delta (0, 0)
Screenshot: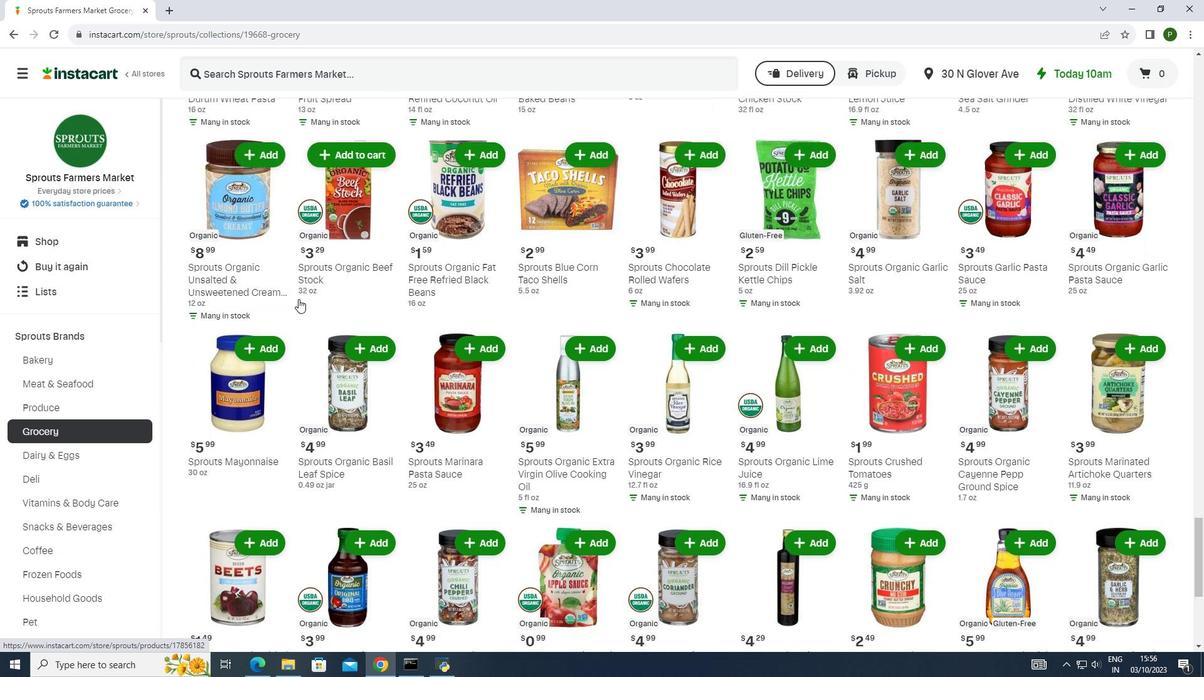 
Action: Mouse scrolled (298, 298) with delta (0, 0)
Screenshot: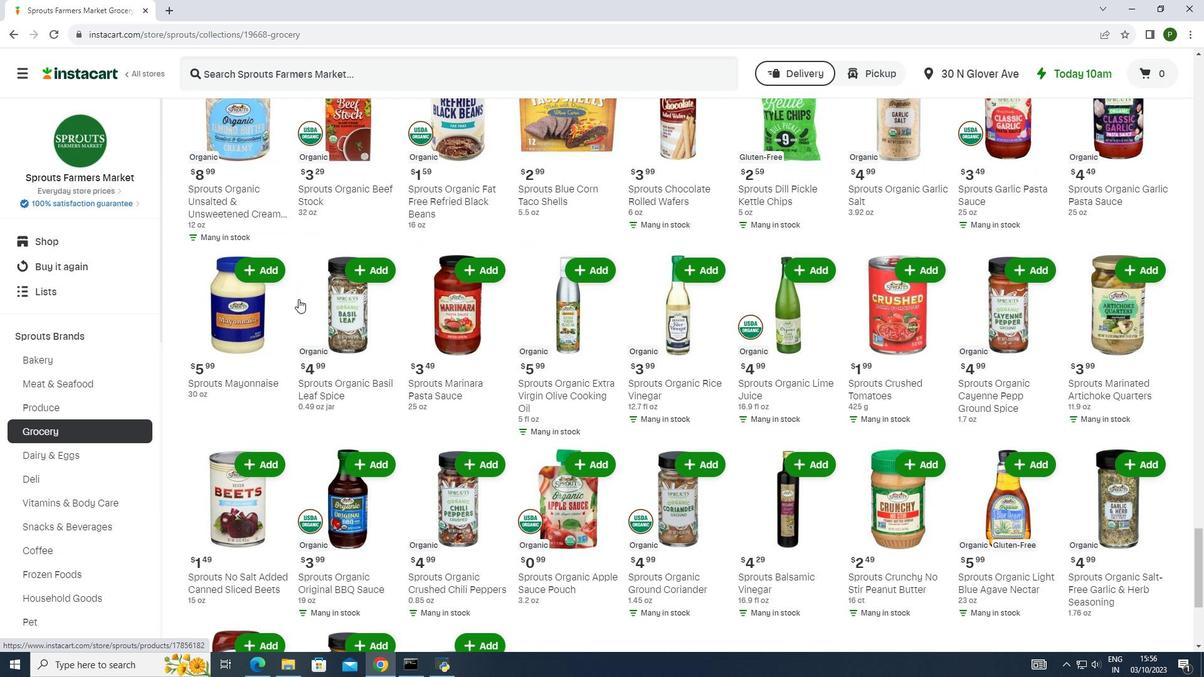 
Action: Mouse scrolled (298, 298) with delta (0, 0)
Screenshot: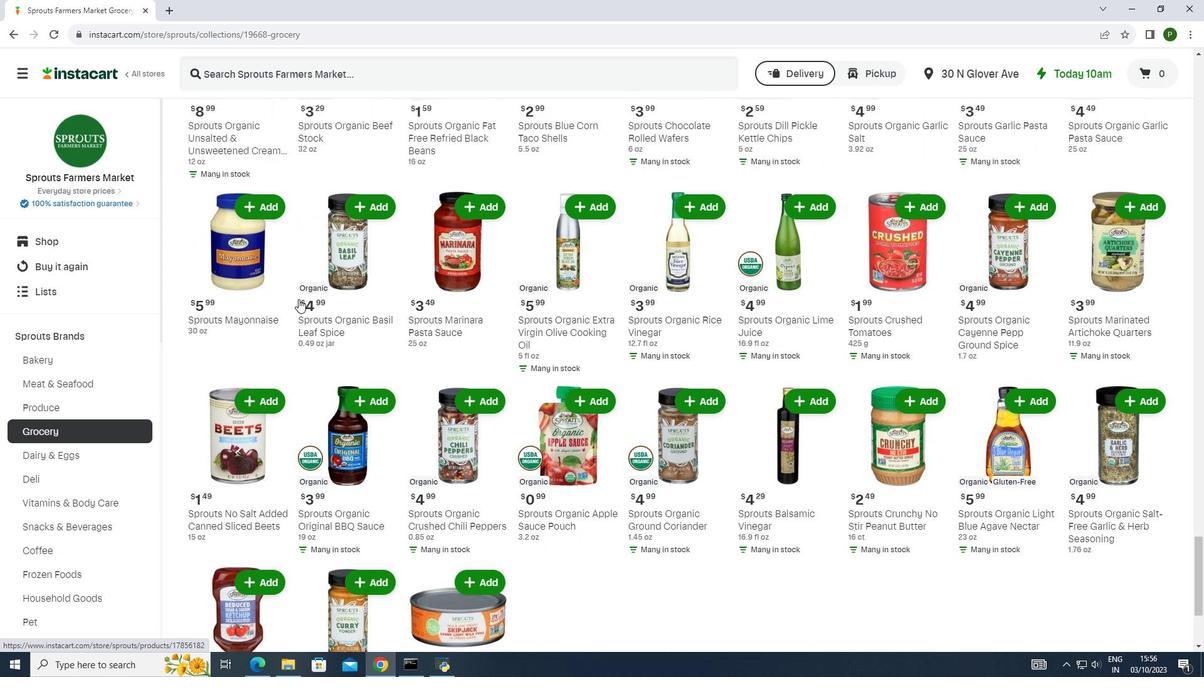 
Action: Mouse scrolled (298, 298) with delta (0, 0)
Screenshot: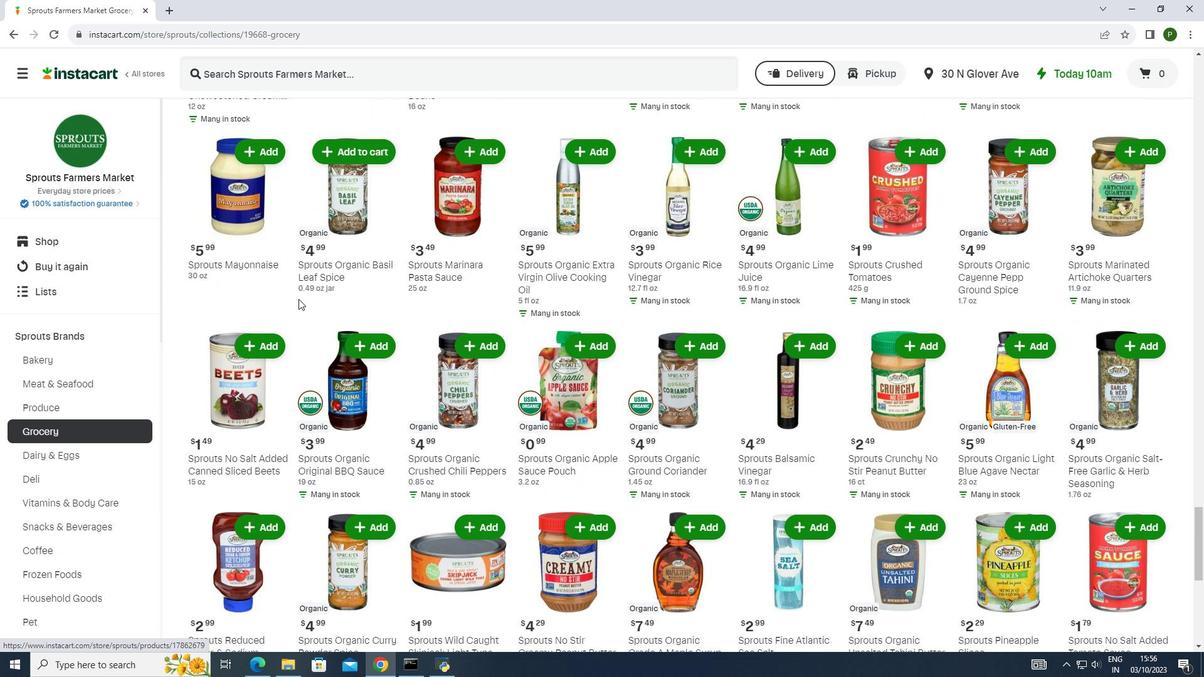 
Action: Mouse scrolled (298, 298) with delta (0, 0)
Screenshot: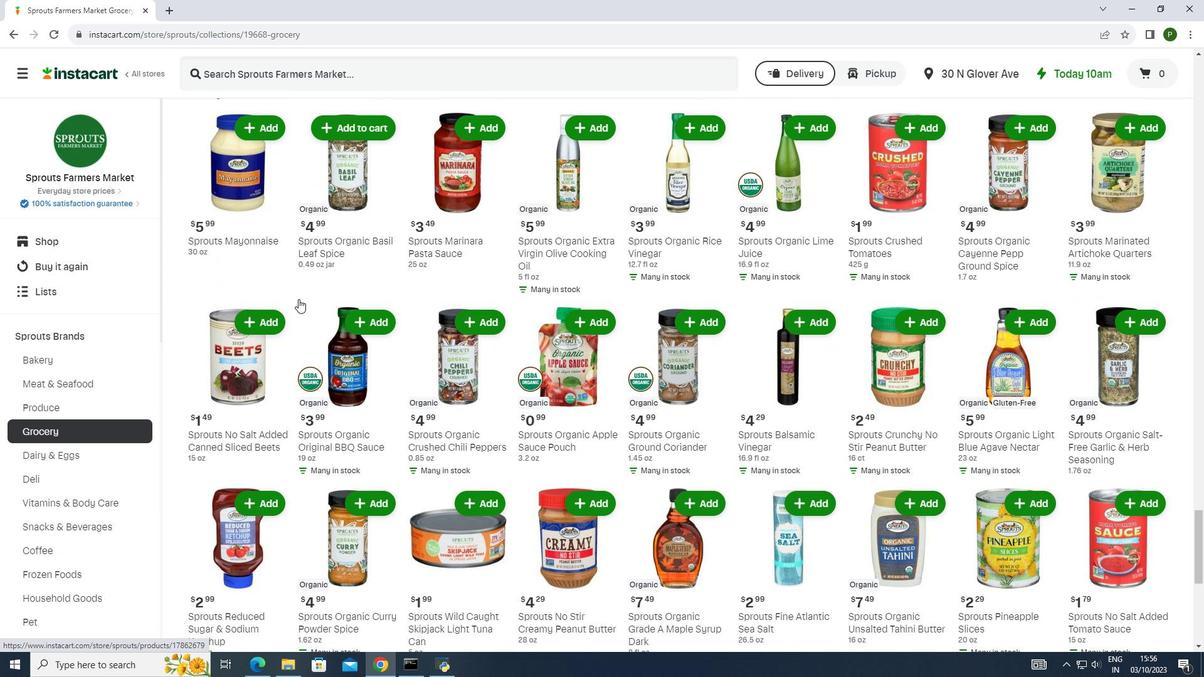 
Action: Mouse scrolled (298, 298) with delta (0, 0)
Screenshot: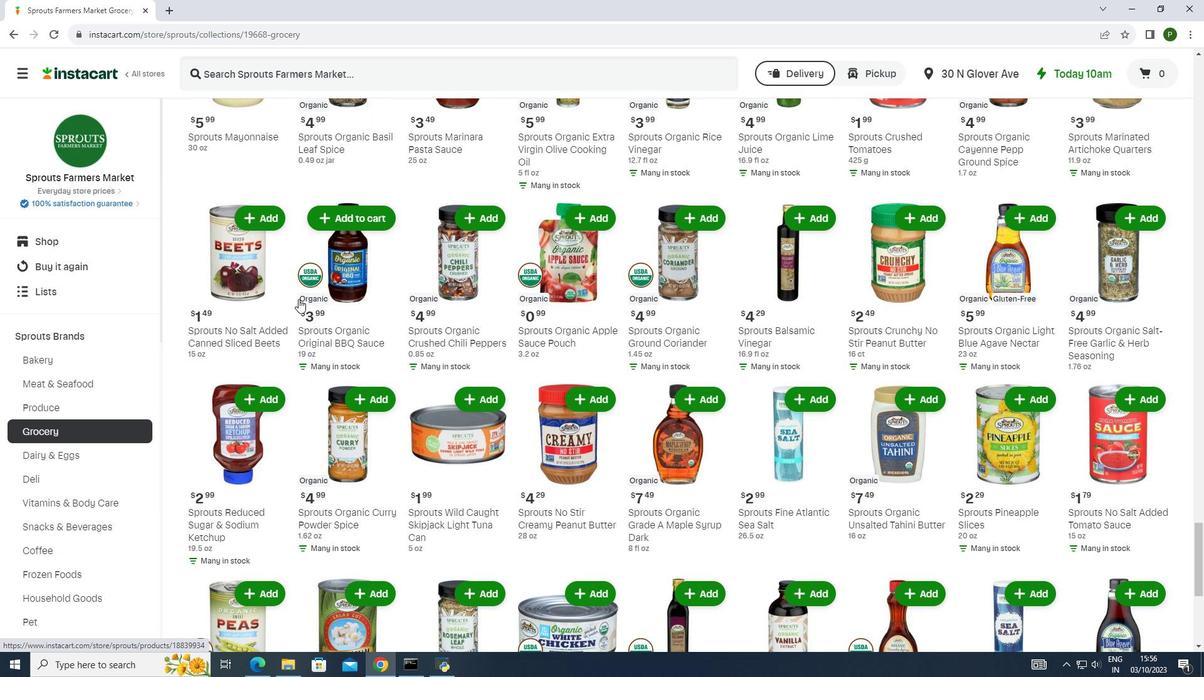 
Action: Mouse scrolled (298, 298) with delta (0, 0)
Screenshot: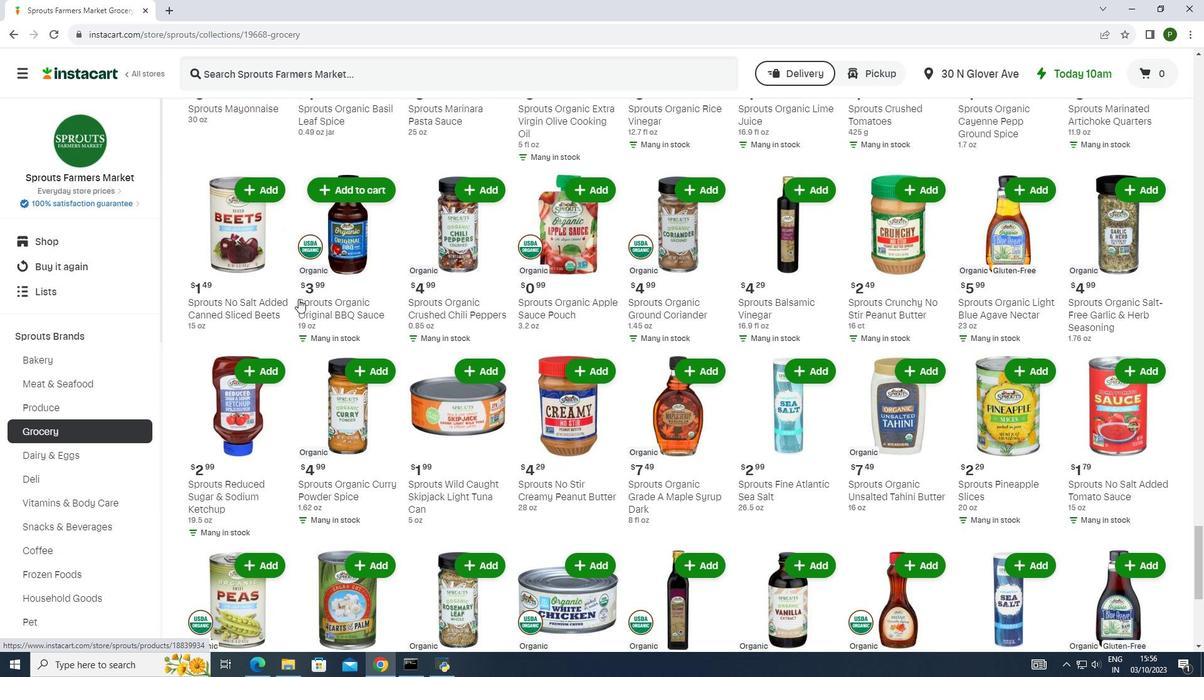 
Action: Mouse scrolled (298, 298) with delta (0, 0)
Screenshot: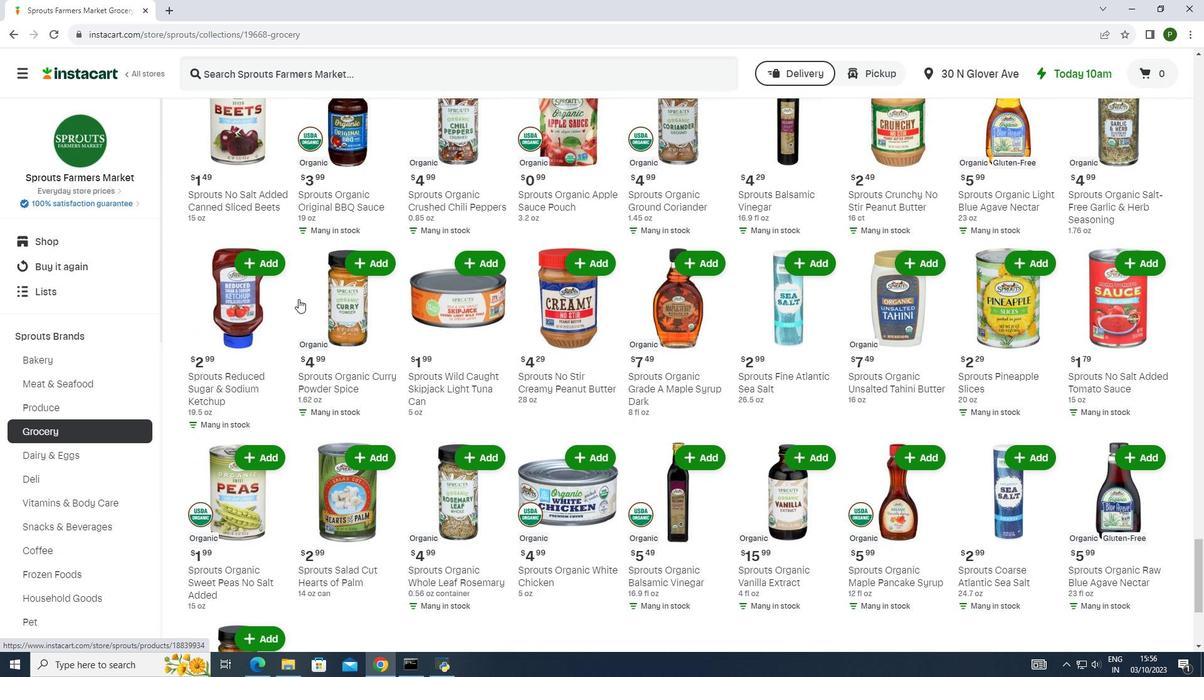 
Action: Mouse scrolled (298, 298) with delta (0, 0)
Screenshot: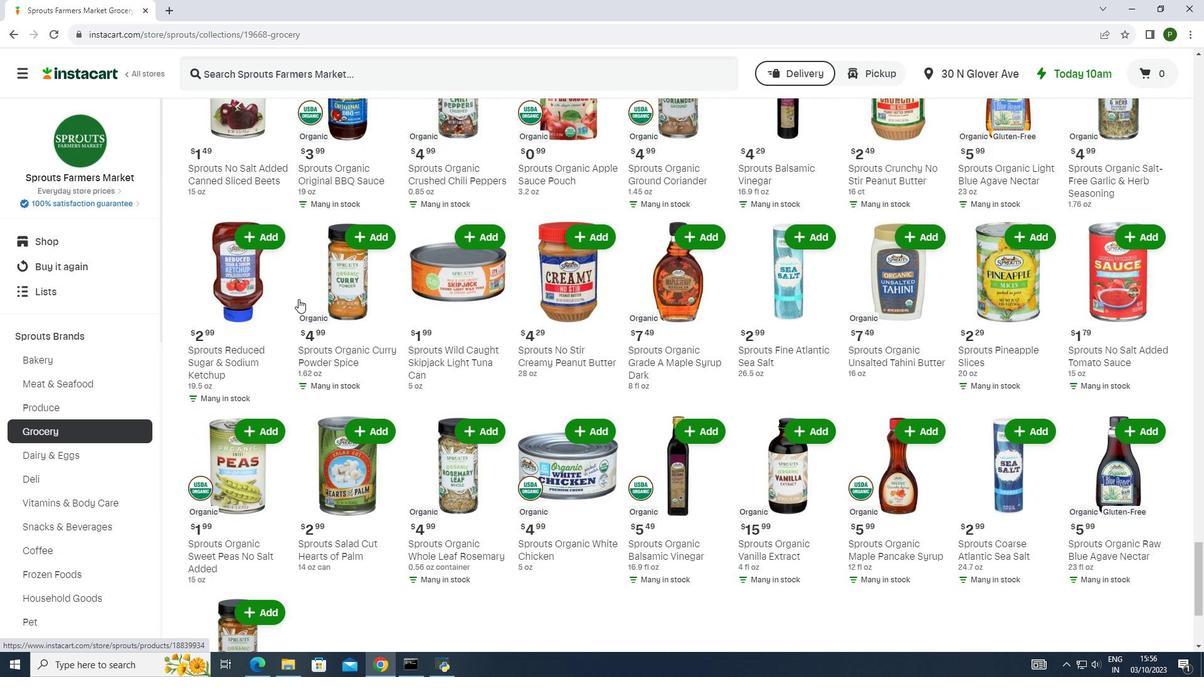 
Action: Mouse scrolled (298, 298) with delta (0, 0)
Screenshot: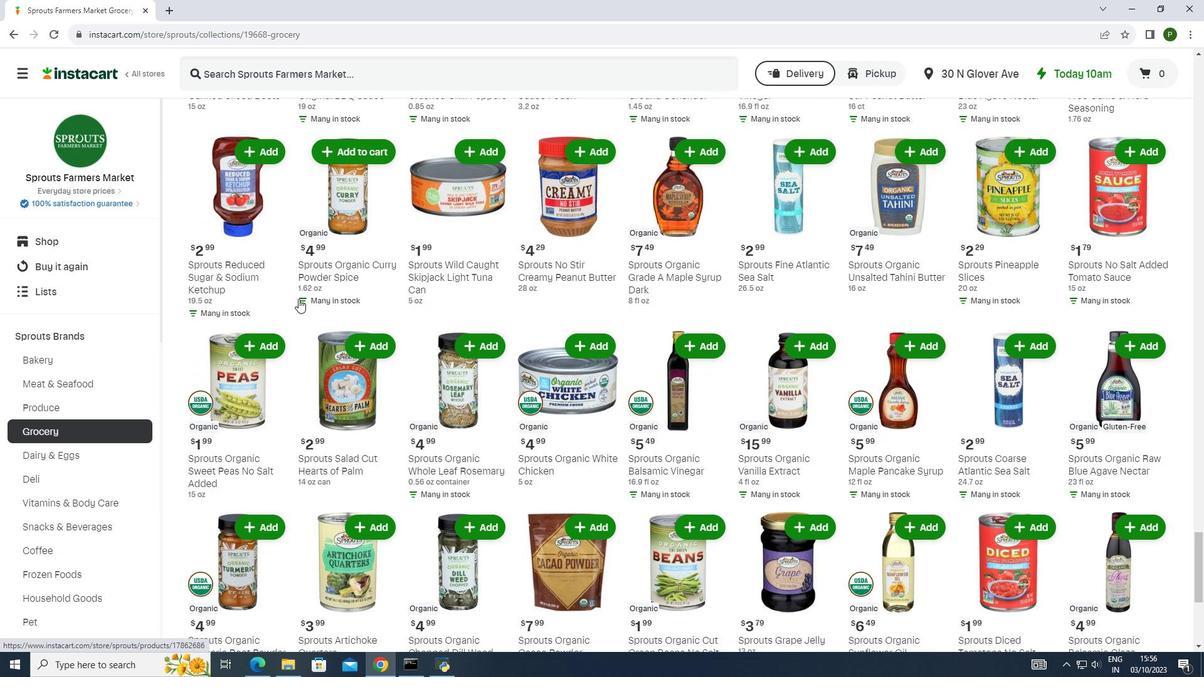 
Action: Mouse scrolled (298, 298) with delta (0, 0)
Screenshot: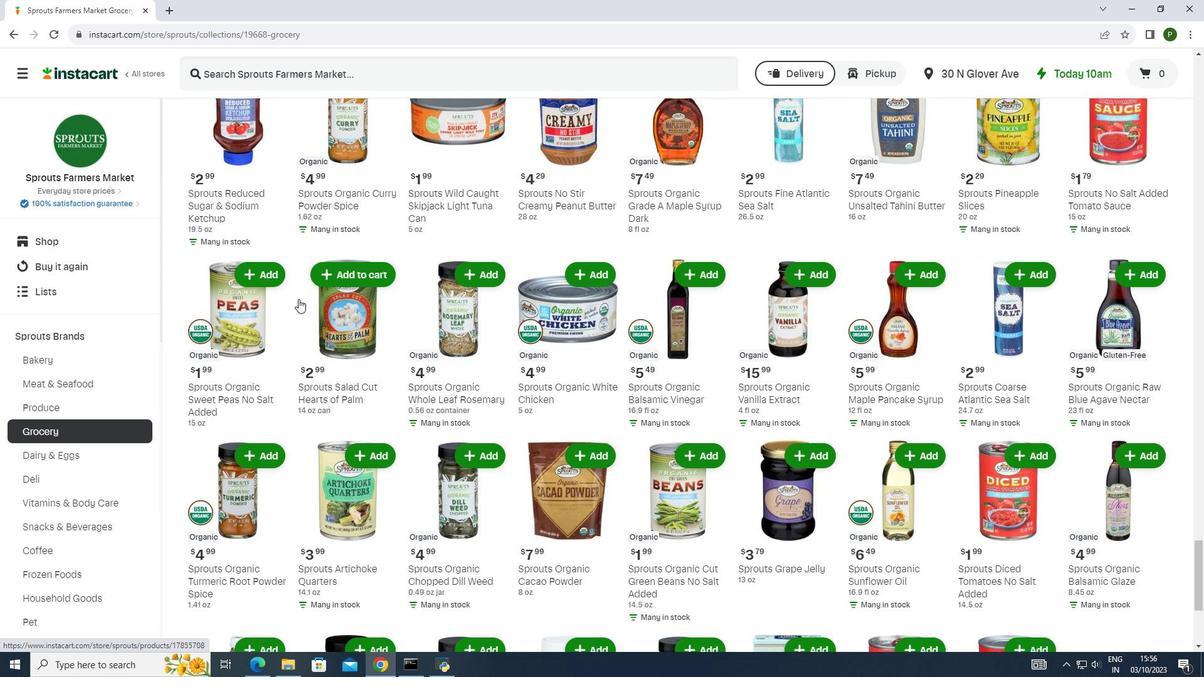 
Action: Mouse scrolled (298, 298) with delta (0, 0)
Screenshot: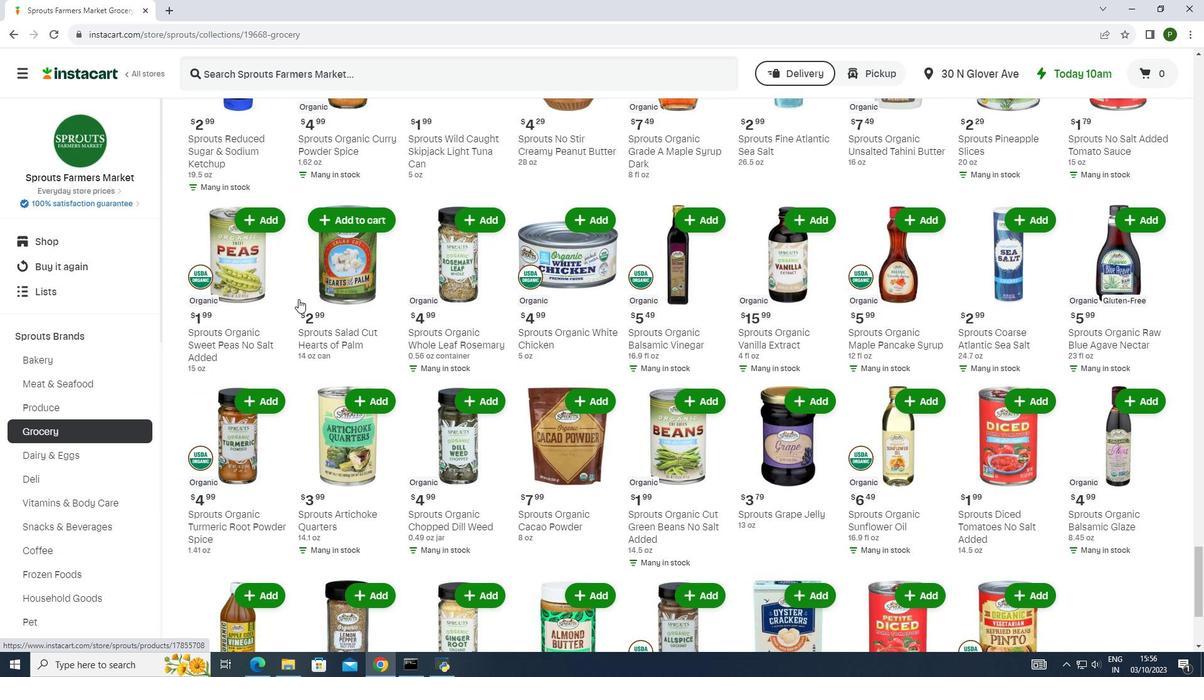 
Action: Mouse scrolled (298, 298) with delta (0, 0)
Screenshot: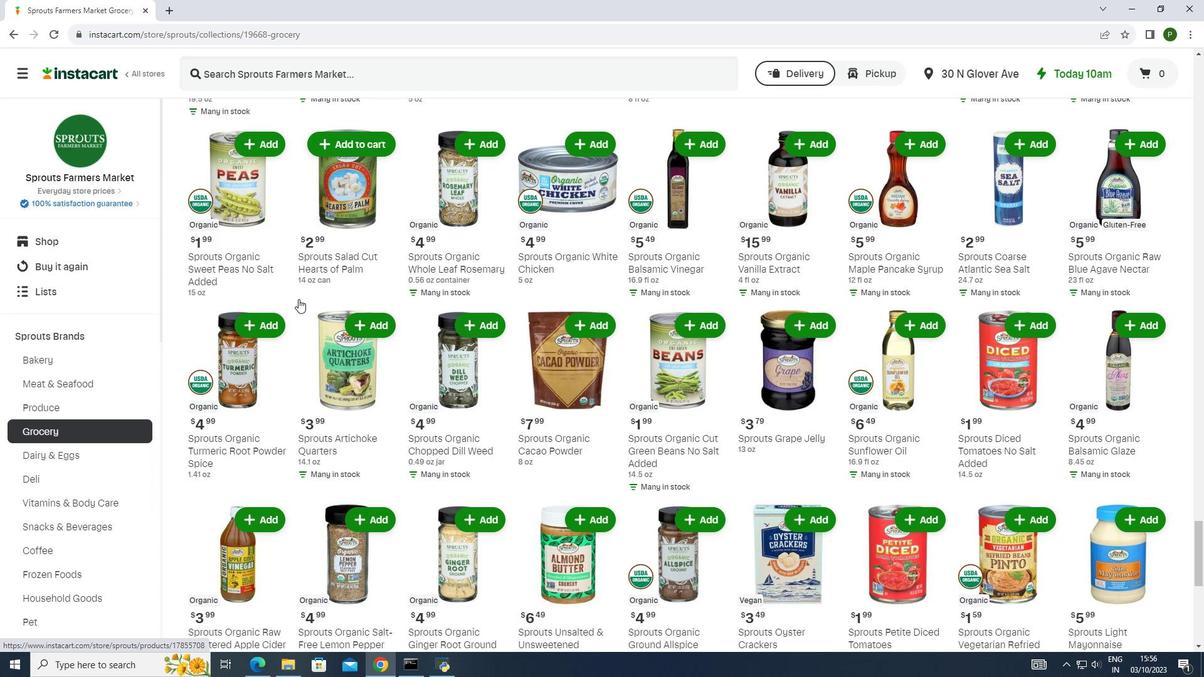 
Action: Mouse scrolled (298, 298) with delta (0, 0)
Screenshot: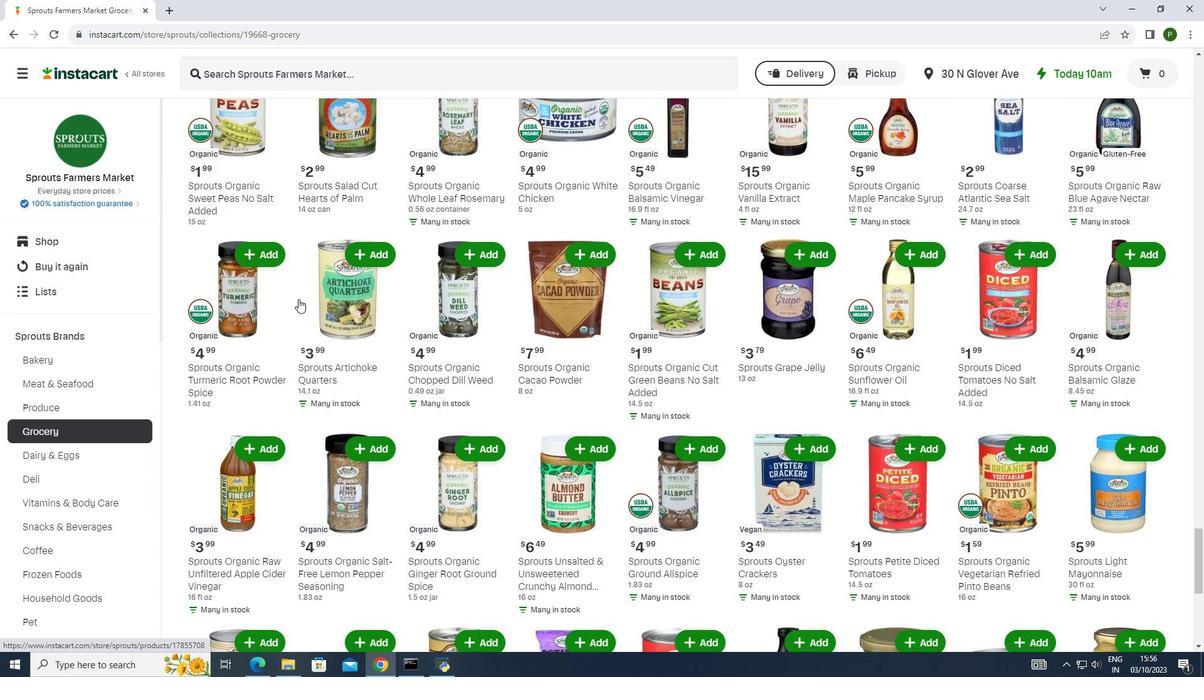 
Action: Mouse scrolled (298, 298) with delta (0, 0)
Screenshot: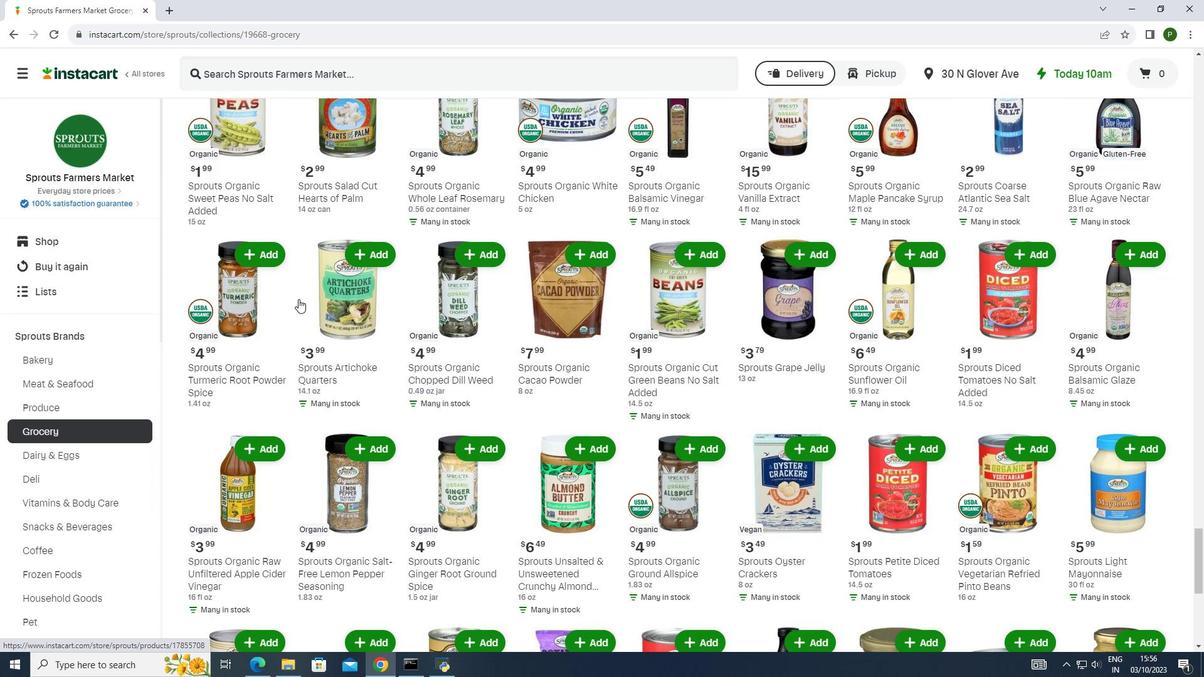 
Action: Mouse scrolled (298, 298) with delta (0, 0)
Screenshot: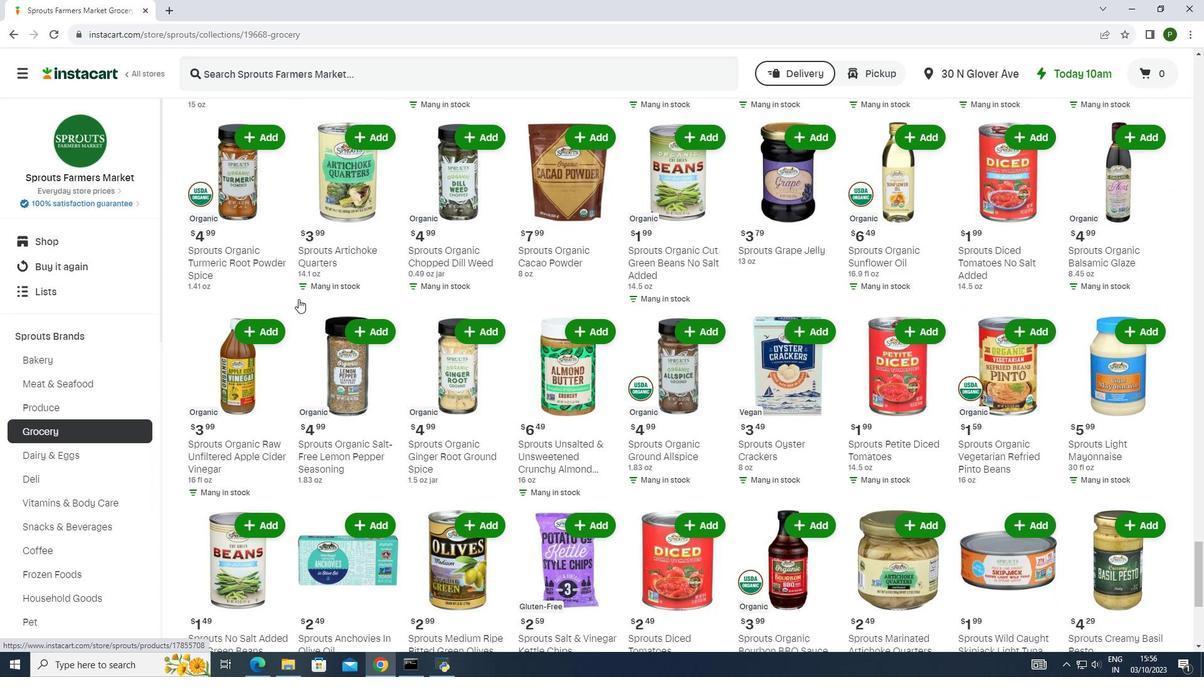 
Action: Mouse scrolled (298, 298) with delta (0, 0)
Screenshot: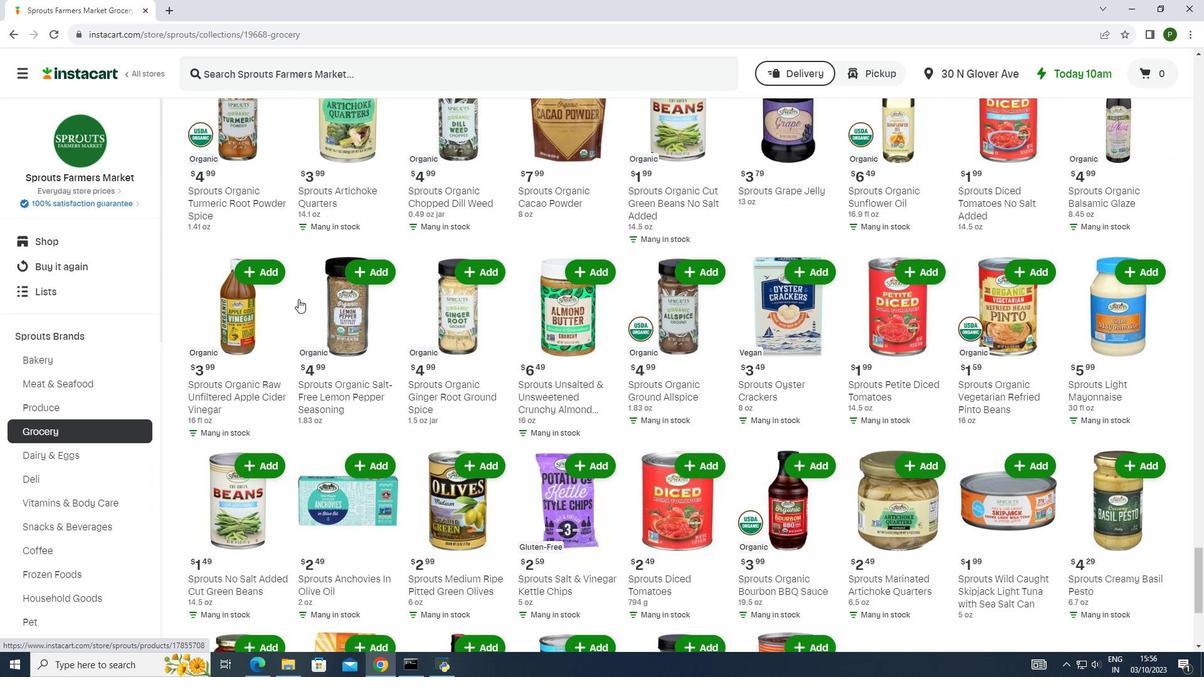 
Action: Mouse scrolled (298, 298) with delta (0, 0)
Screenshot: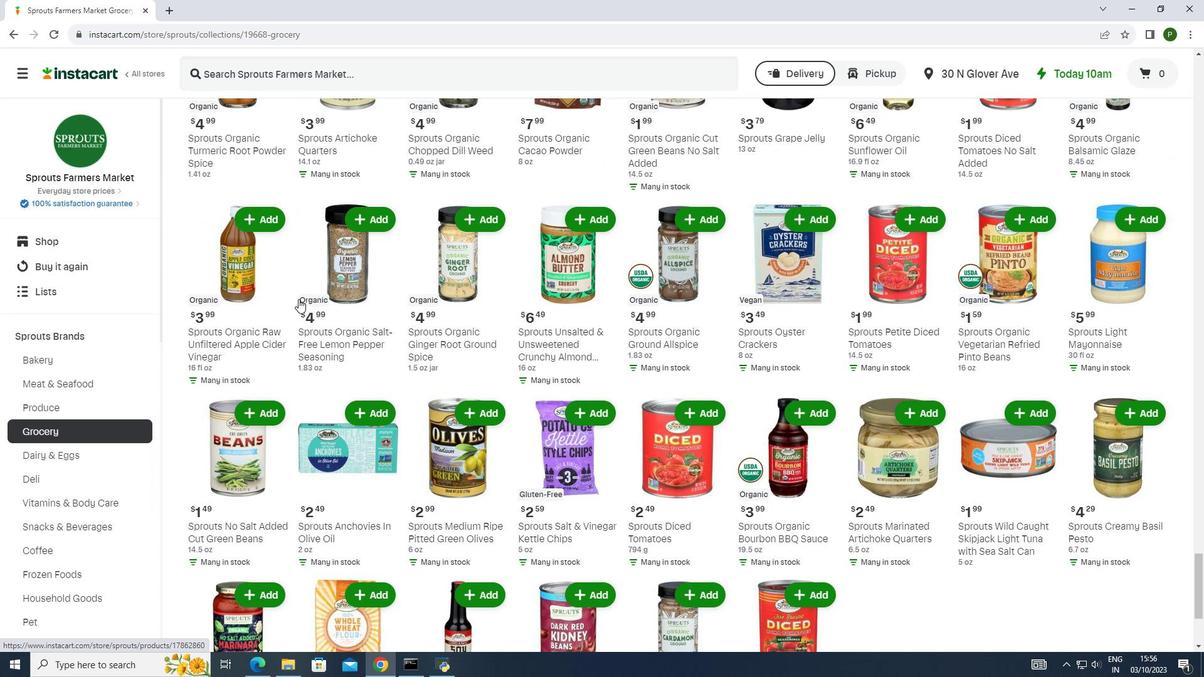 
Action: Mouse scrolled (298, 298) with delta (0, 0)
Screenshot: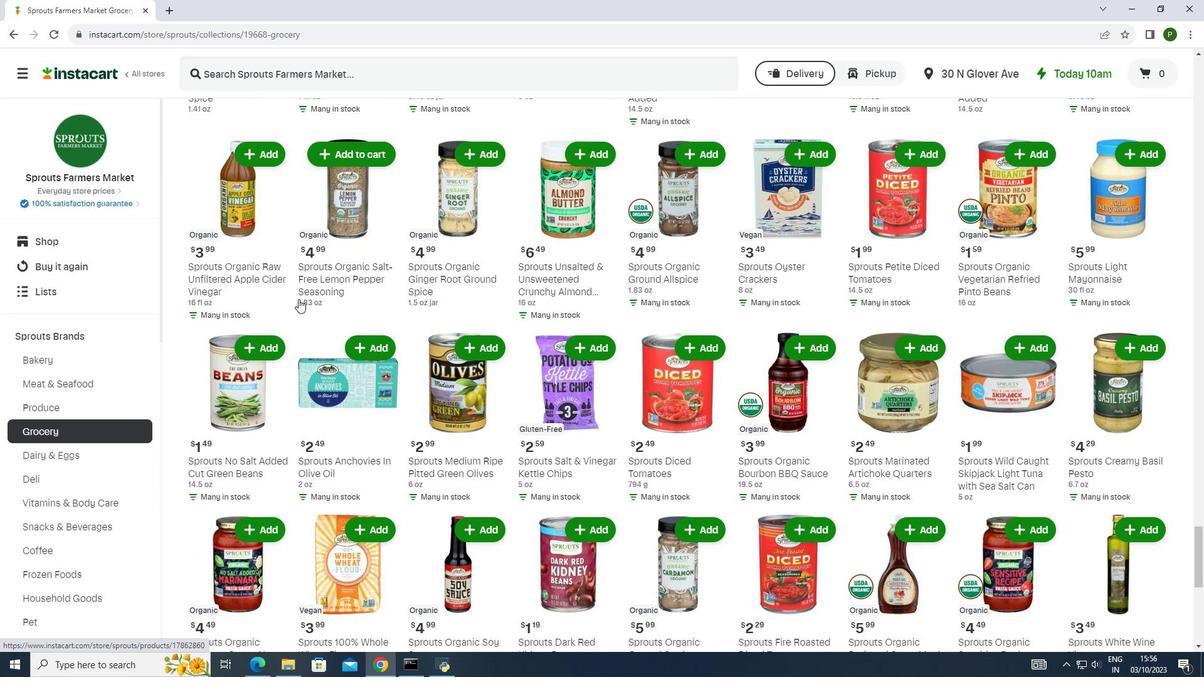 
Action: Mouse scrolled (298, 298) with delta (0, 0)
Screenshot: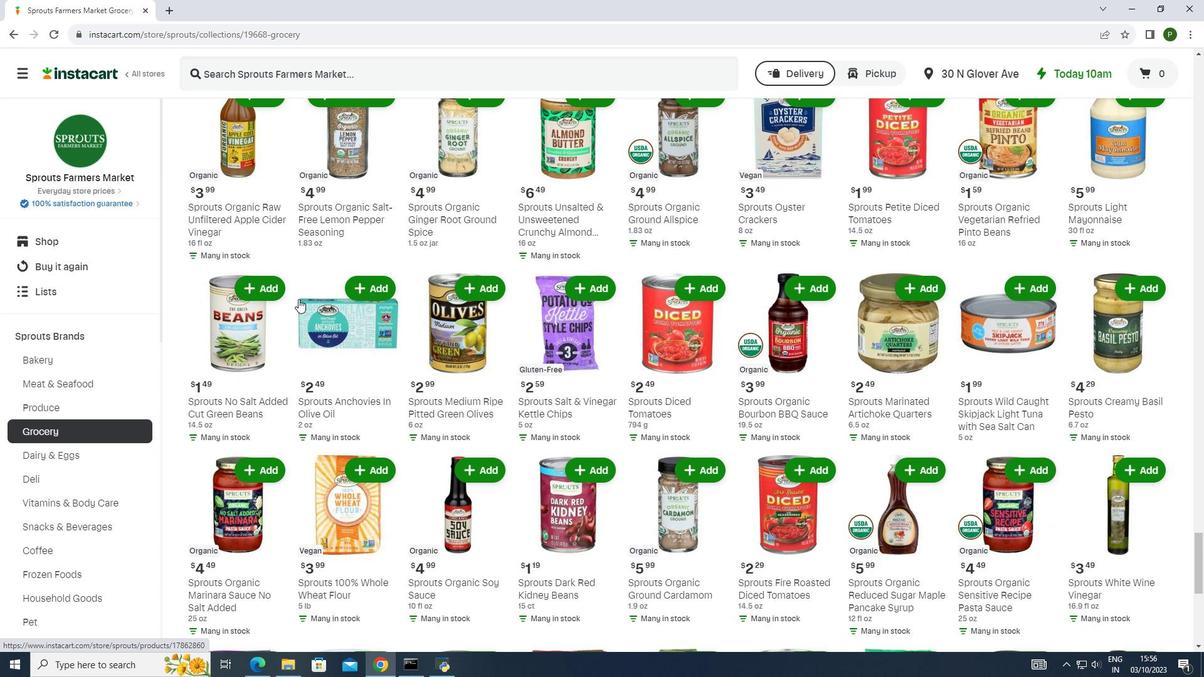 
Action: Mouse scrolled (298, 298) with delta (0, 0)
Screenshot: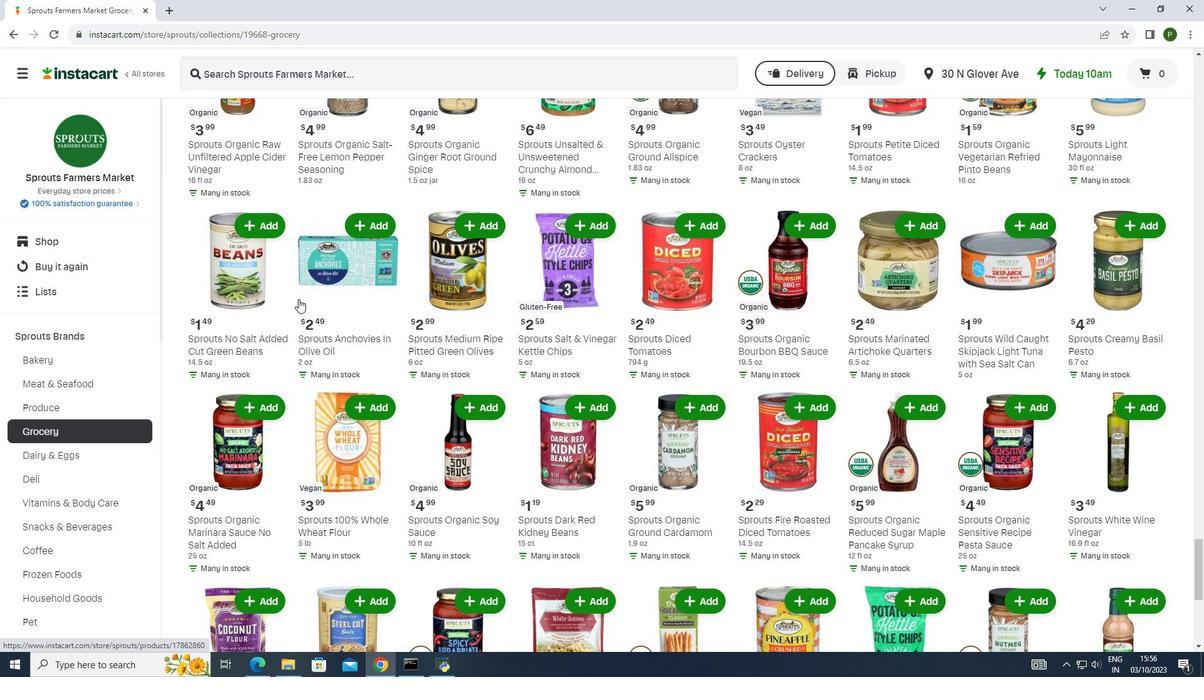 
Action: Mouse scrolled (298, 298) with delta (0, 0)
Screenshot: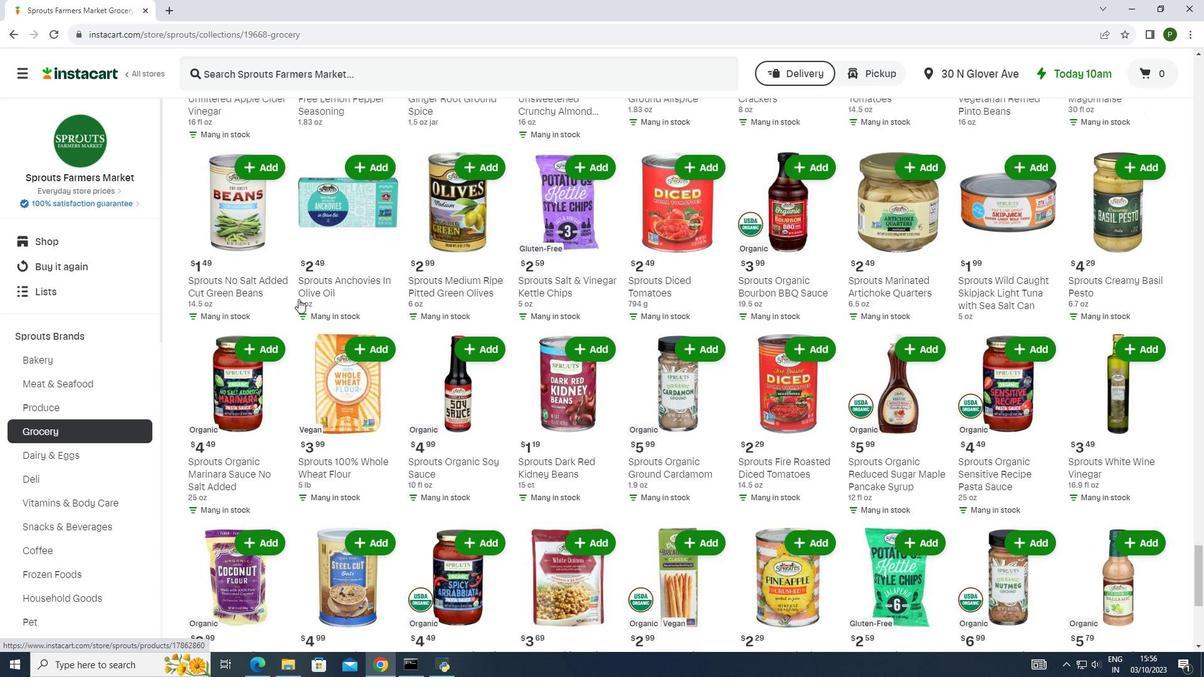 
Action: Mouse scrolled (298, 298) with delta (0, 0)
Screenshot: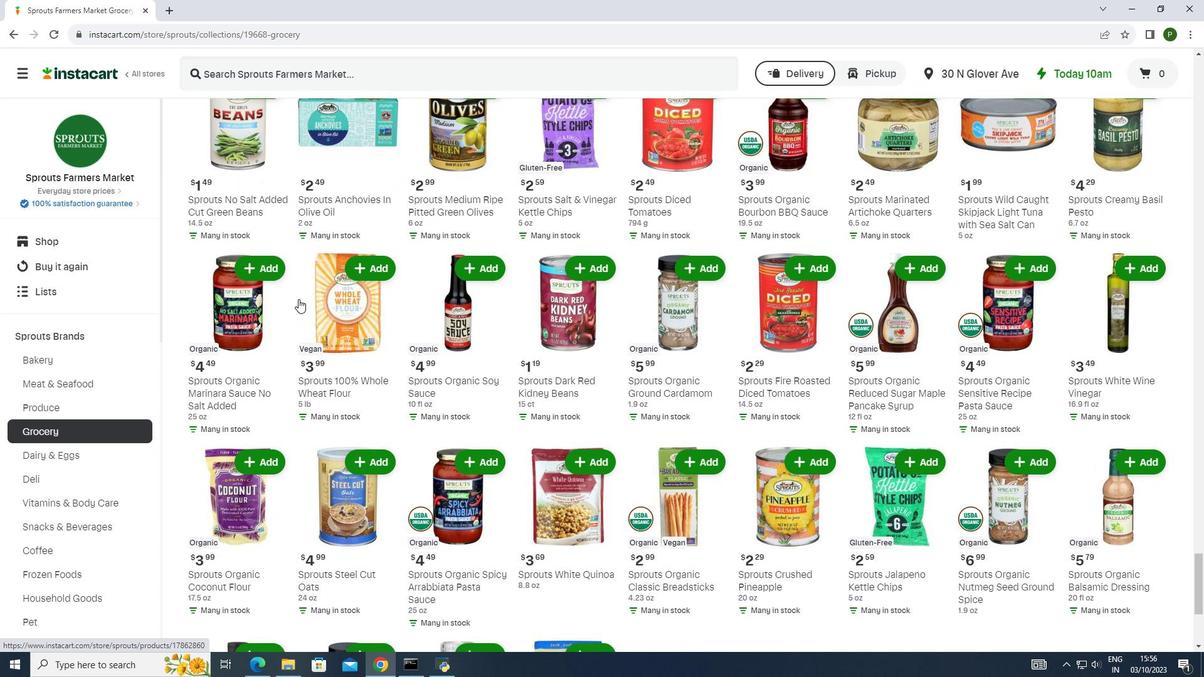 
Action: Mouse scrolled (298, 298) with delta (0, 0)
Screenshot: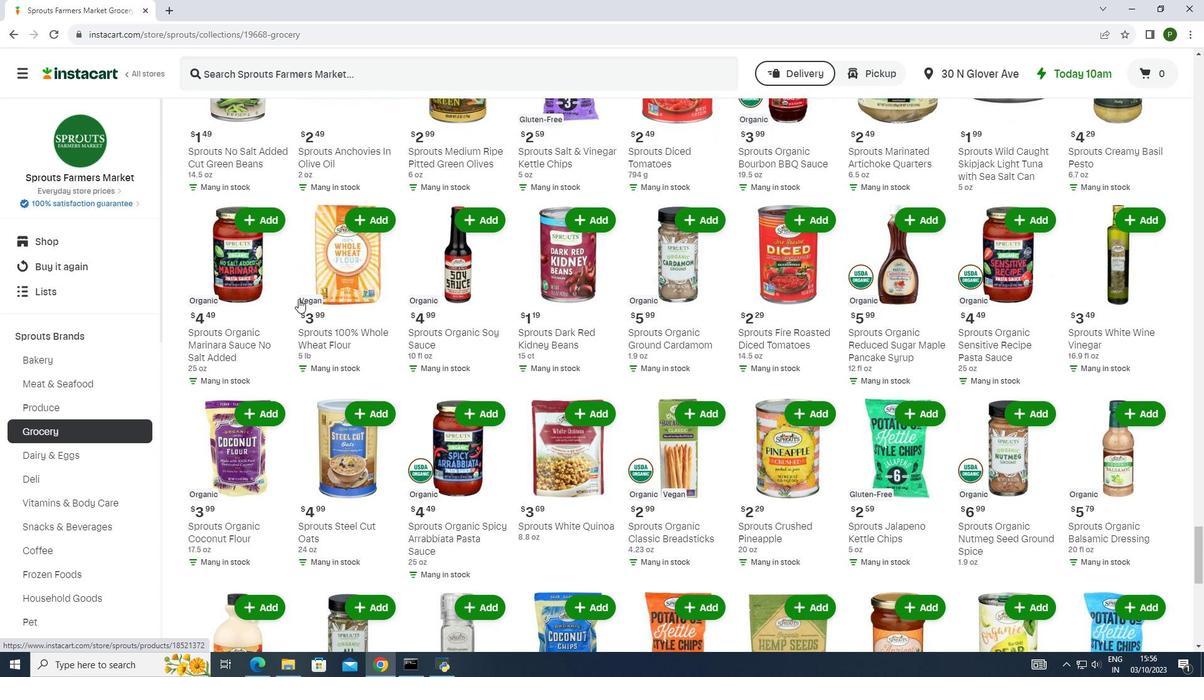 
Action: Mouse scrolled (298, 298) with delta (0, 0)
Screenshot: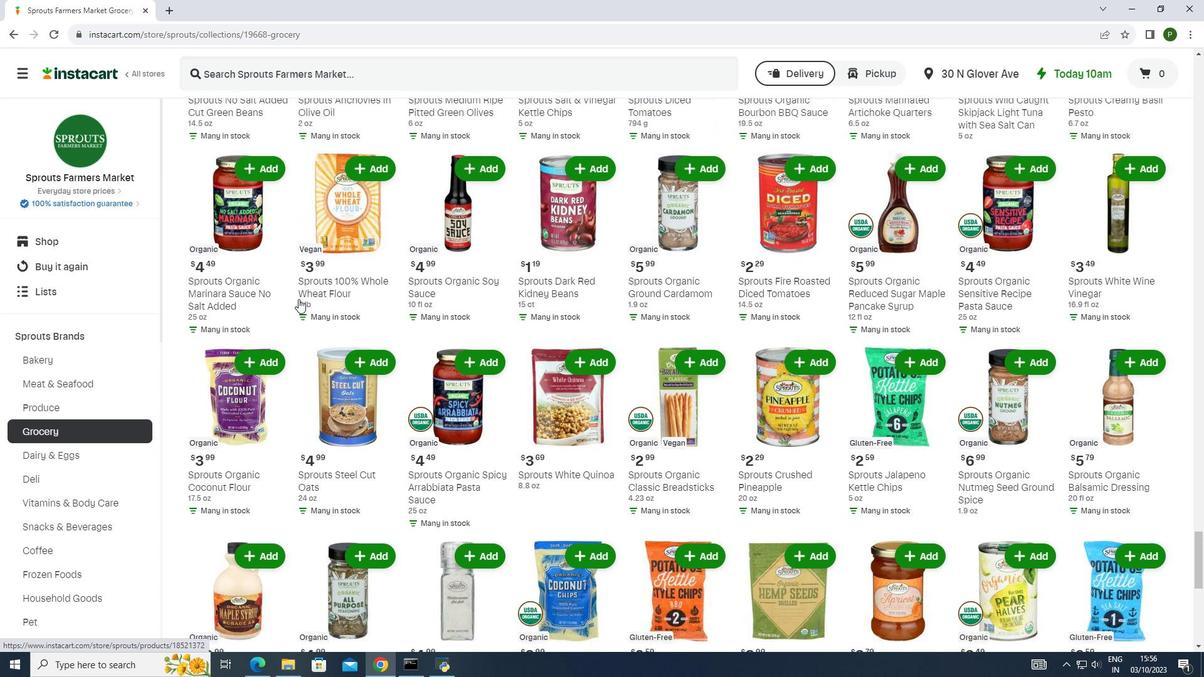 
Action: Mouse scrolled (298, 298) with delta (0, 0)
Screenshot: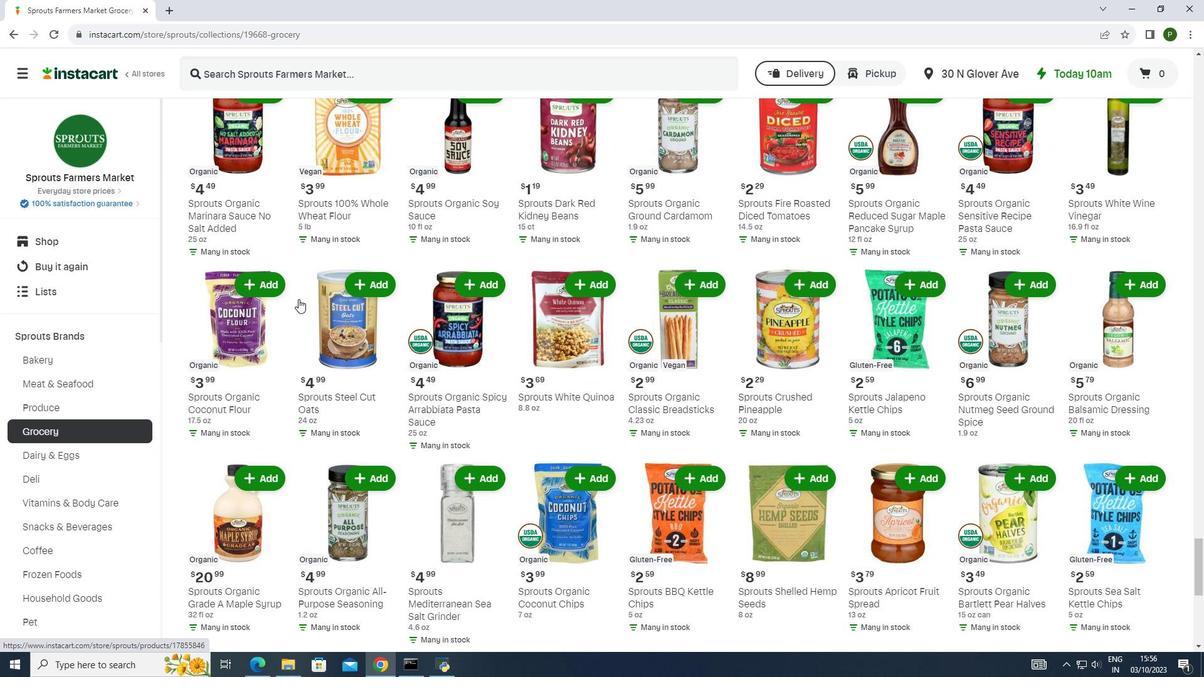 
Action: Mouse scrolled (298, 298) with delta (0, 0)
Screenshot: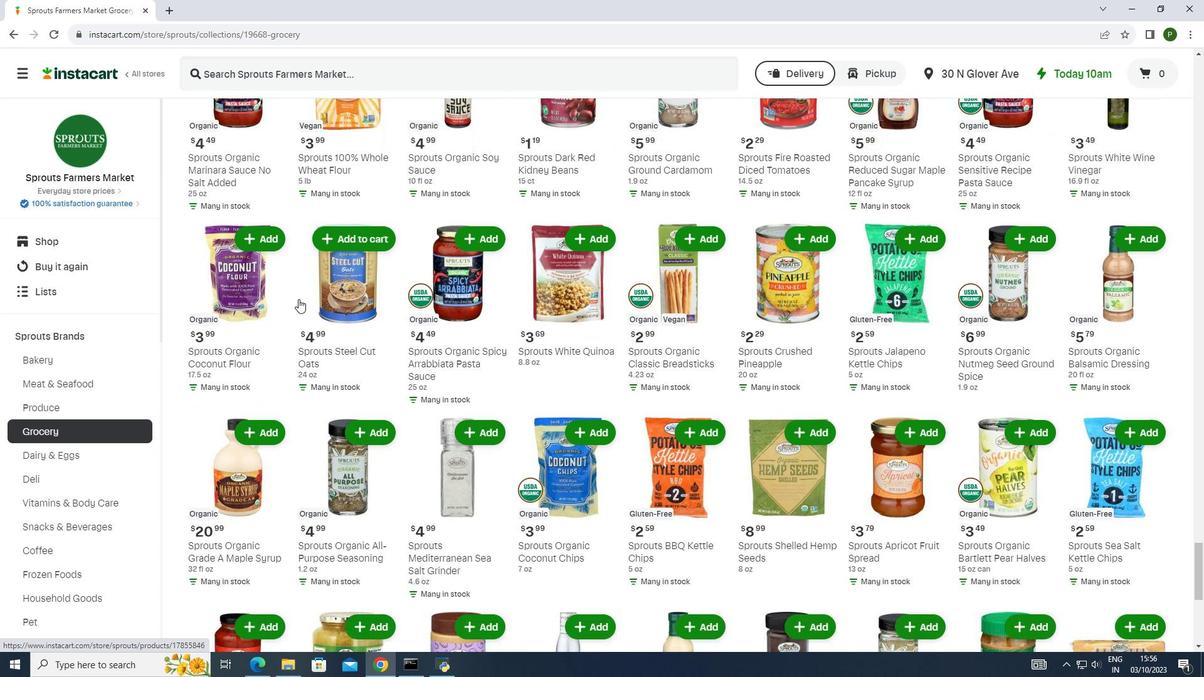 
Action: Mouse scrolled (298, 298) with delta (0, 0)
Screenshot: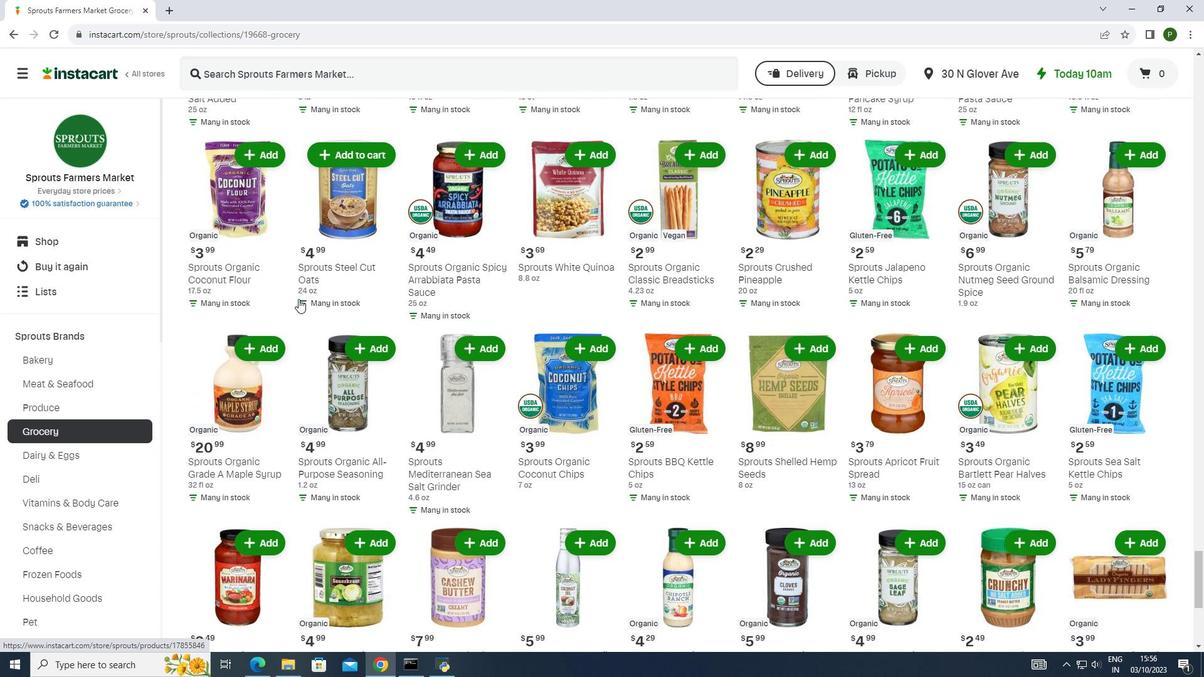 
Action: Mouse scrolled (298, 298) with delta (0, 0)
Screenshot: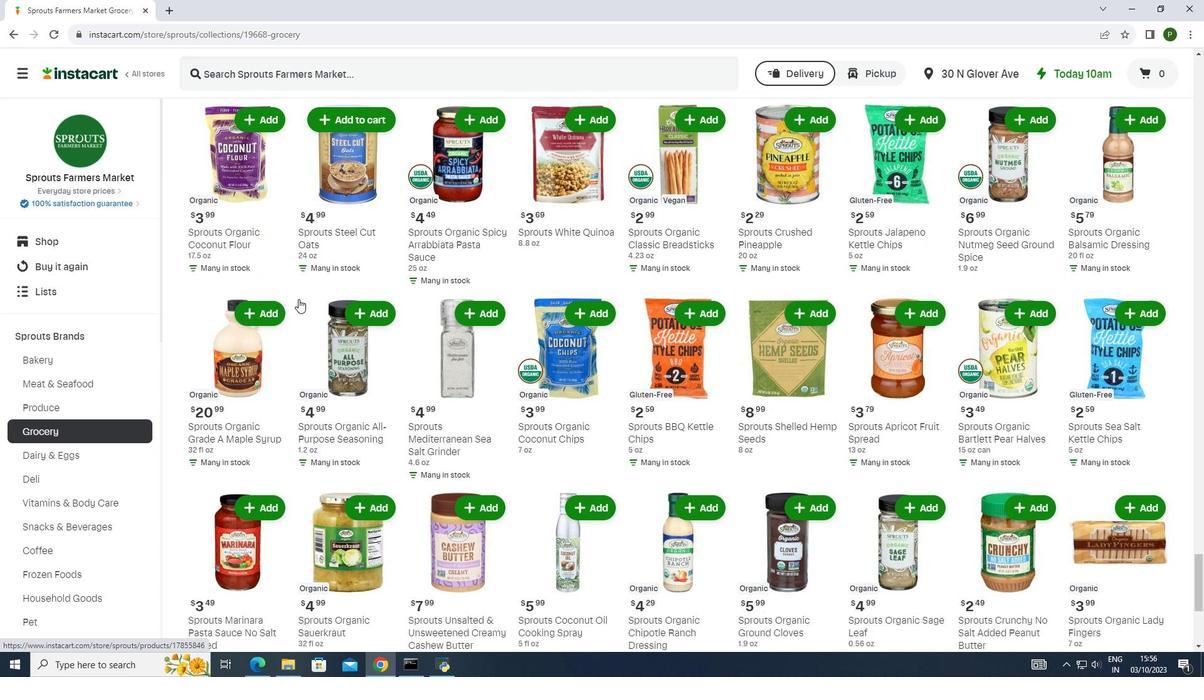 
Action: Mouse scrolled (298, 298) with delta (0, 0)
Screenshot: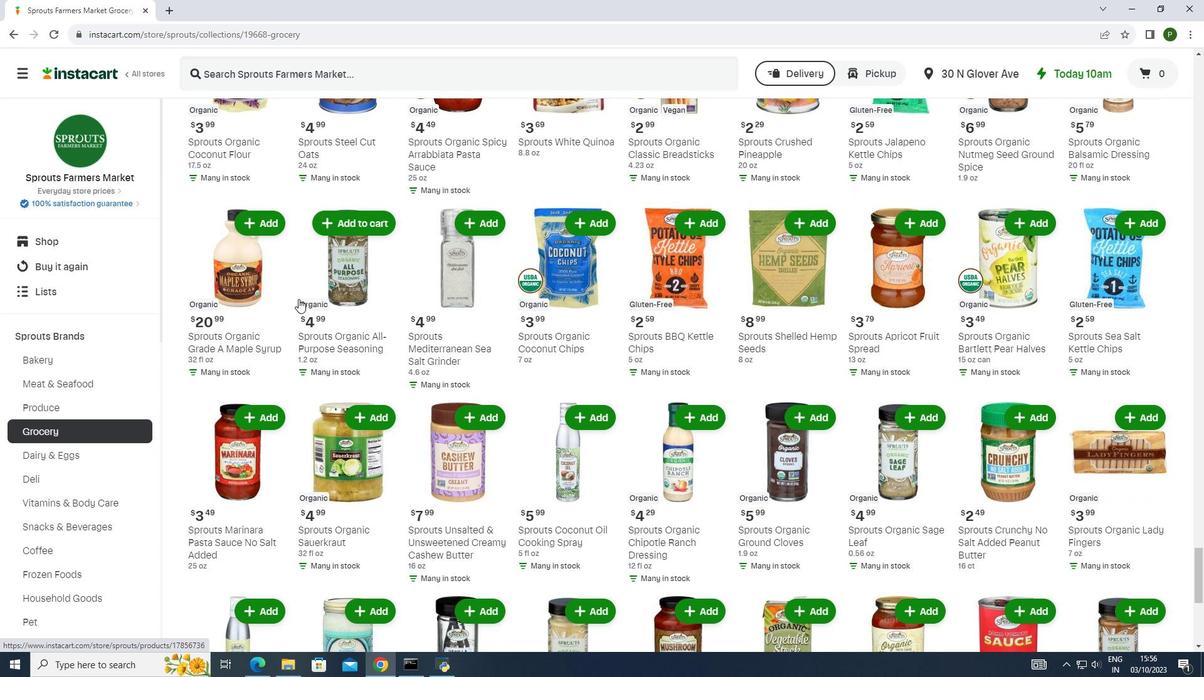 
Action: Mouse scrolled (298, 298) with delta (0, 0)
Screenshot: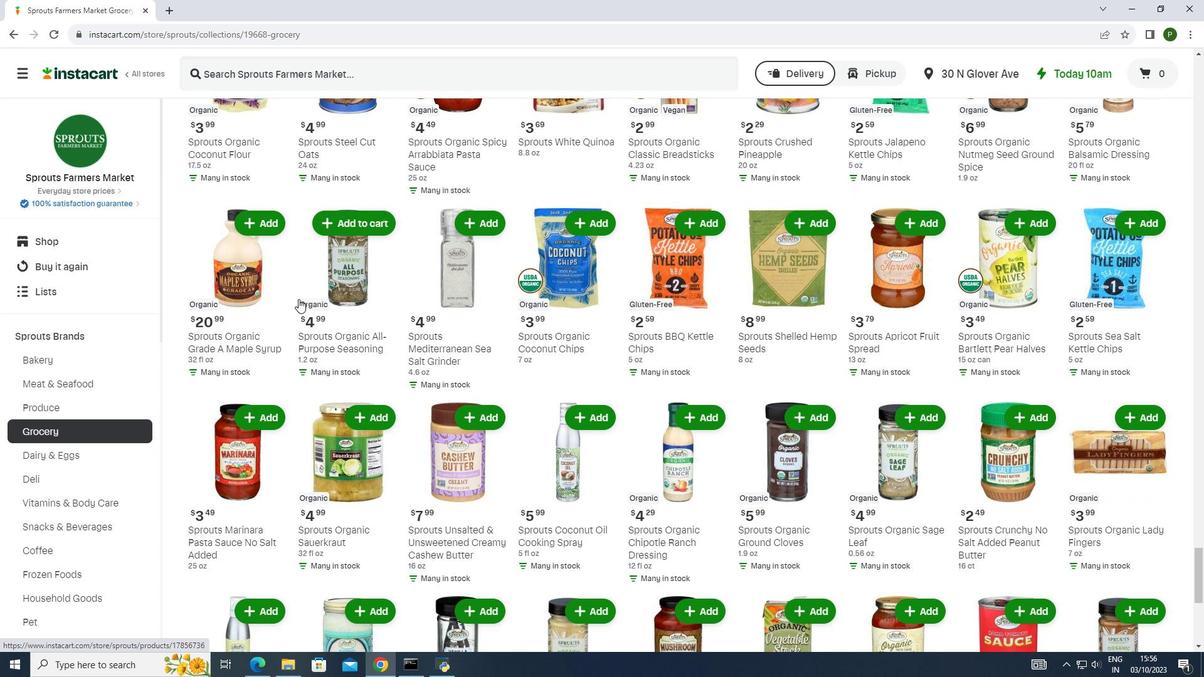 
Action: Mouse scrolled (298, 298) with delta (0, 0)
Screenshot: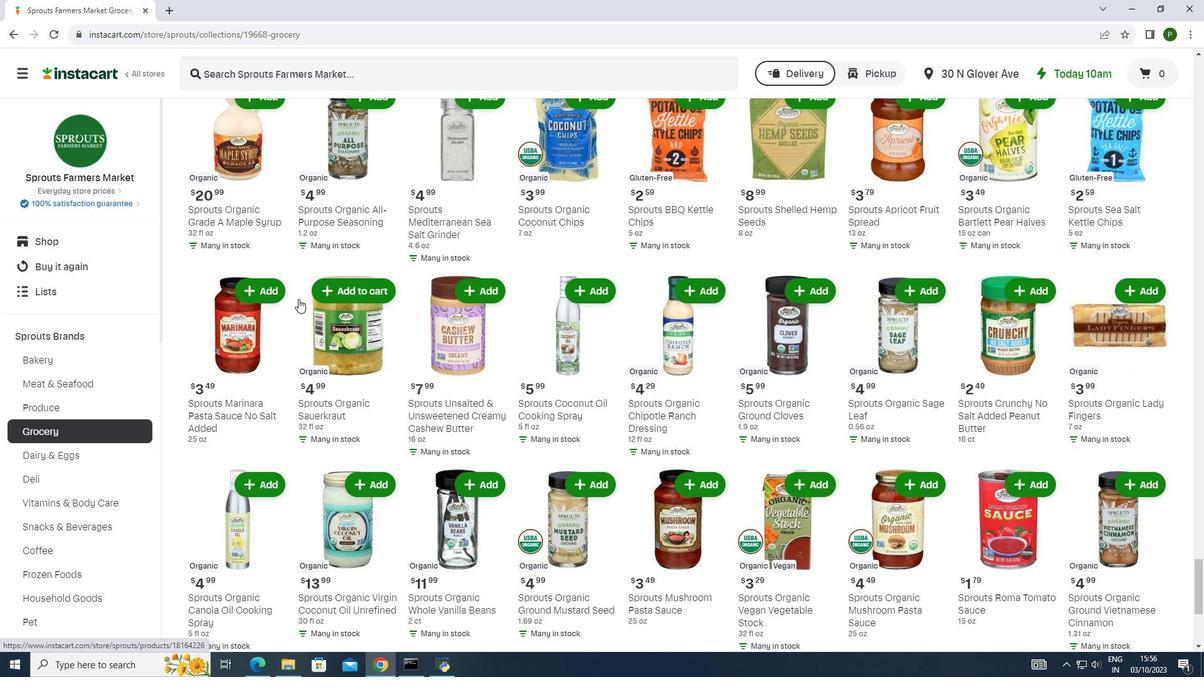 
Action: Mouse scrolled (298, 298) with delta (0, 0)
Screenshot: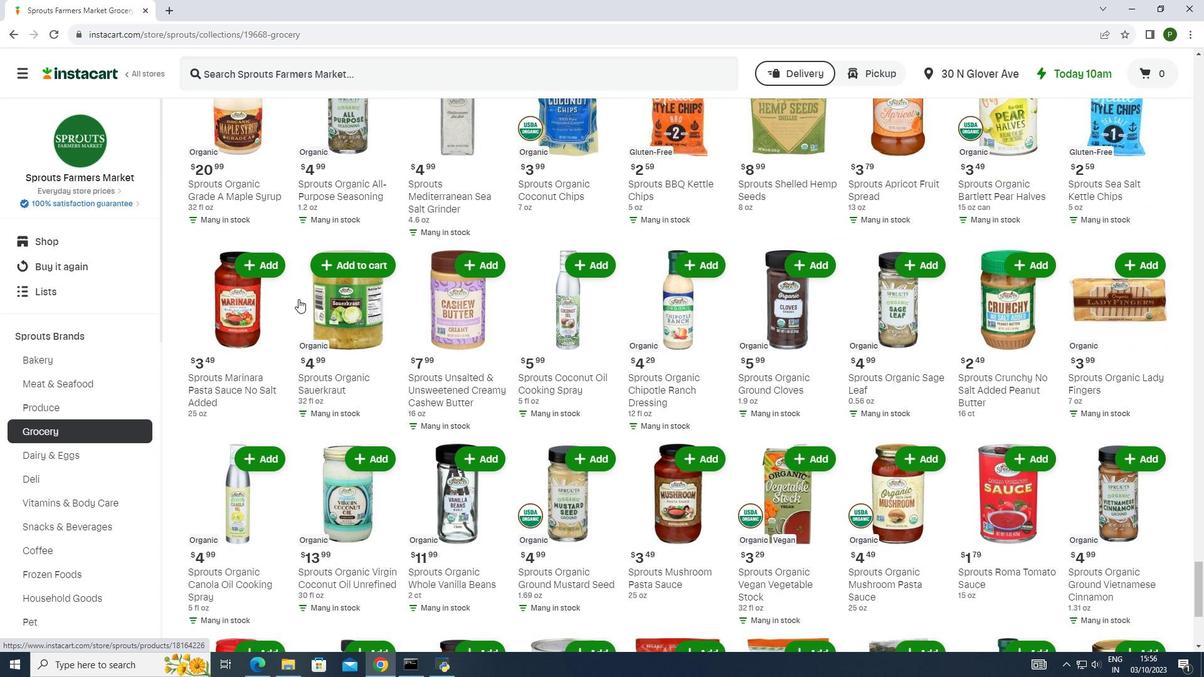 
Action: Mouse scrolled (298, 298) with delta (0, 0)
Screenshot: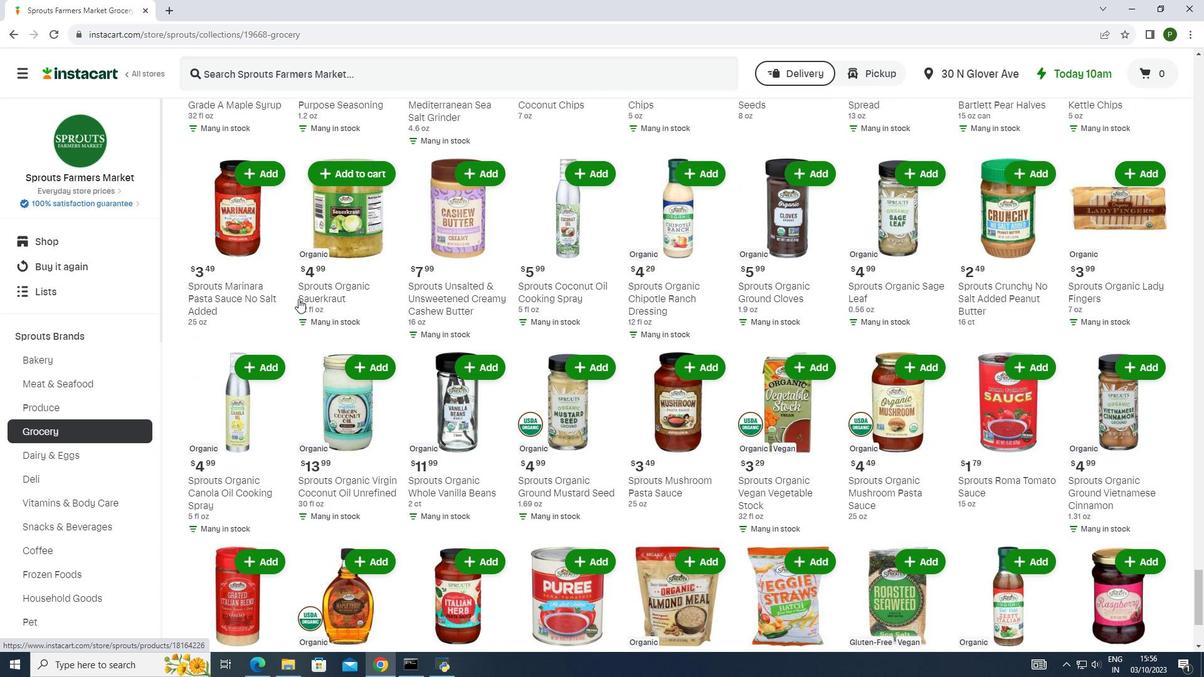 
Action: Mouse scrolled (298, 298) with delta (0, 0)
Screenshot: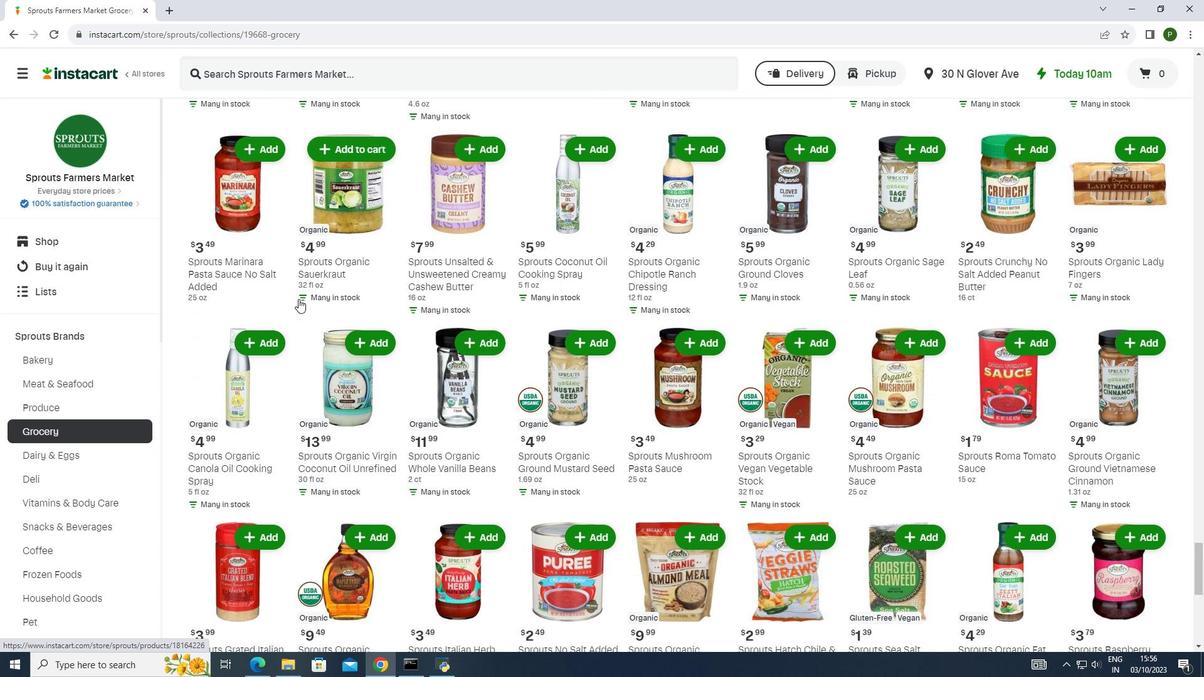 
Action: Mouse scrolled (298, 298) with delta (0, 0)
Screenshot: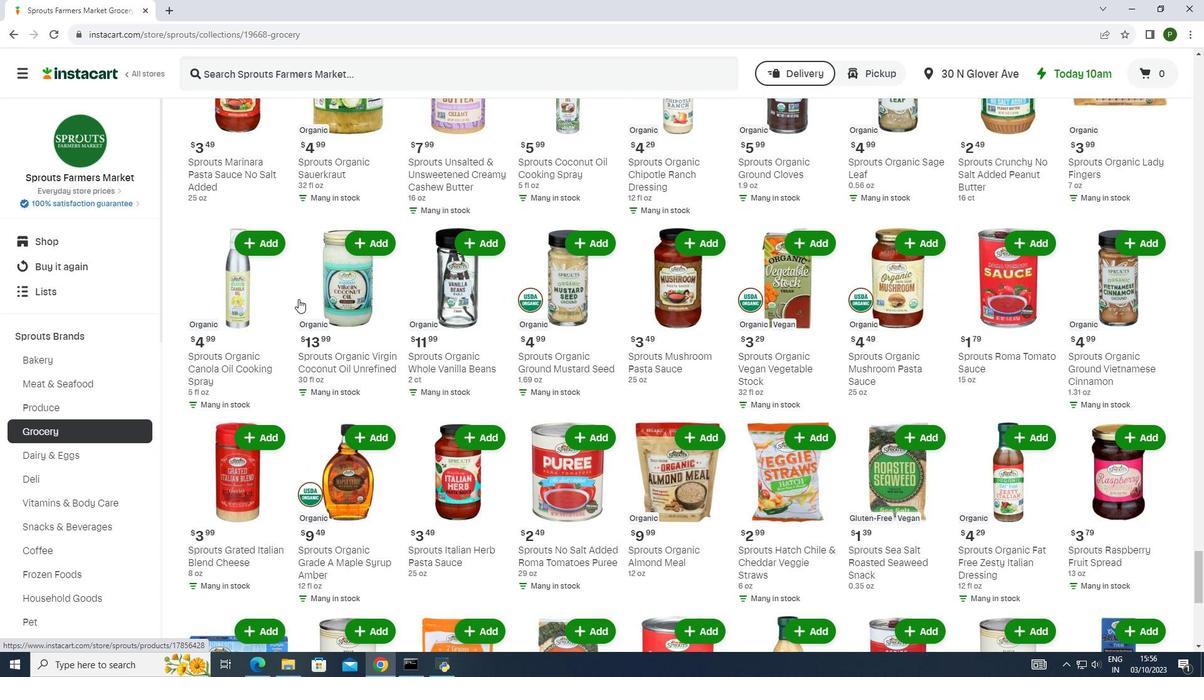 
Action: Mouse scrolled (298, 298) with delta (0, 0)
Screenshot: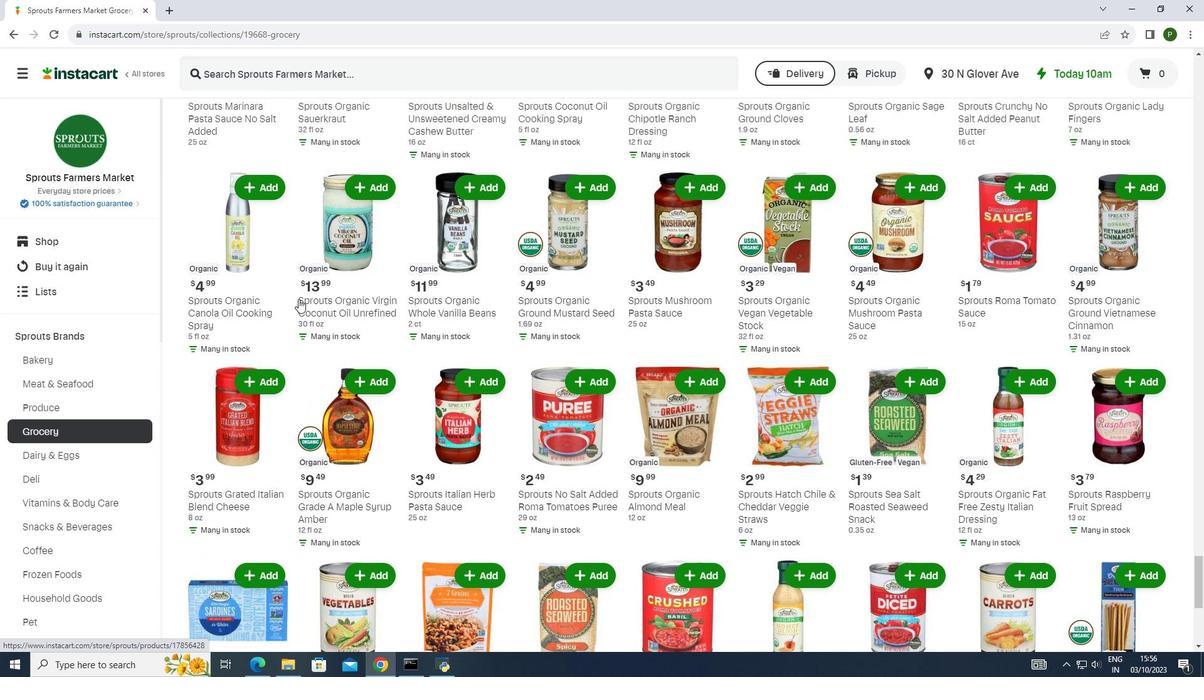 
Action: Mouse moved to (215, 312)
Screenshot: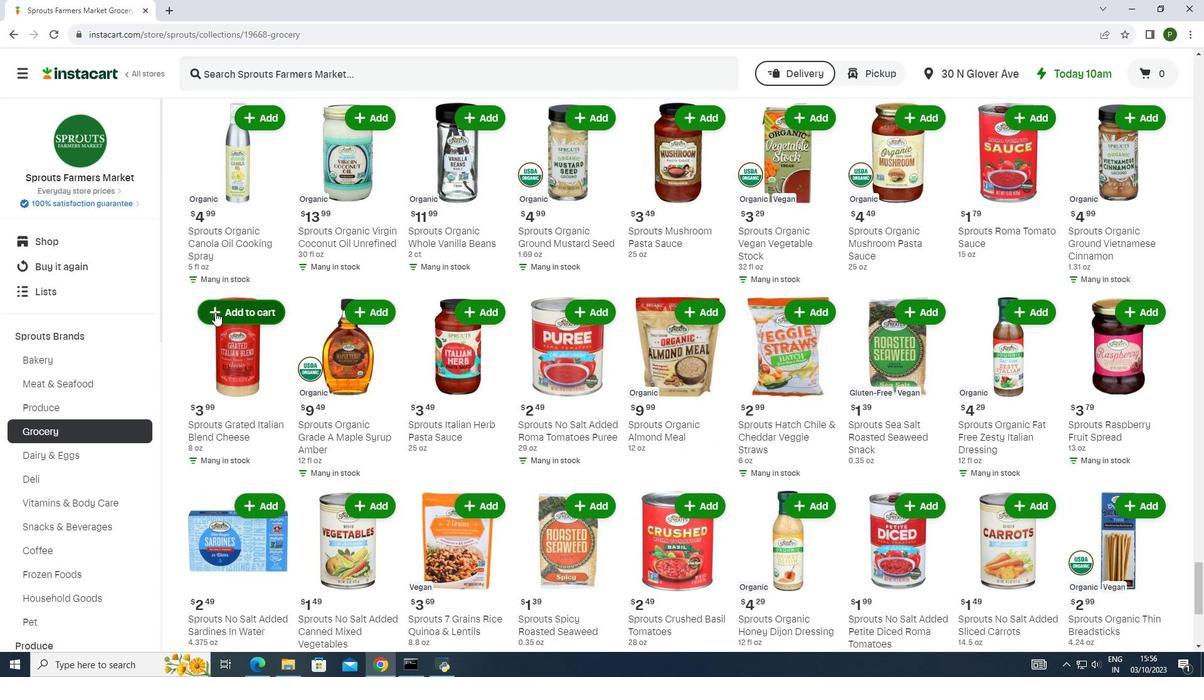 
Action: Mouse pressed left at (215, 312)
Screenshot: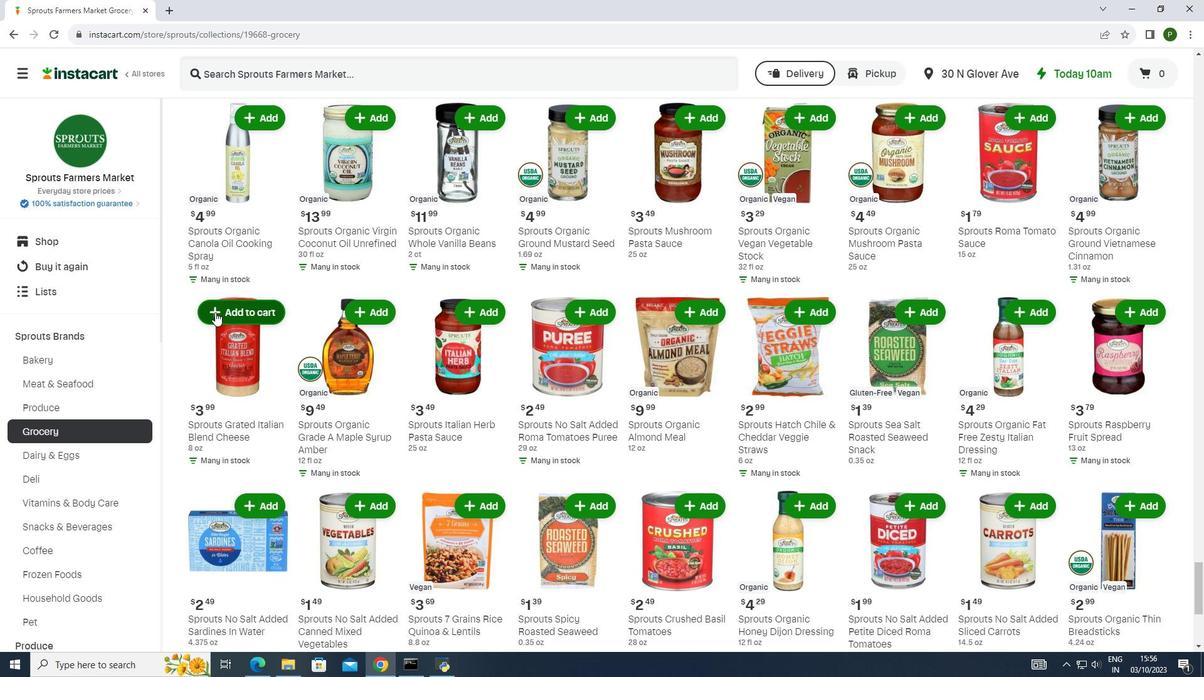 
